 Task: Find a house in Danao, Philippines, with a washing machine, for 3 adults from July 1 to July 8, within a price range of 15,000 to 20,000.
Action: Mouse moved to (376, 159)
Screenshot: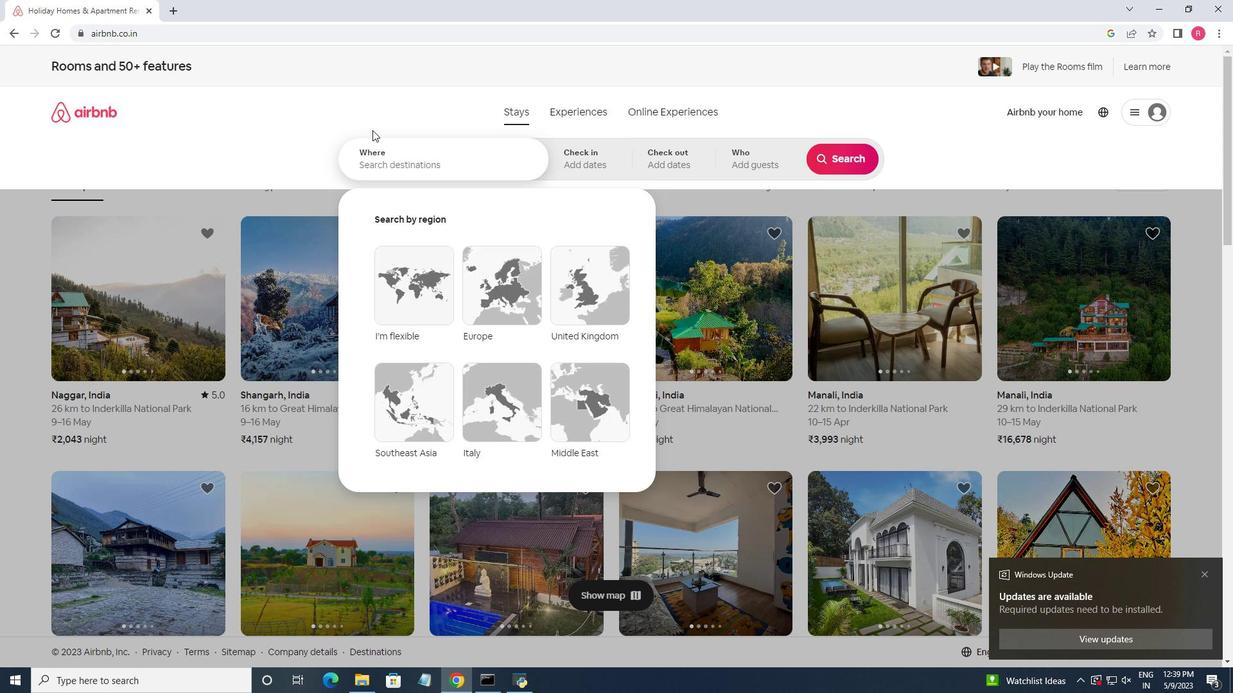 
Action: Mouse pressed left at (376, 159)
Screenshot: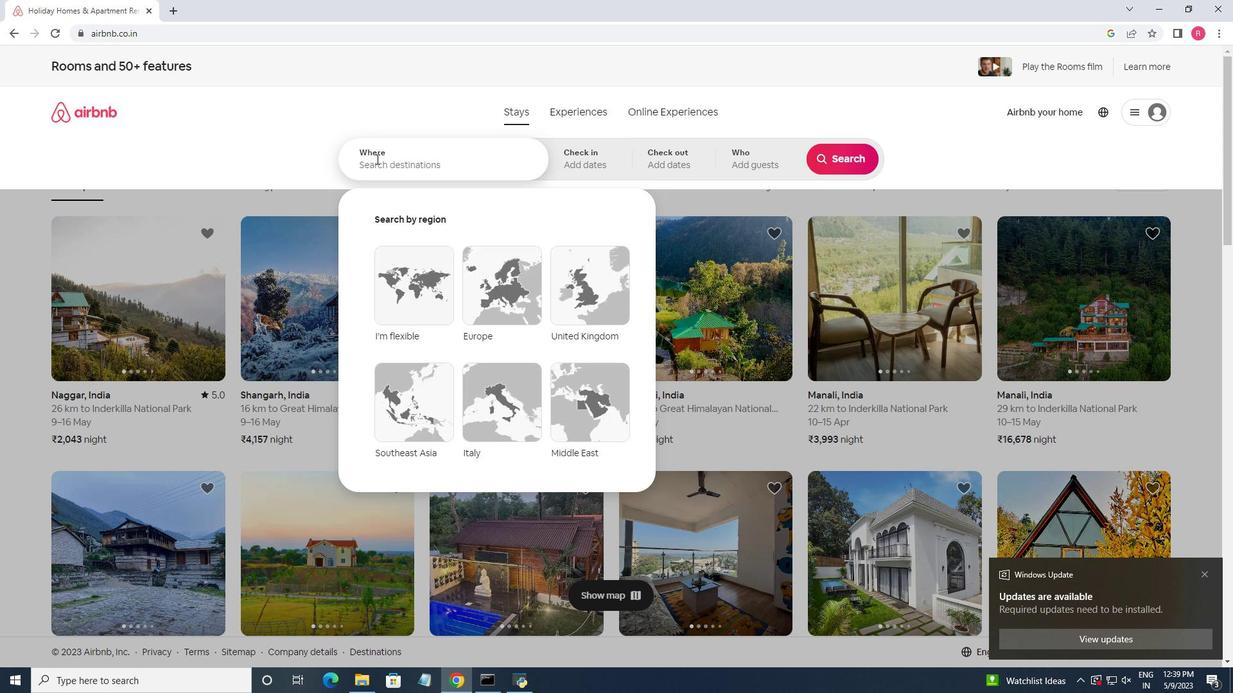 
Action: Mouse moved to (393, 177)
Screenshot: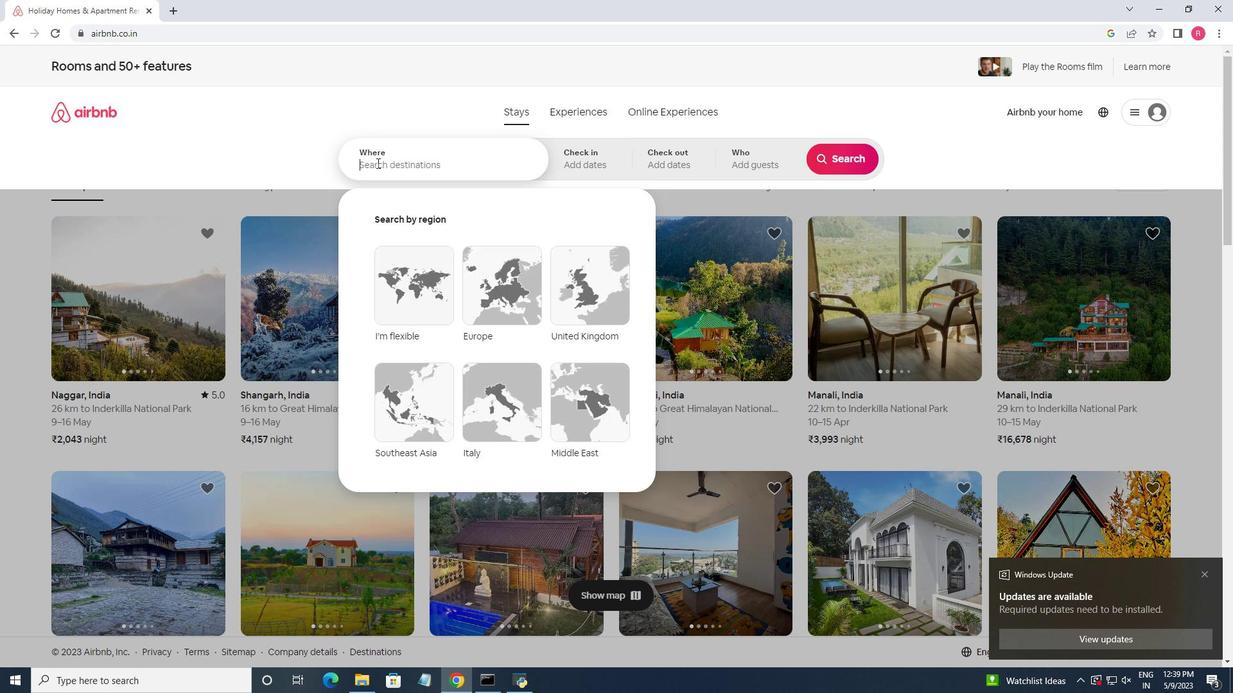 
Action: Key pressed <Key.shift>Danao,<Key.shift><Key.shift>Philippines<Key.enter>
Screenshot: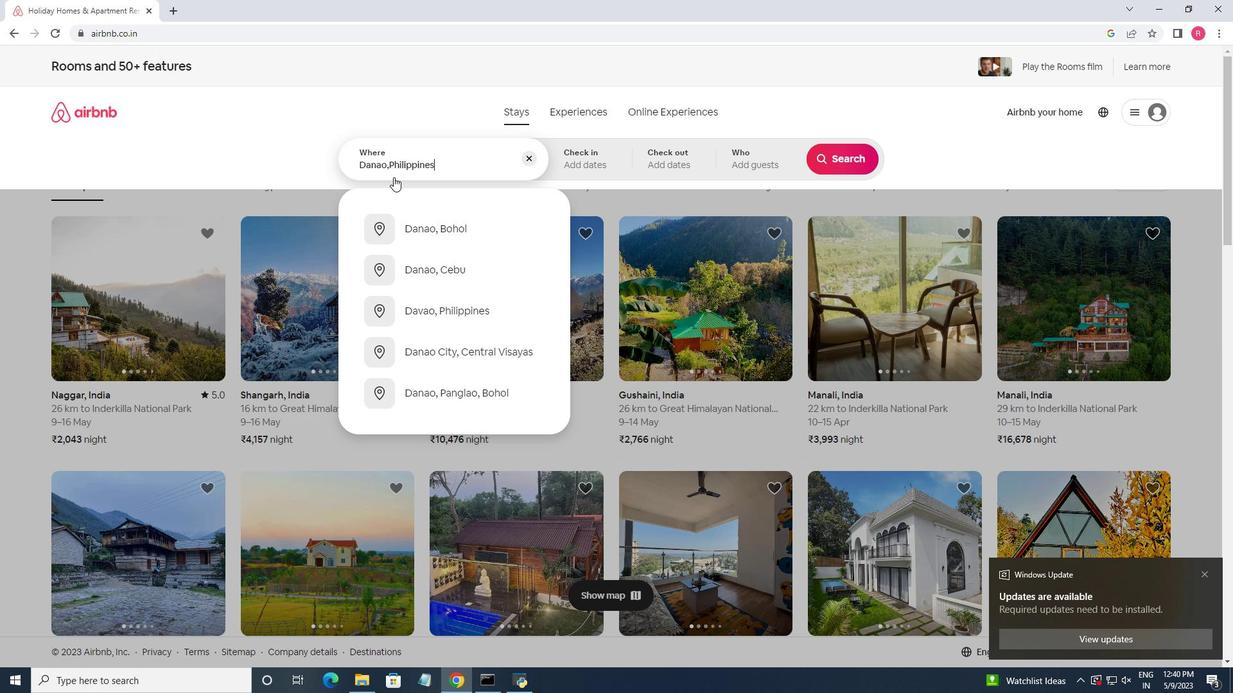 
Action: Mouse moved to (831, 269)
Screenshot: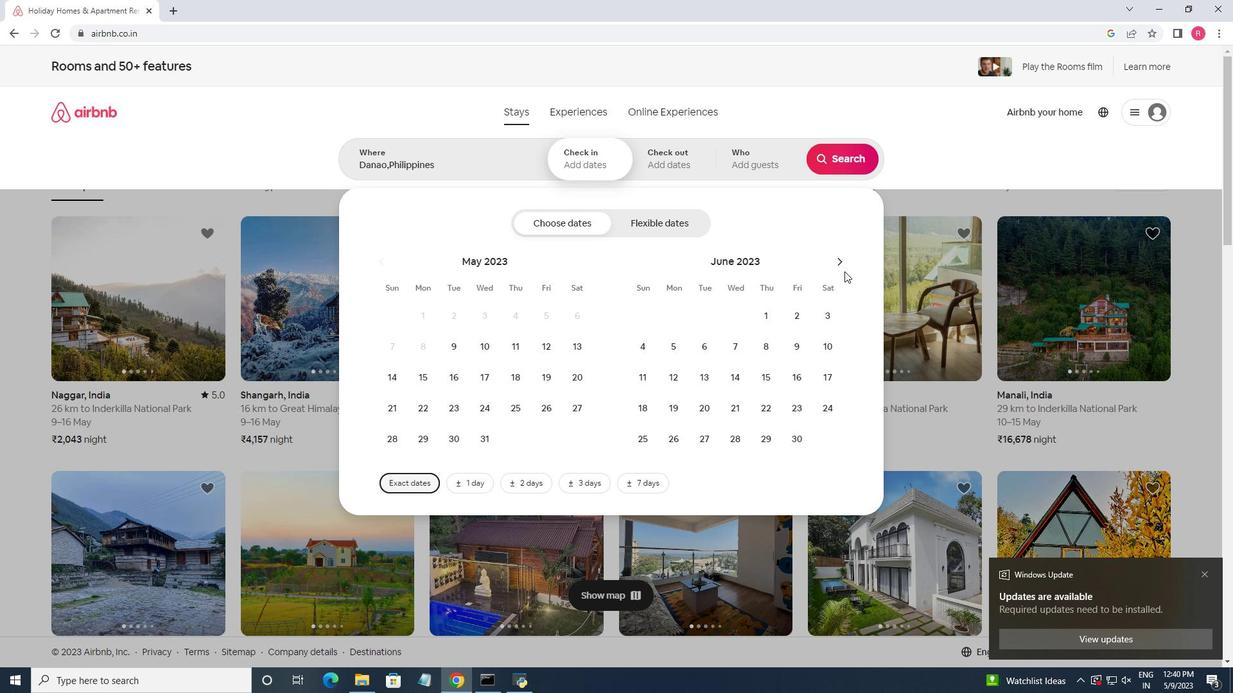 
Action: Mouse pressed left at (831, 269)
Screenshot: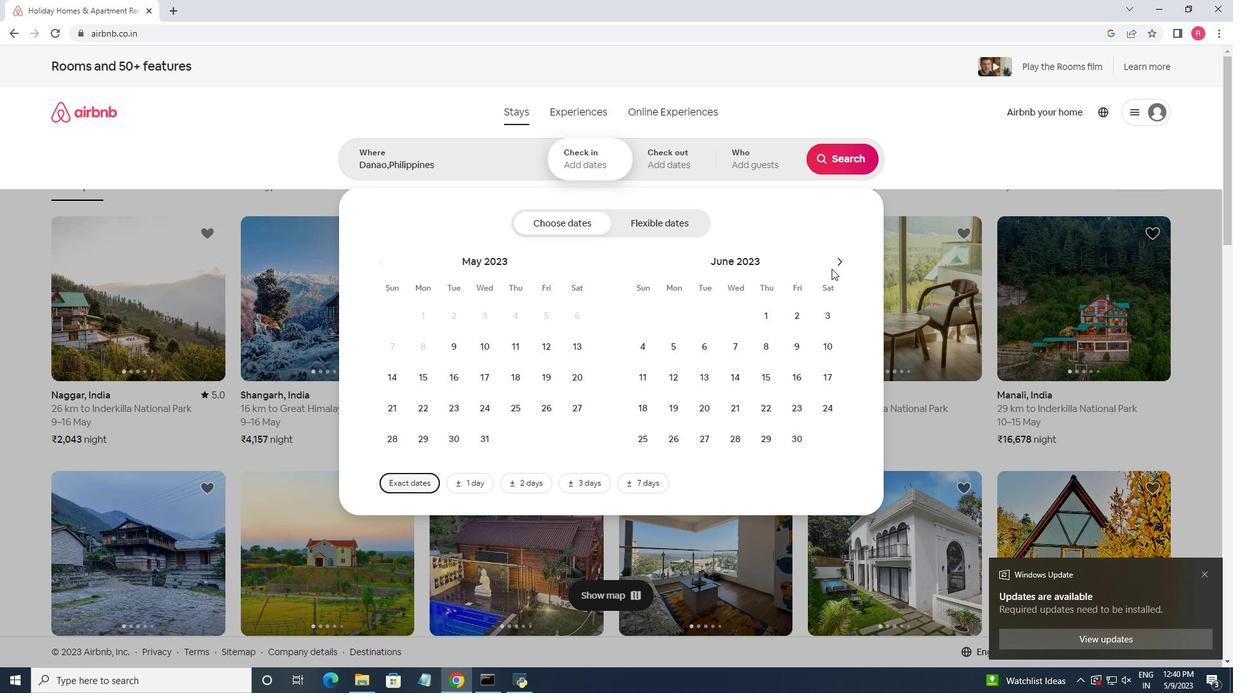 
Action: Mouse moved to (842, 266)
Screenshot: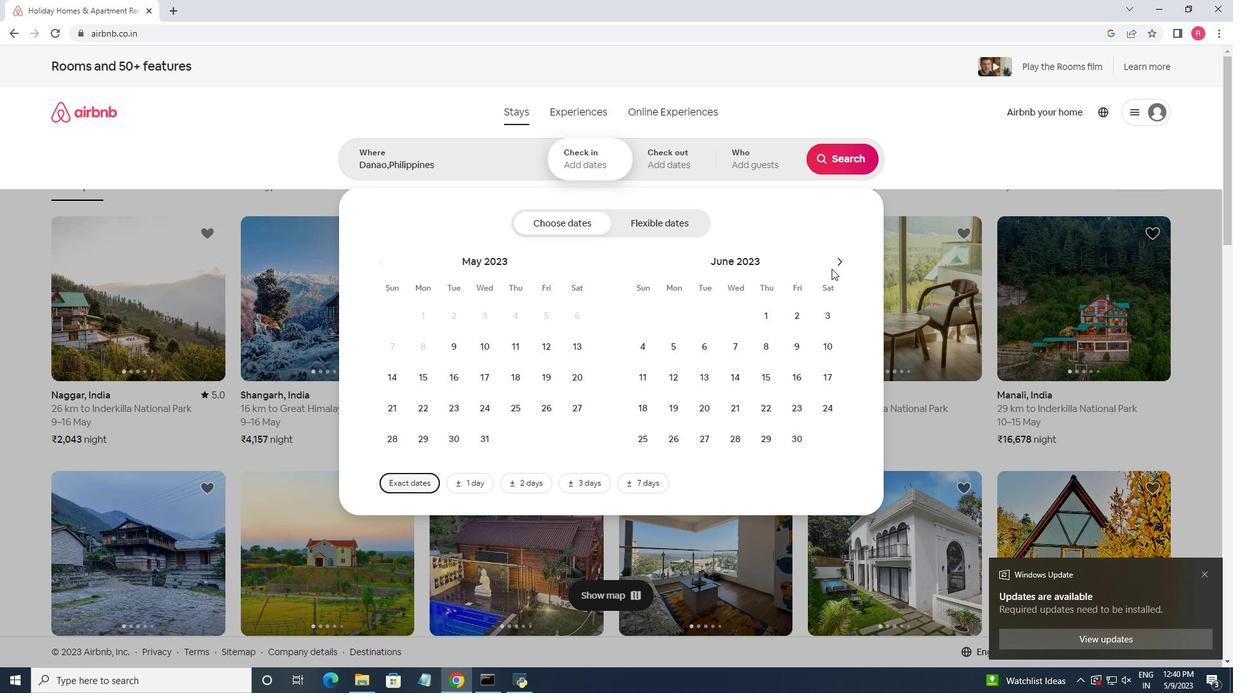 
Action: Mouse pressed left at (842, 266)
Screenshot: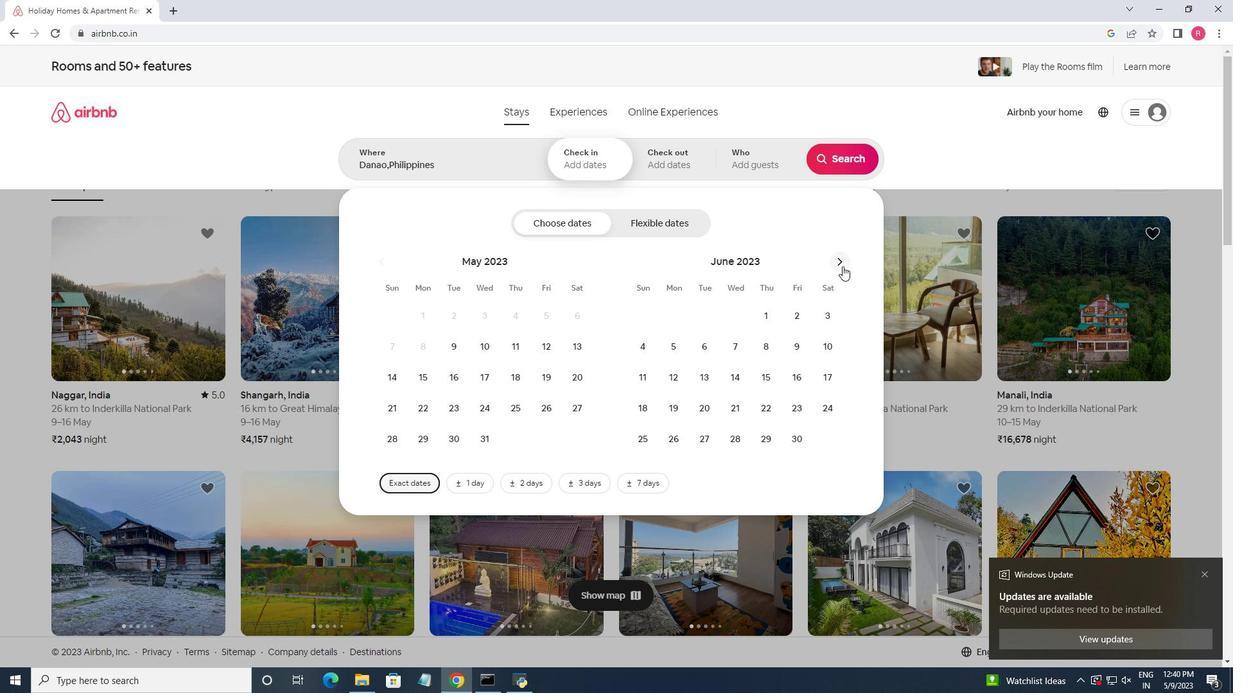 
Action: Mouse moved to (824, 317)
Screenshot: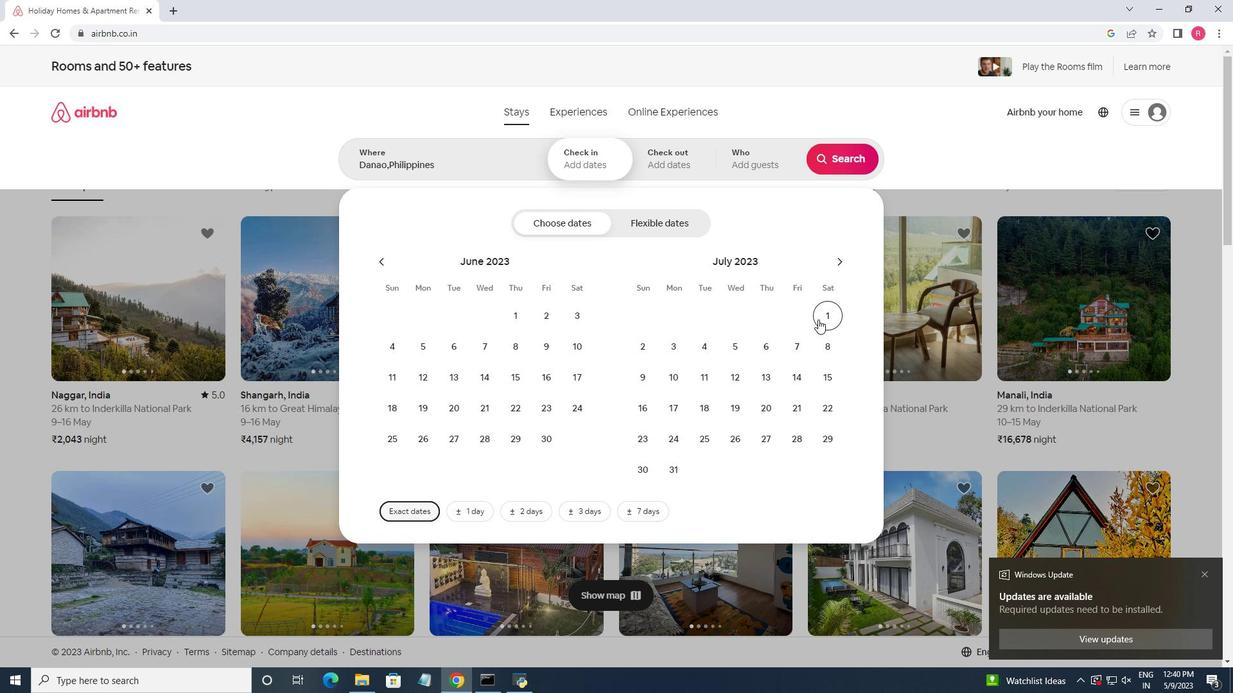 
Action: Mouse pressed left at (824, 317)
Screenshot: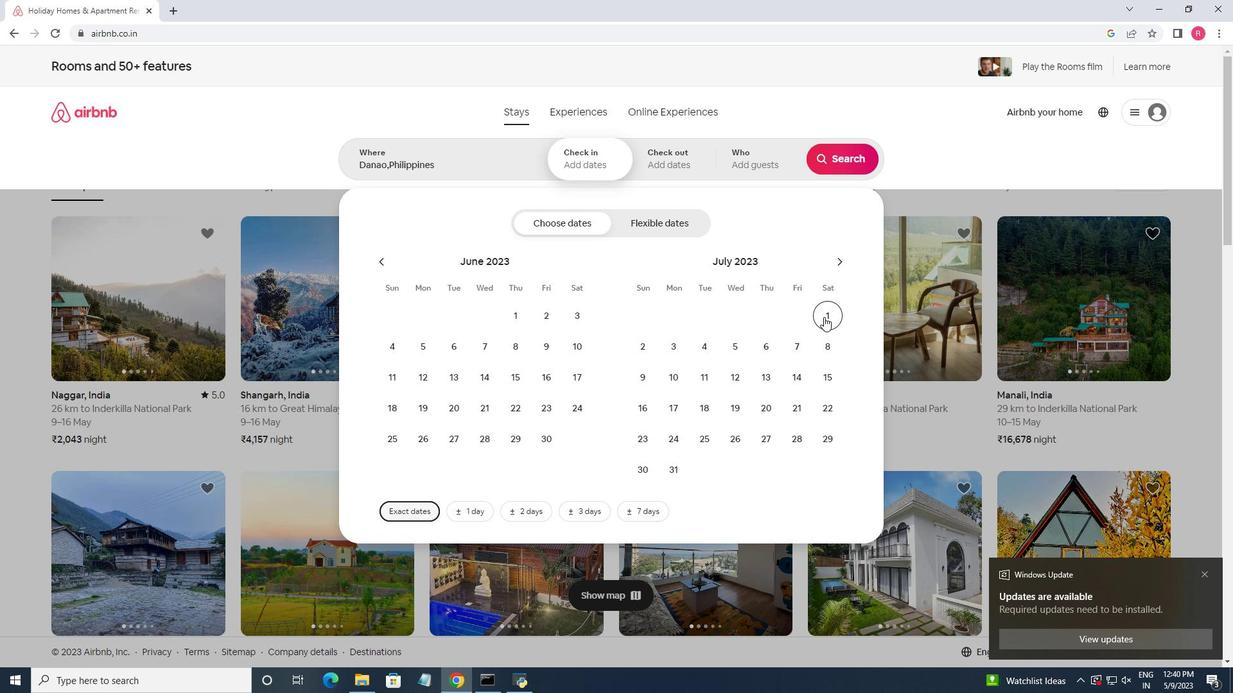 
Action: Mouse moved to (822, 346)
Screenshot: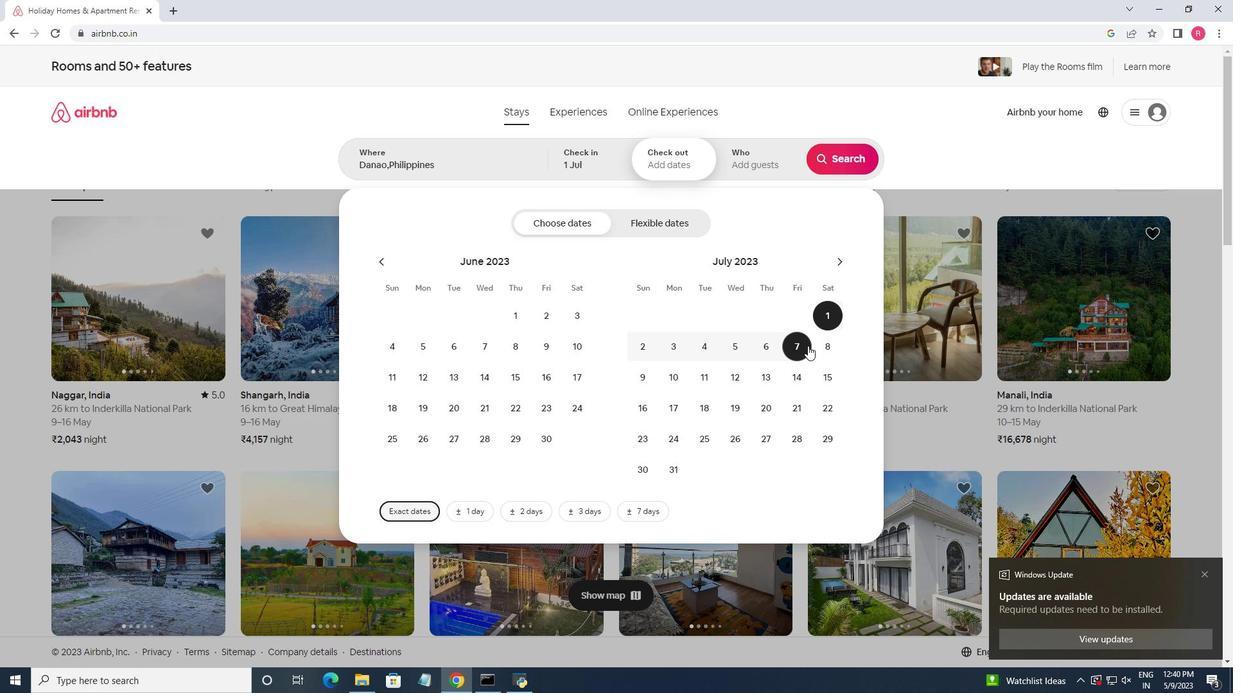 
Action: Mouse pressed left at (822, 346)
Screenshot: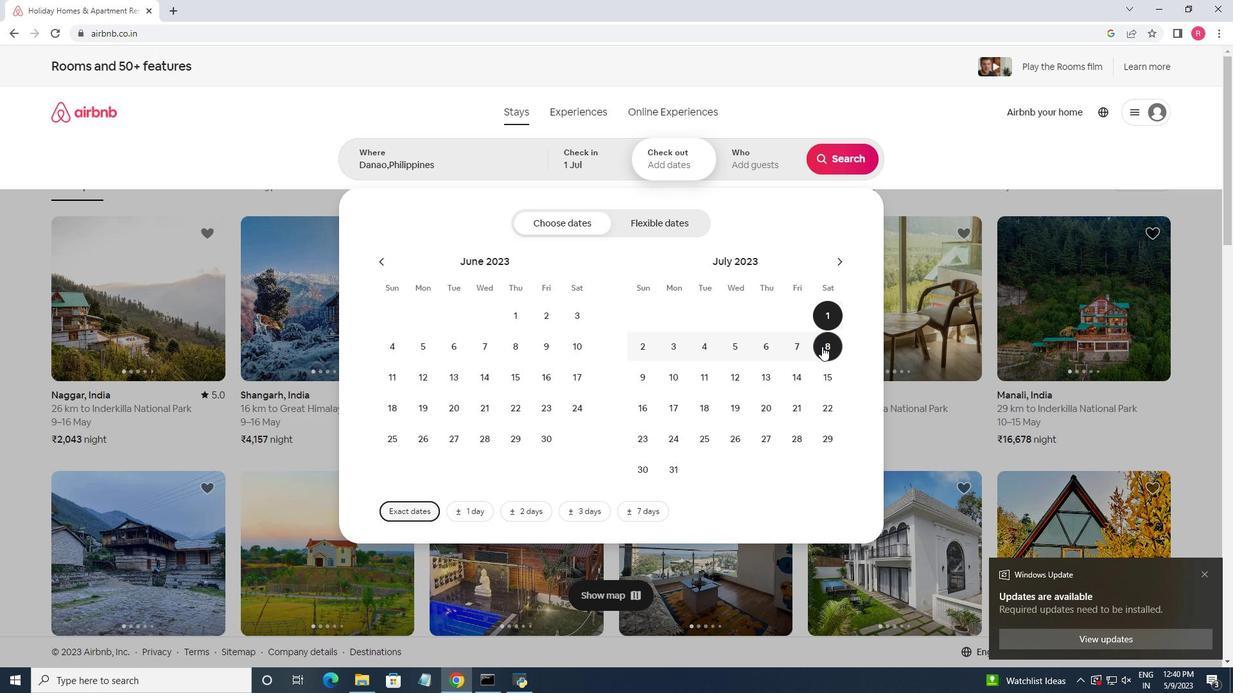 
Action: Mouse moved to (774, 163)
Screenshot: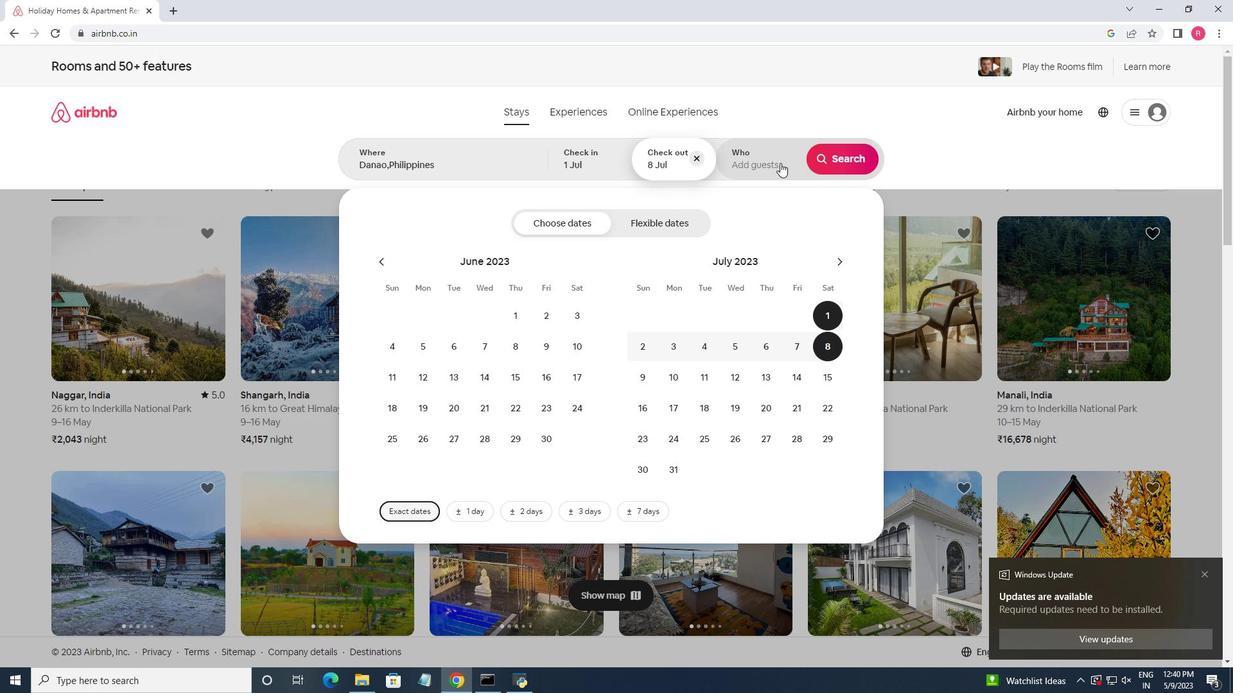 
Action: Mouse pressed left at (774, 163)
Screenshot: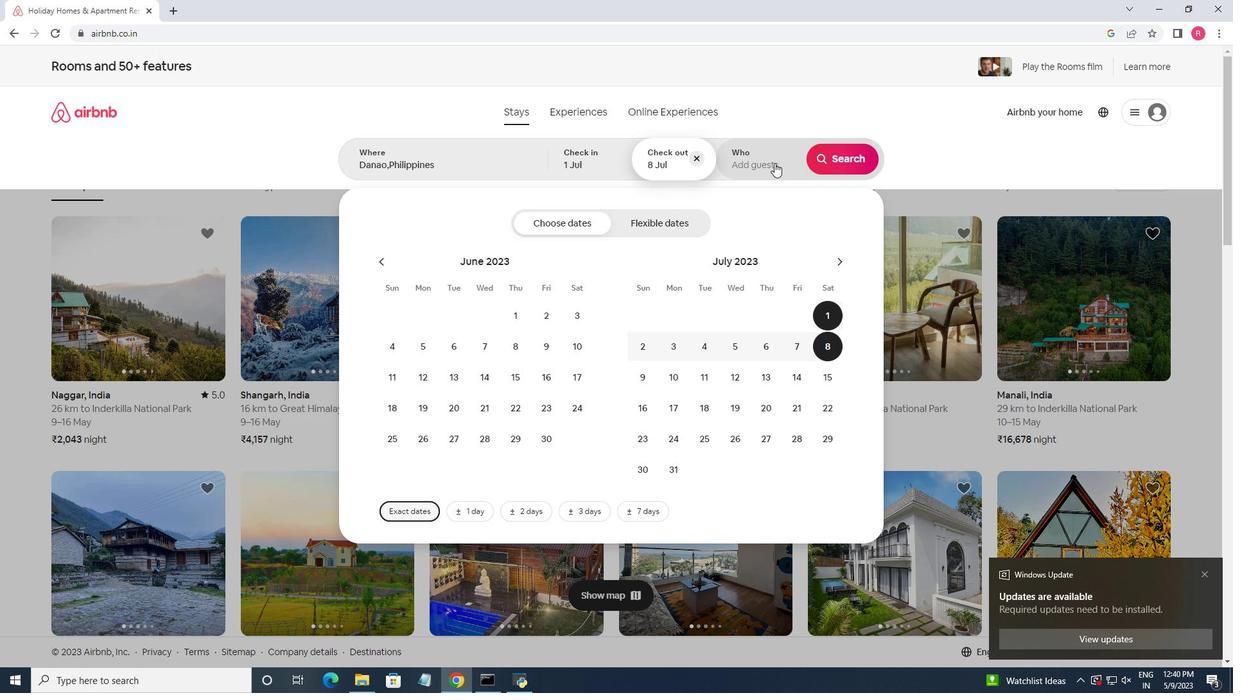 
Action: Mouse moved to (844, 235)
Screenshot: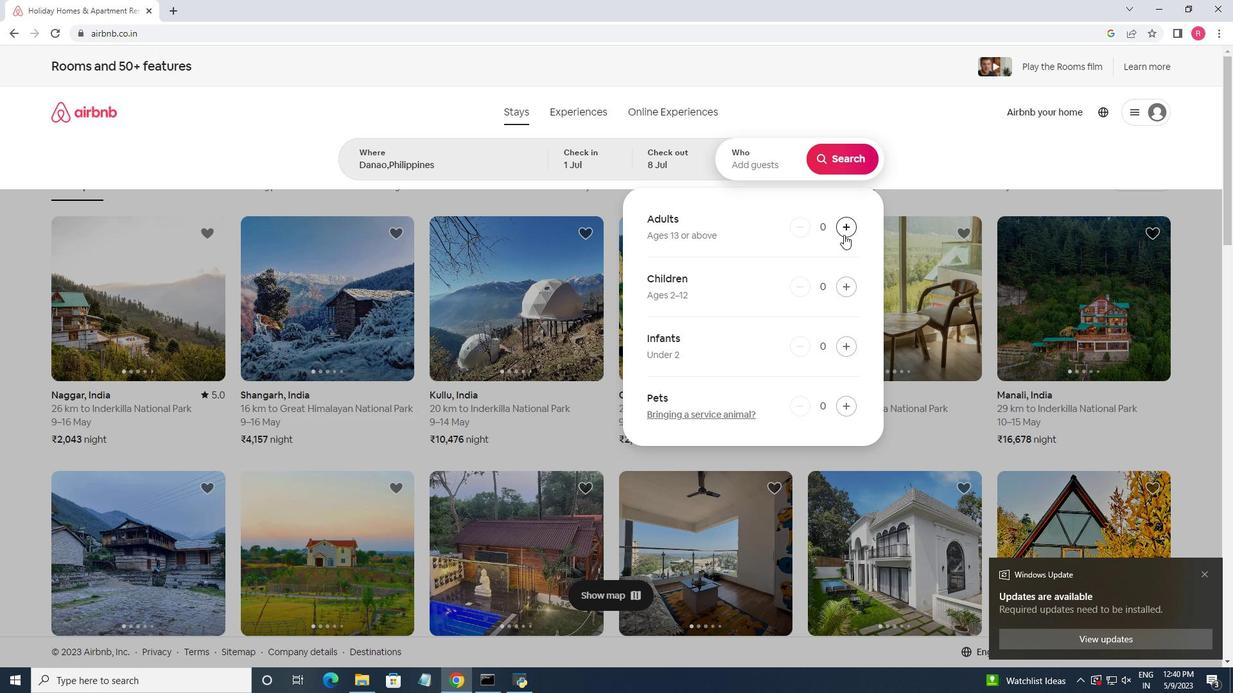 
Action: Mouse pressed left at (844, 235)
Screenshot: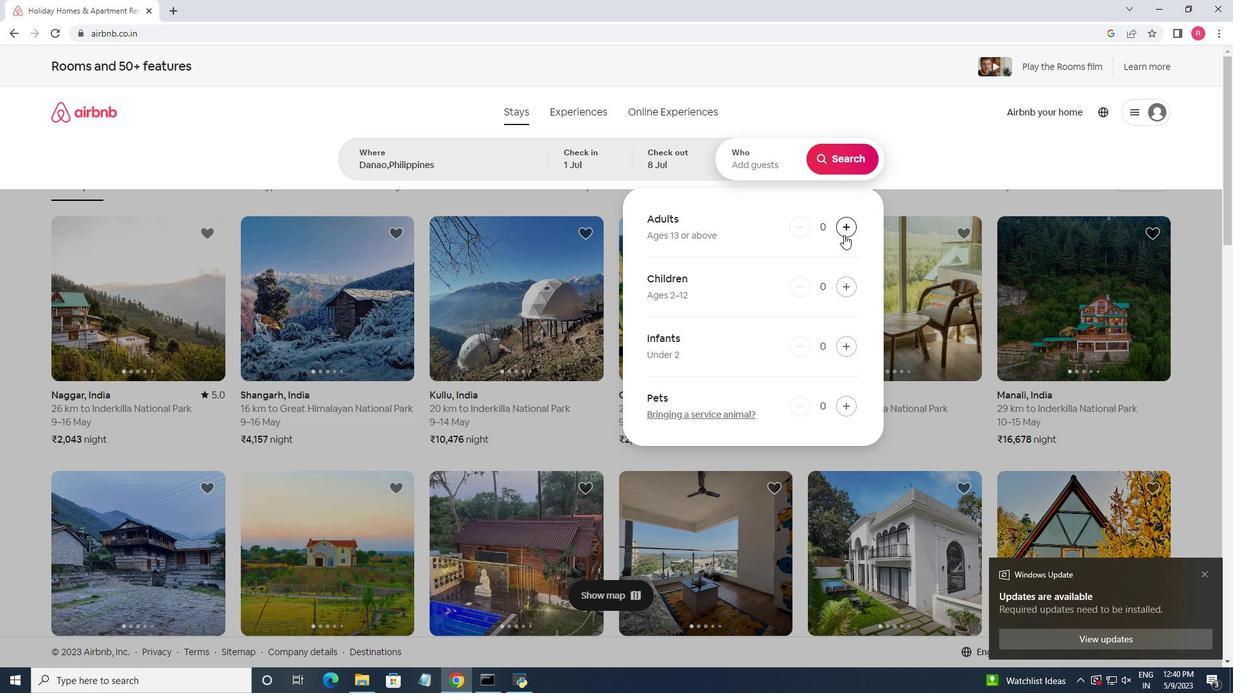 
Action: Mouse pressed left at (844, 235)
Screenshot: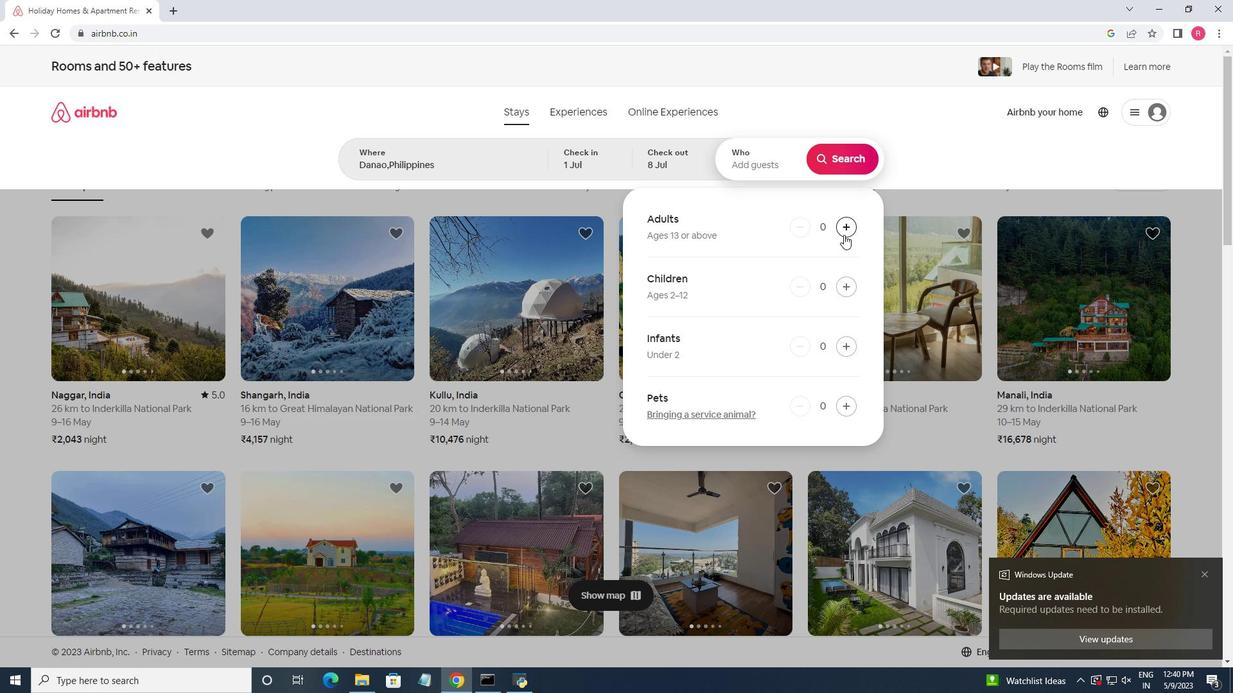 
Action: Mouse pressed left at (844, 235)
Screenshot: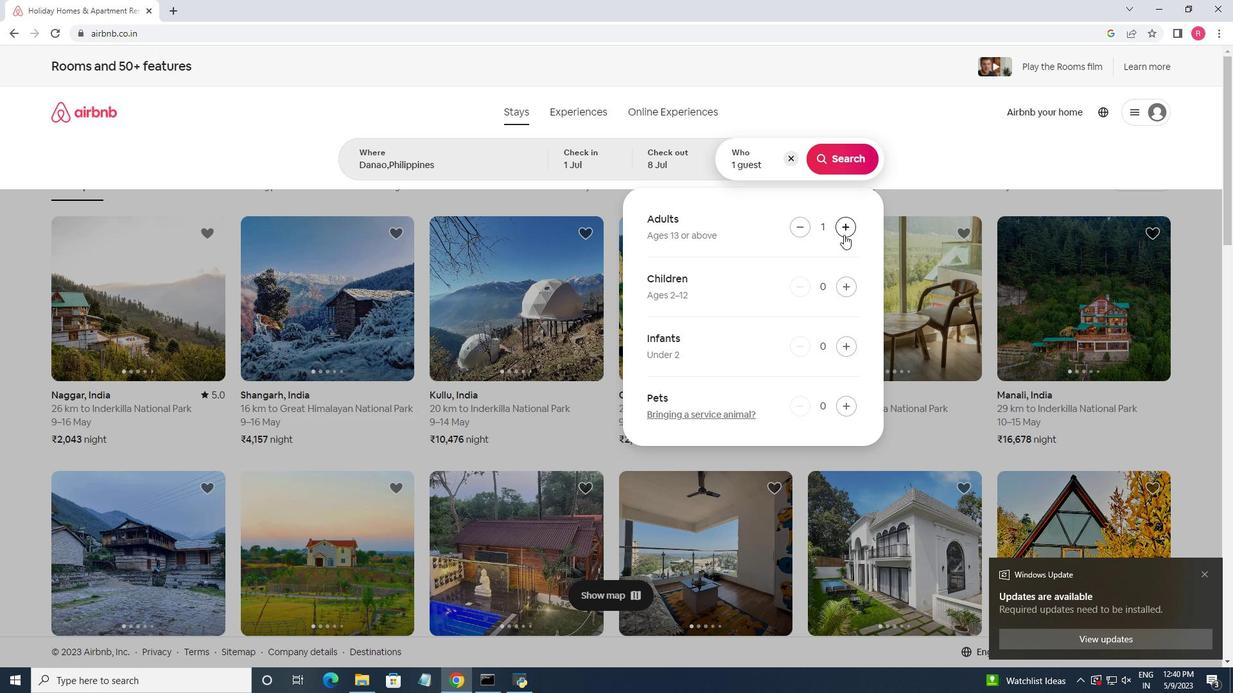 
Action: Mouse moved to (809, 231)
Screenshot: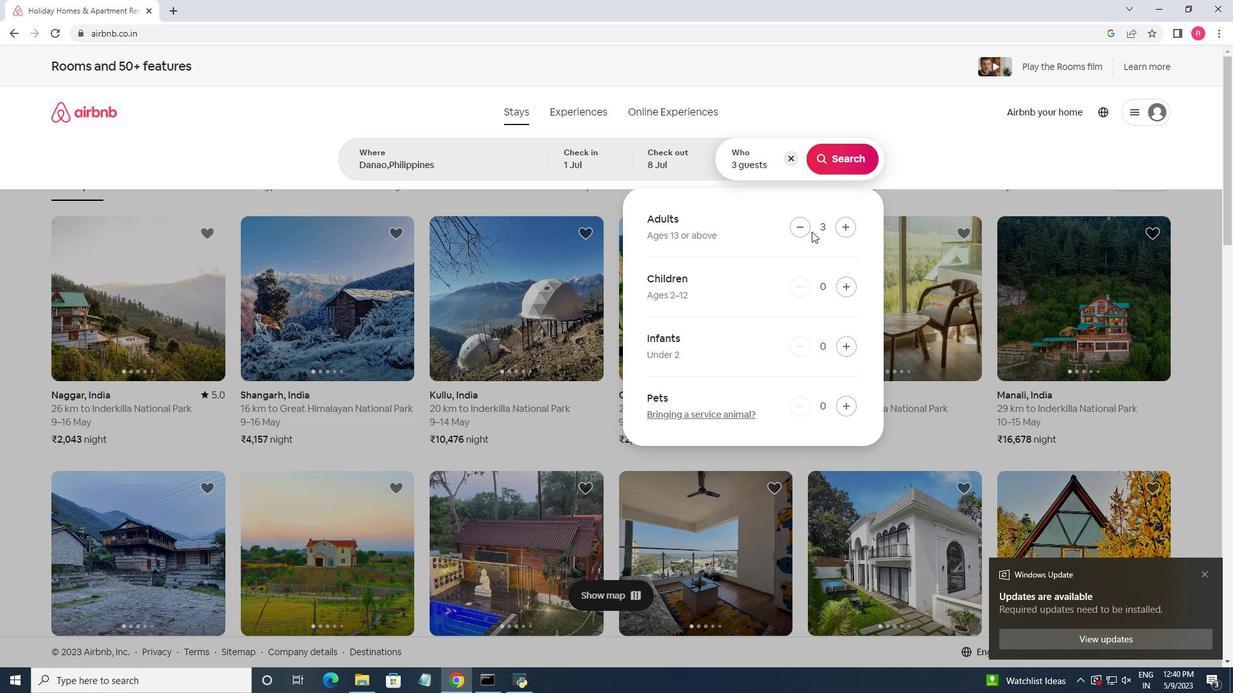 
Action: Mouse pressed left at (809, 231)
Screenshot: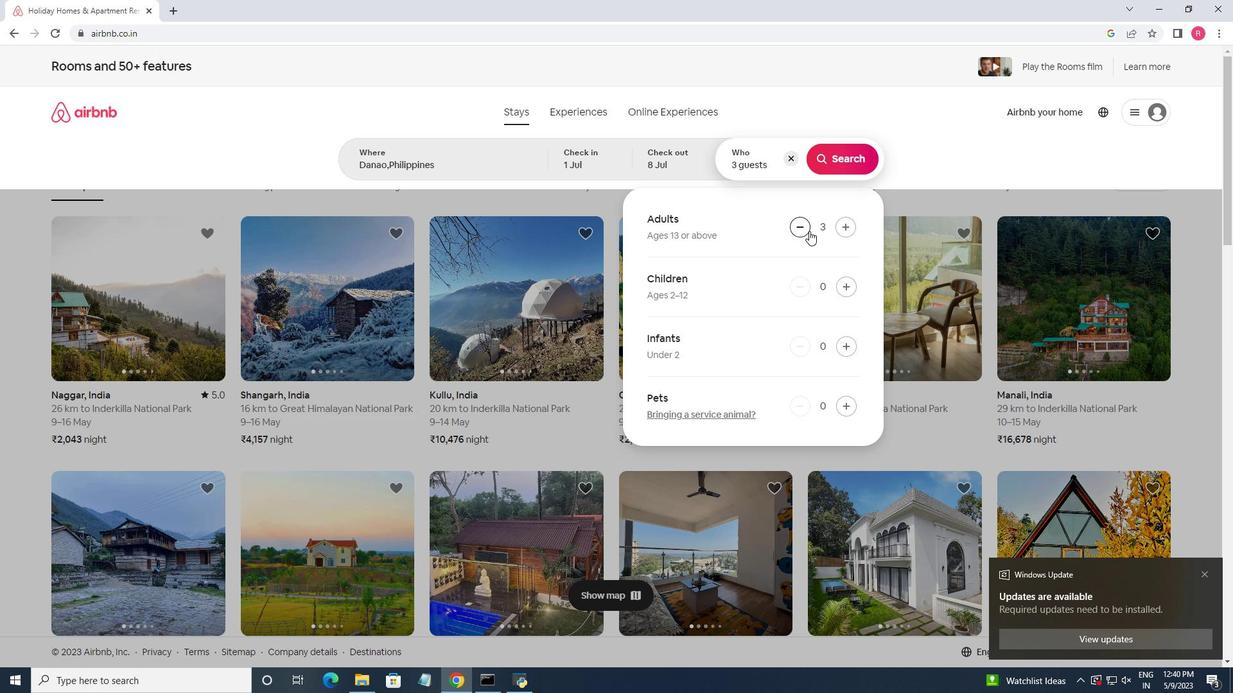 
Action: Mouse moved to (839, 282)
Screenshot: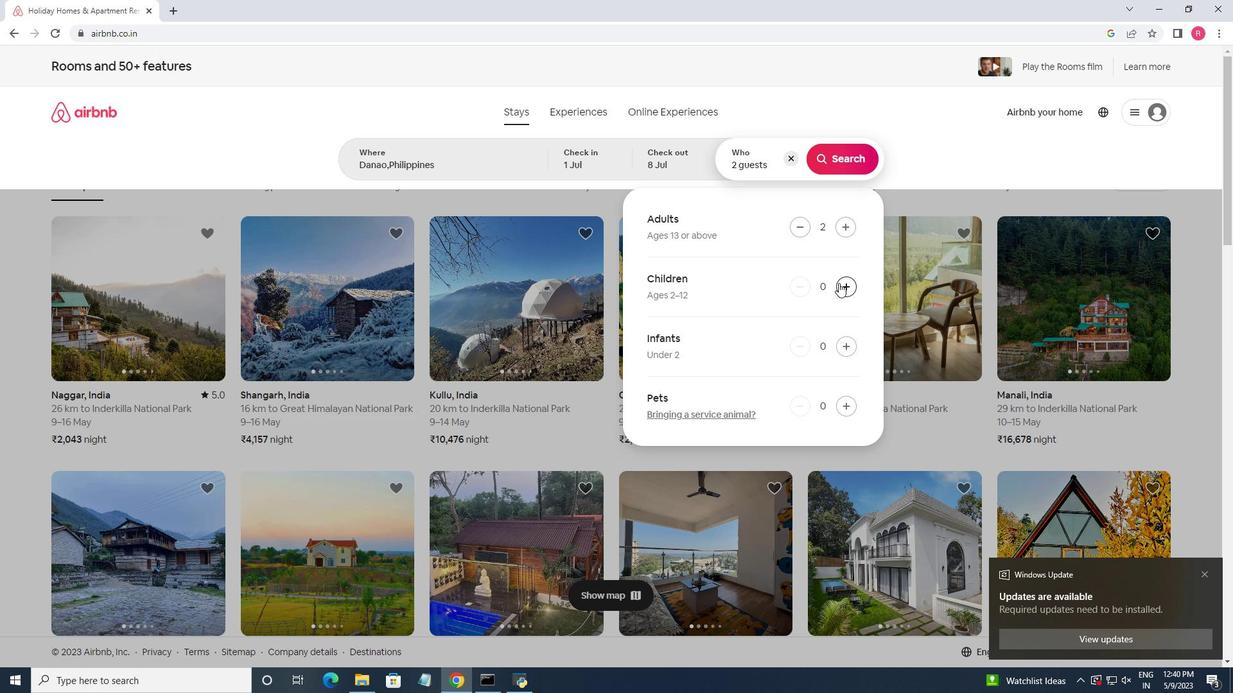 
Action: Mouse pressed left at (839, 282)
Screenshot: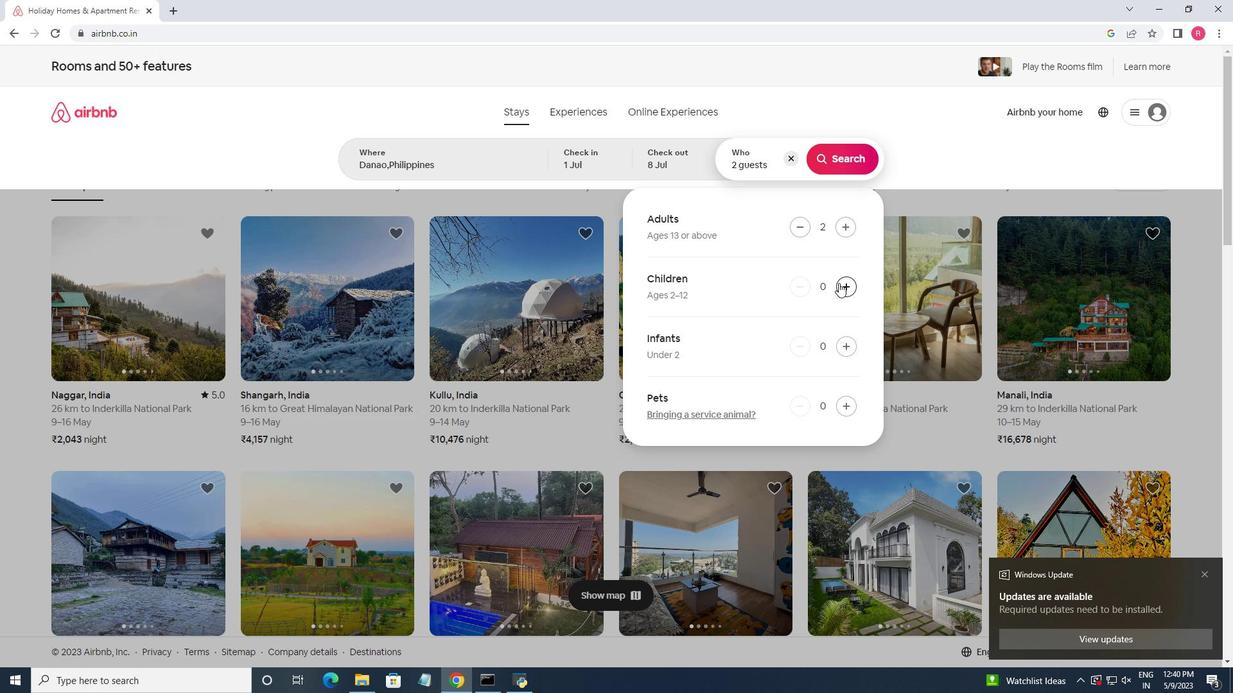 
Action: Mouse moved to (845, 167)
Screenshot: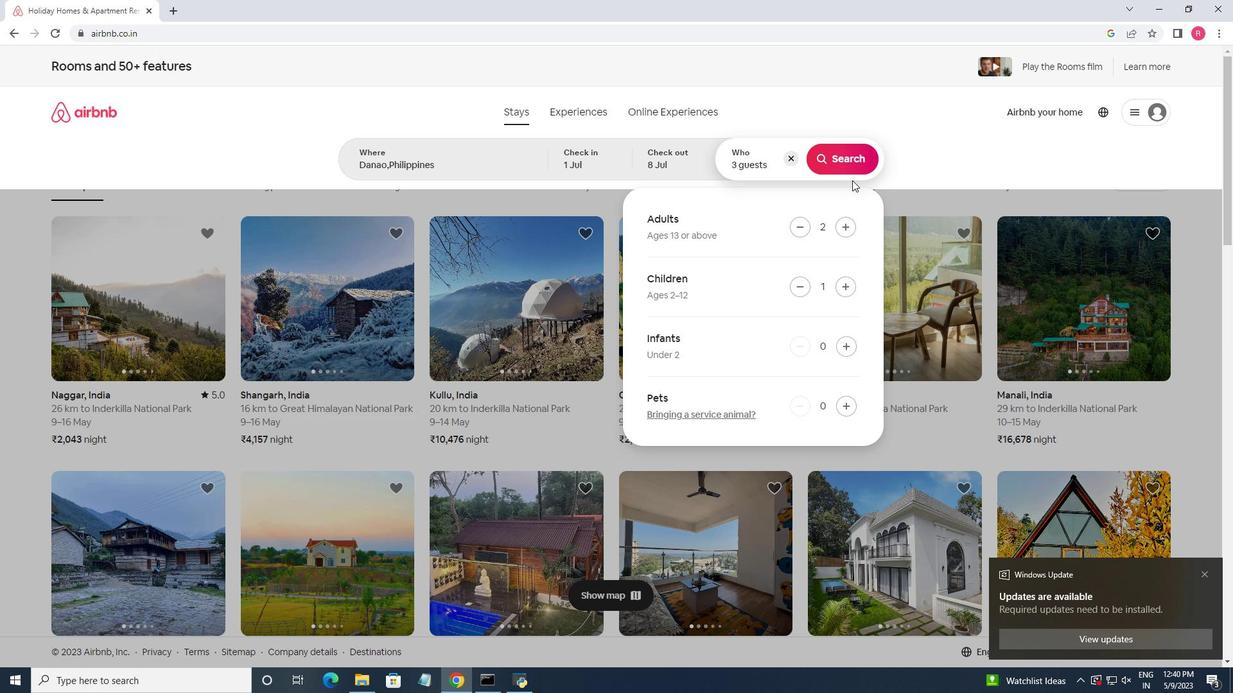 
Action: Mouse pressed left at (845, 167)
Screenshot: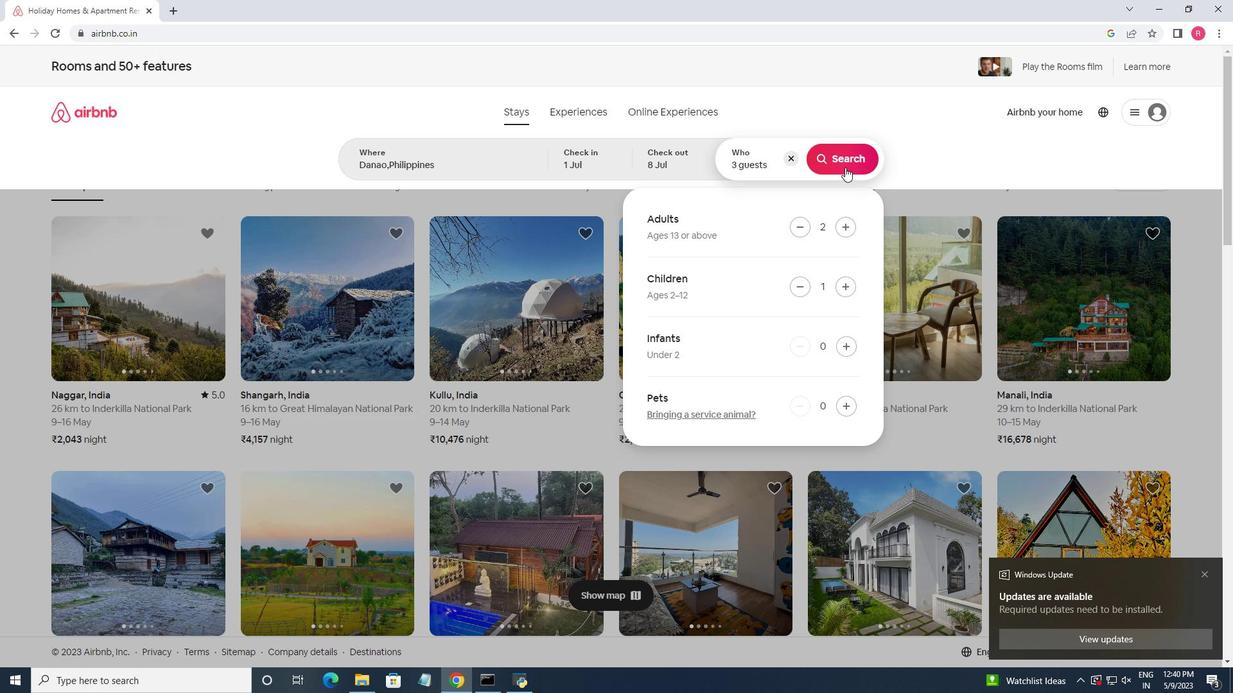 
Action: Mouse moved to (1169, 128)
Screenshot: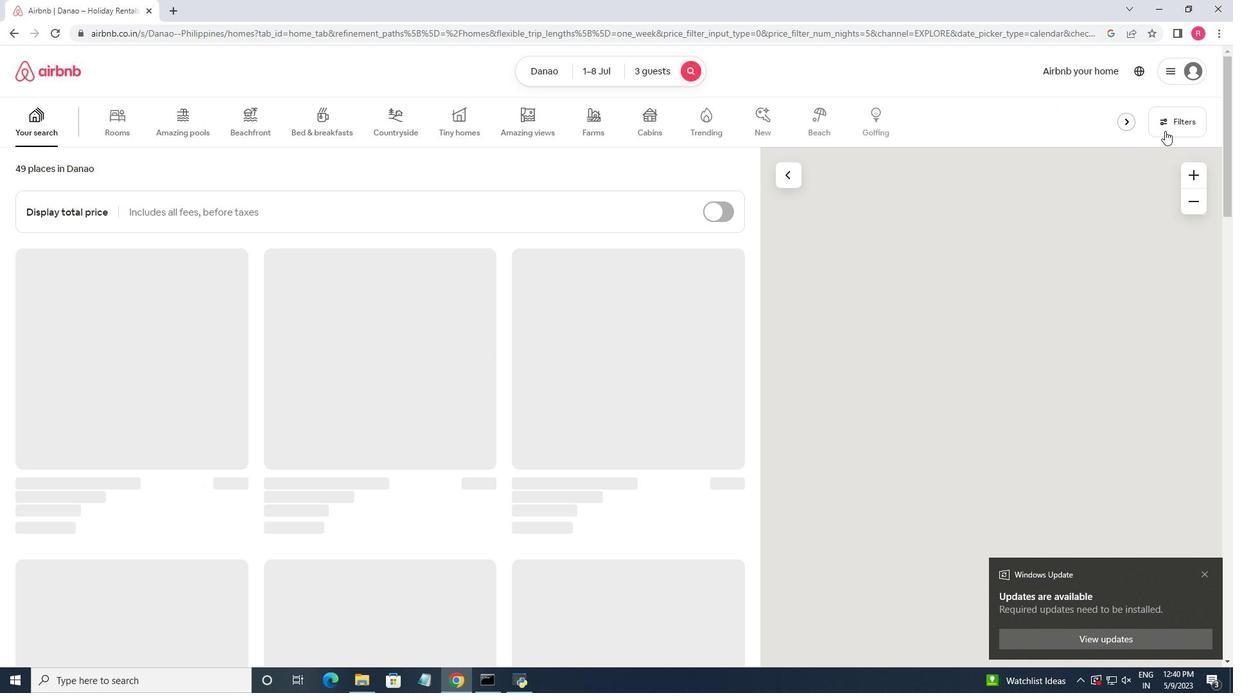 
Action: Mouse pressed left at (1169, 128)
Screenshot: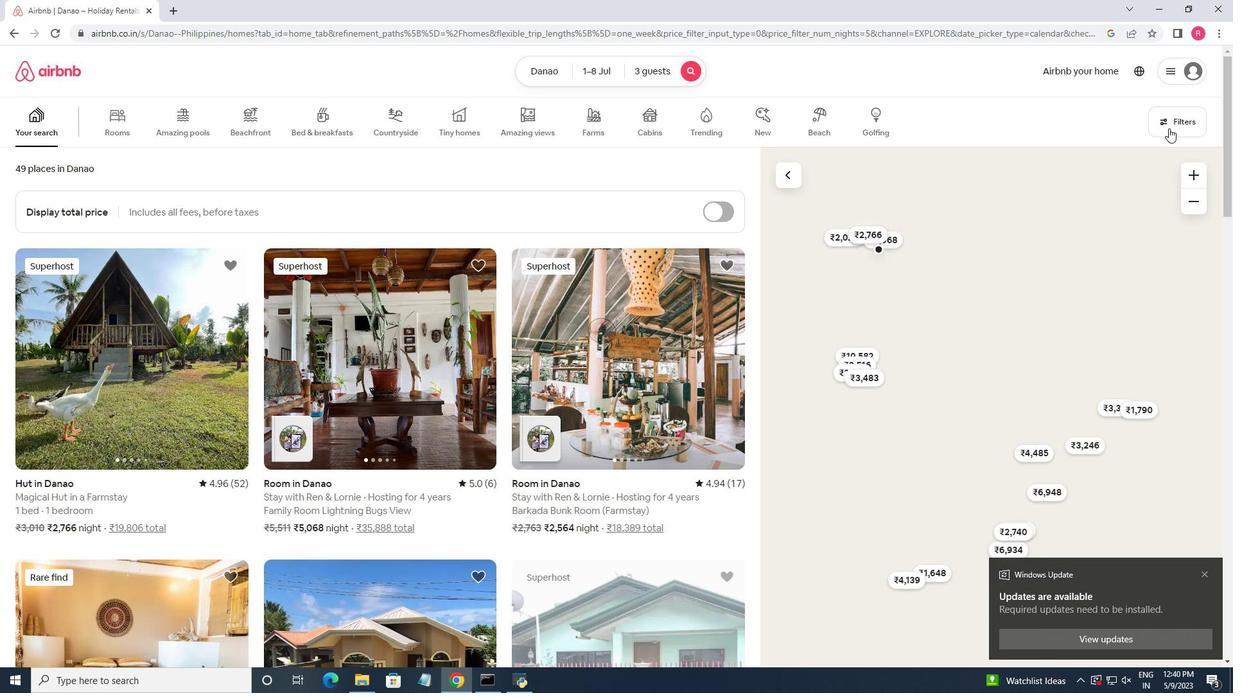 
Action: Mouse moved to (665, 358)
Screenshot: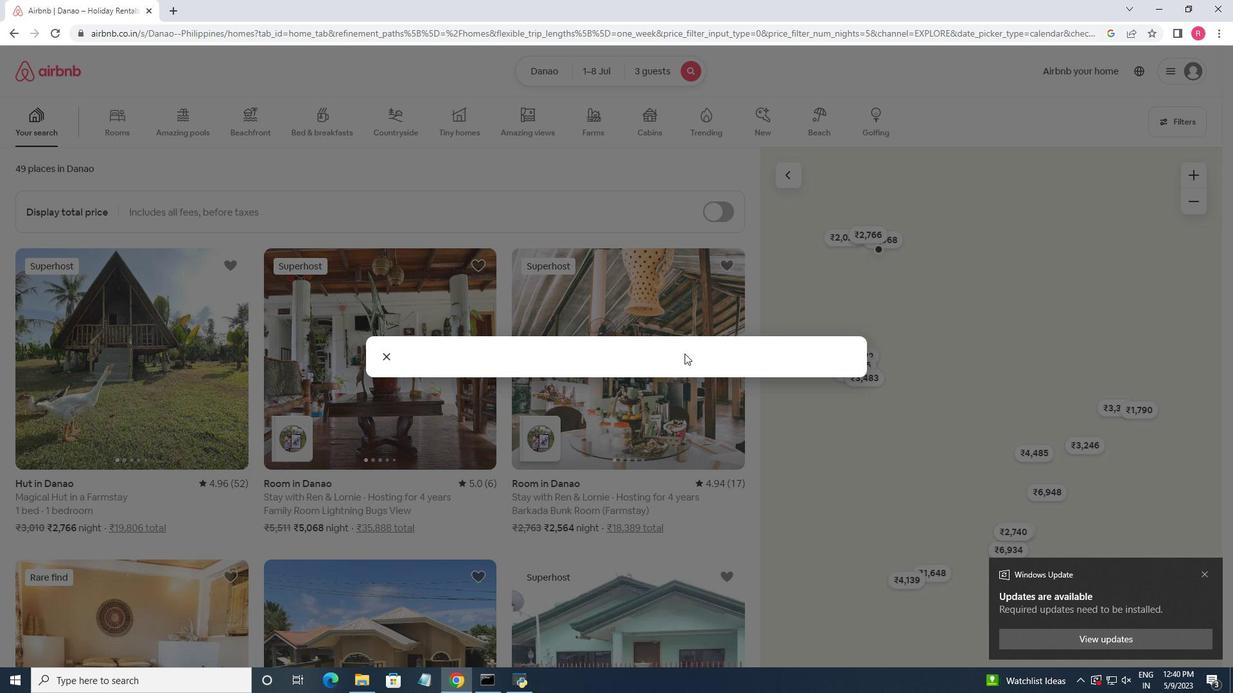 
Action: Mouse scrolled (665, 357) with delta (0, 0)
Screenshot: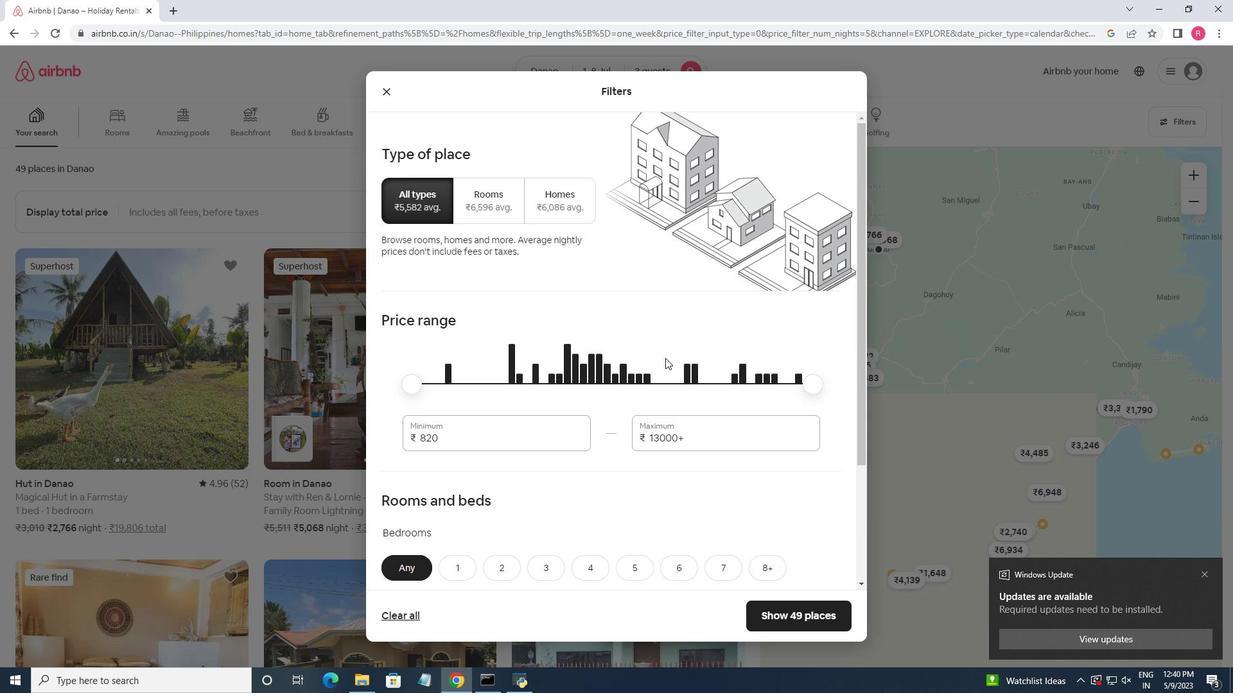 
Action: Mouse scrolled (665, 357) with delta (0, 0)
Screenshot: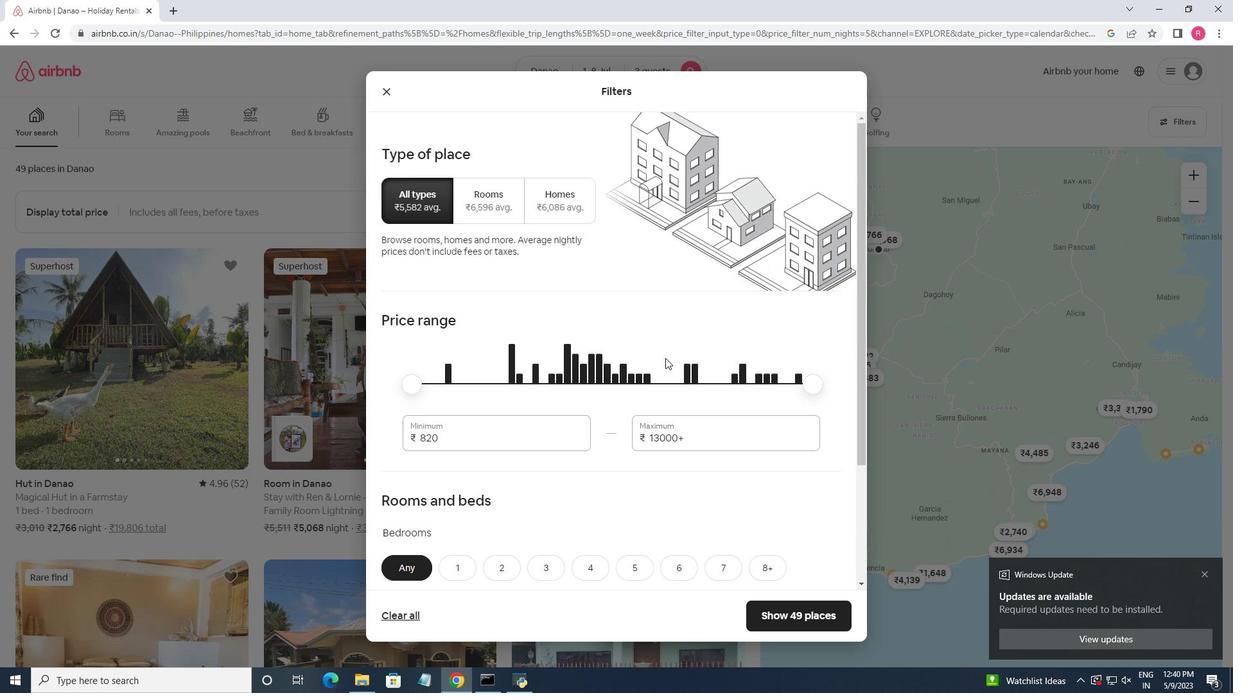
Action: Mouse moved to (470, 309)
Screenshot: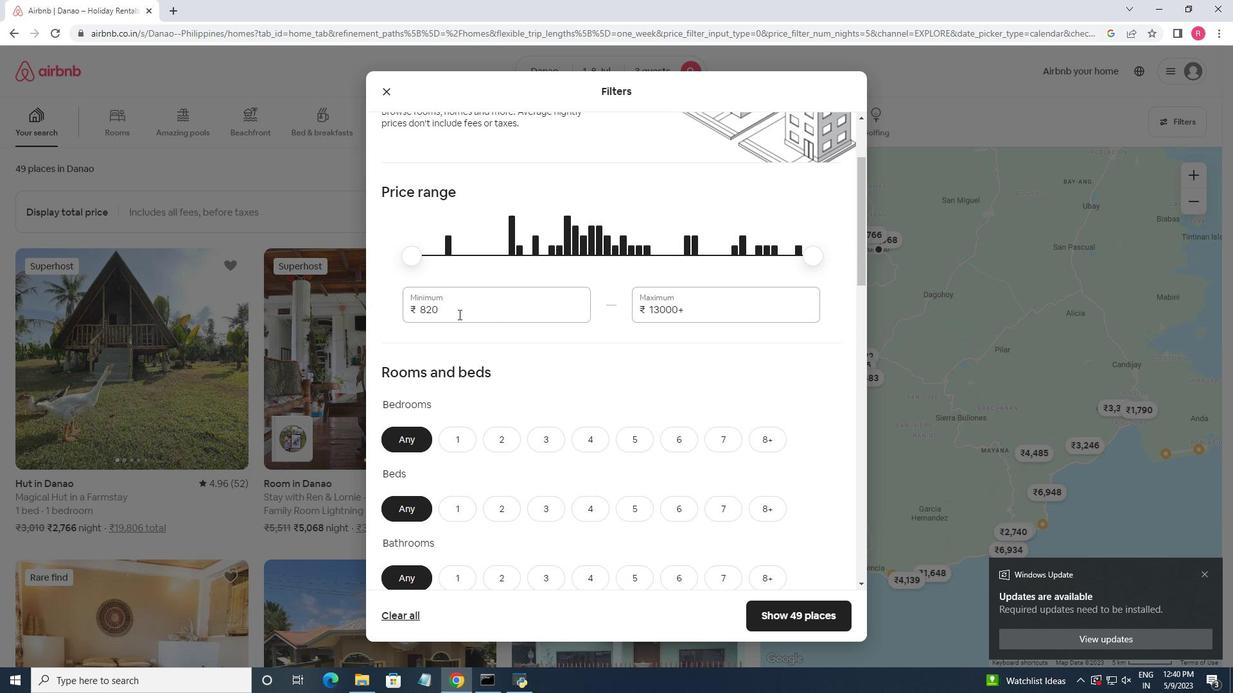 
Action: Mouse pressed left at (470, 309)
Screenshot: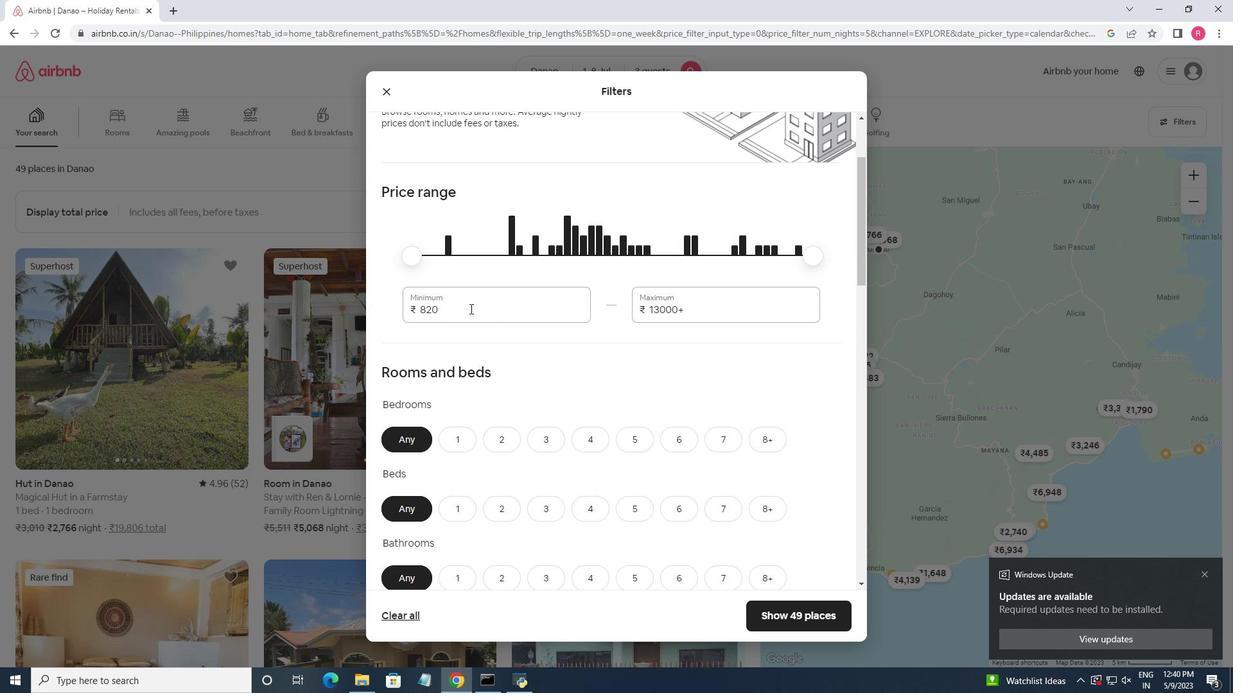 
Action: Mouse pressed left at (470, 309)
Screenshot: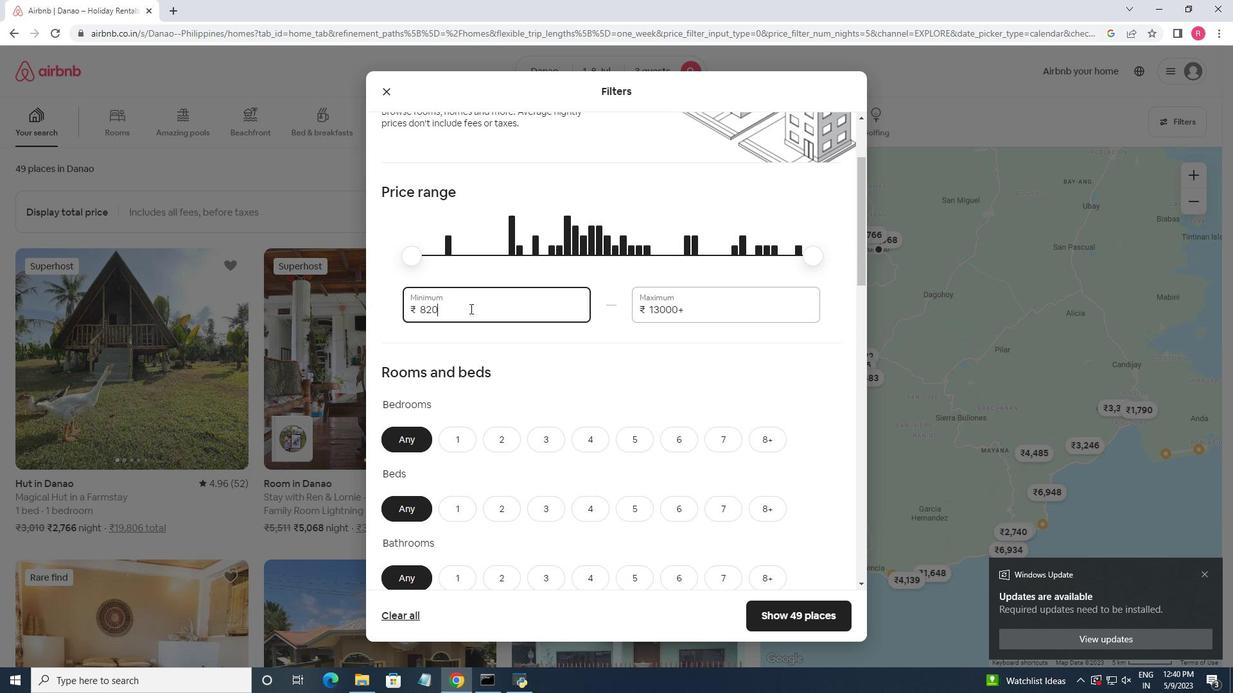 
Action: Key pressed 15000<Key.tab>20000
Screenshot: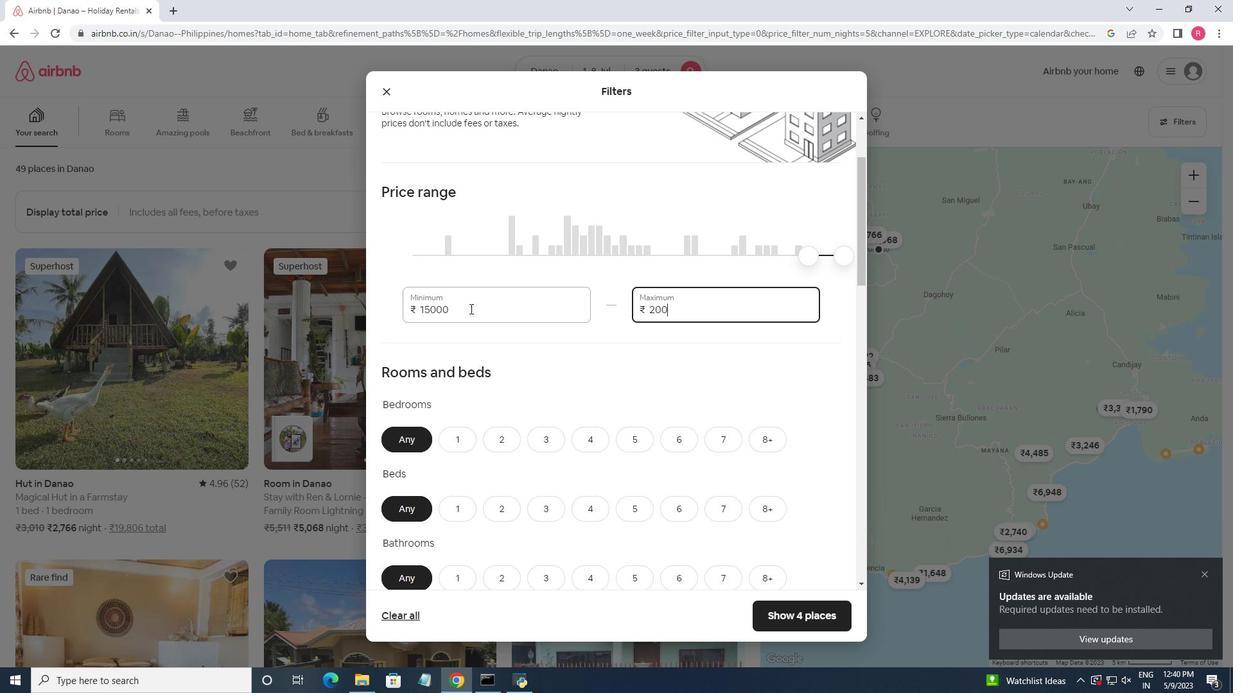 
Action: Mouse moved to (492, 416)
Screenshot: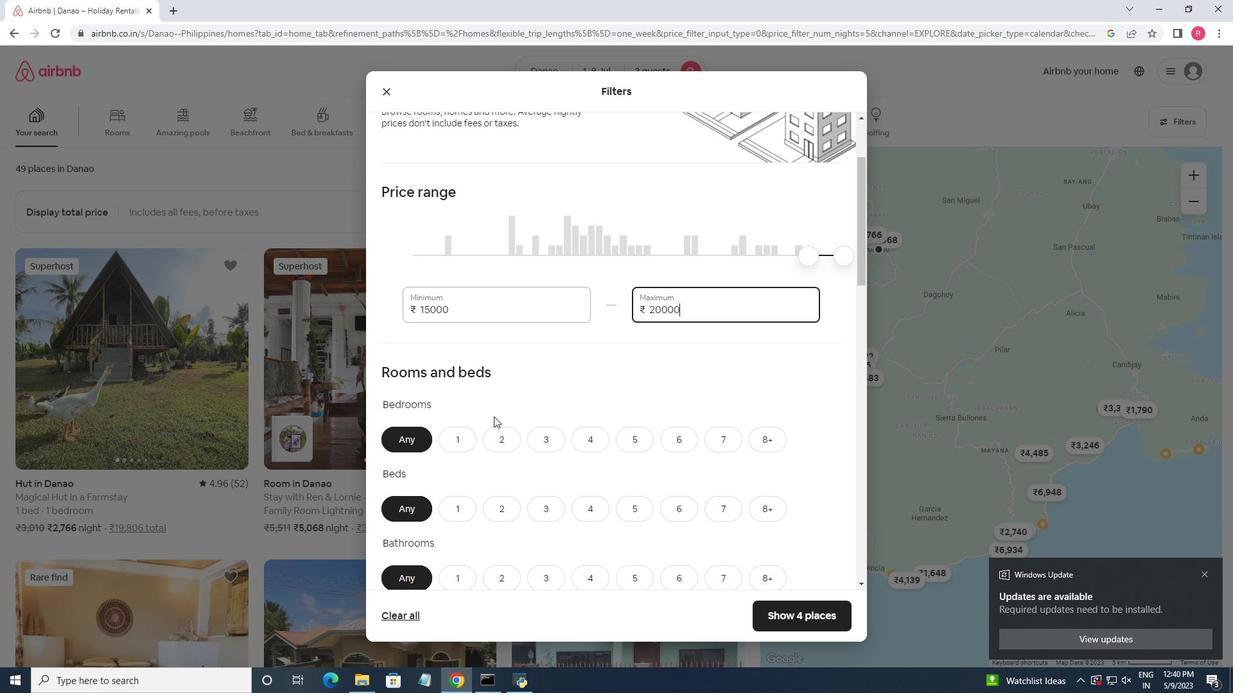 
Action: Mouse scrolled (492, 416) with delta (0, 0)
Screenshot: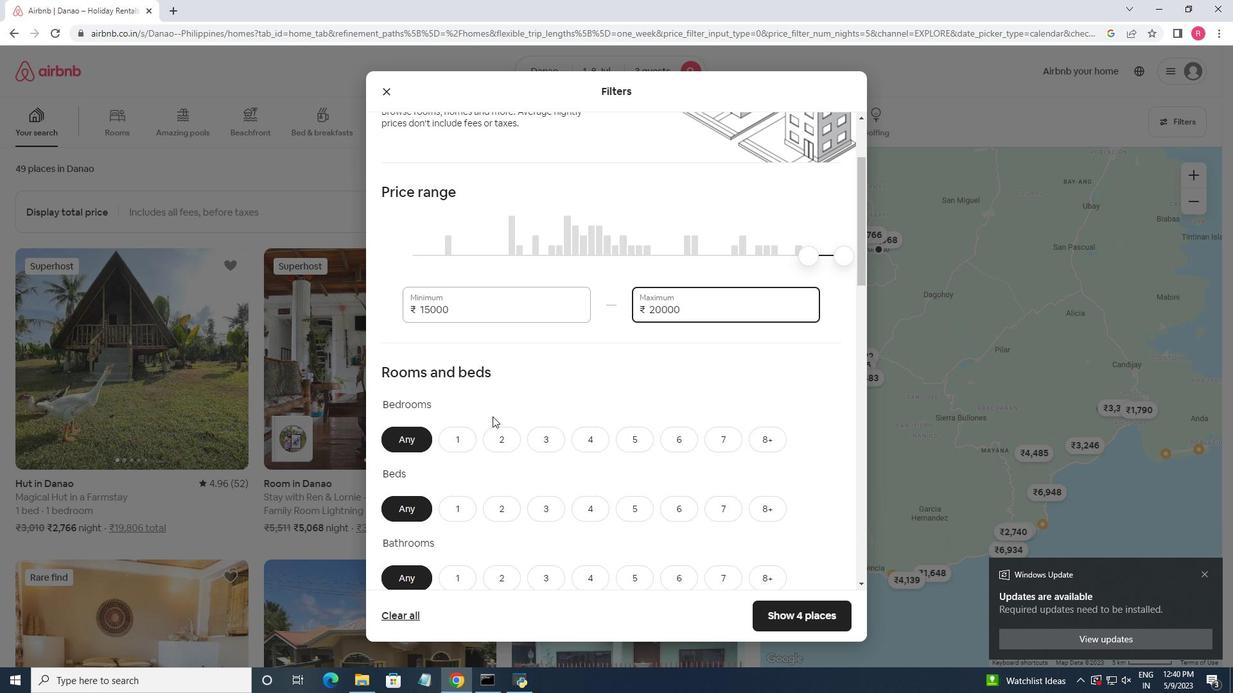 
Action: Mouse moved to (463, 374)
Screenshot: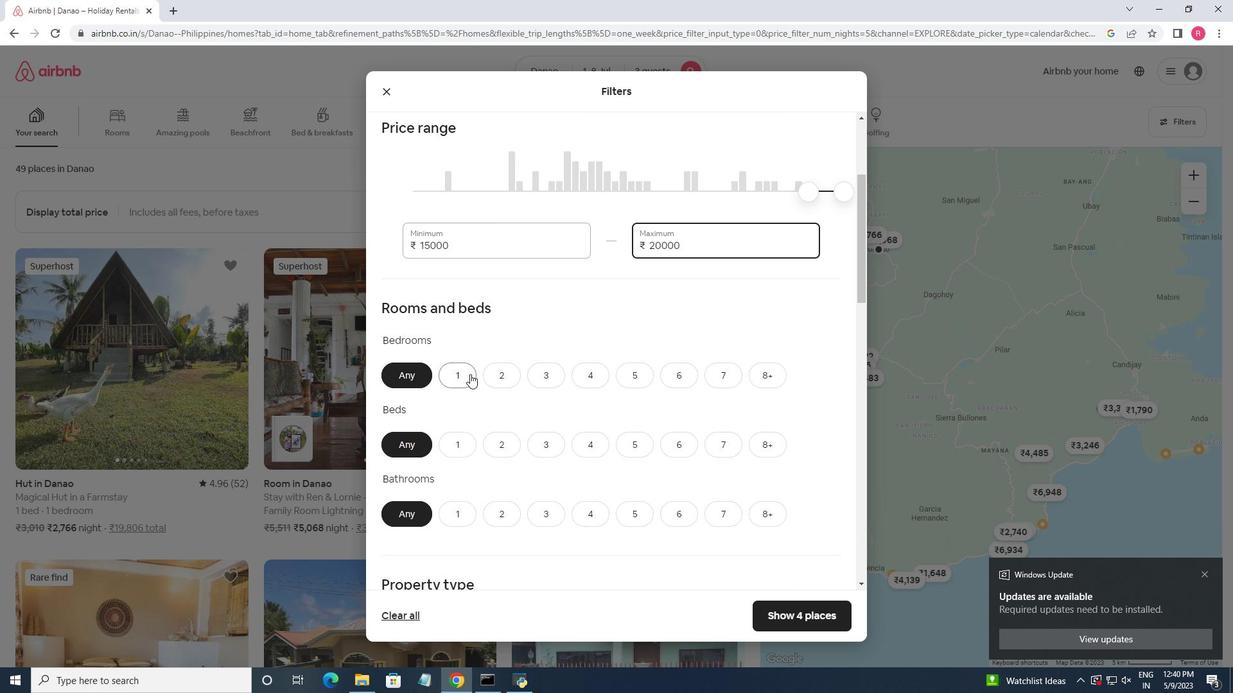
Action: Mouse pressed left at (463, 374)
Screenshot: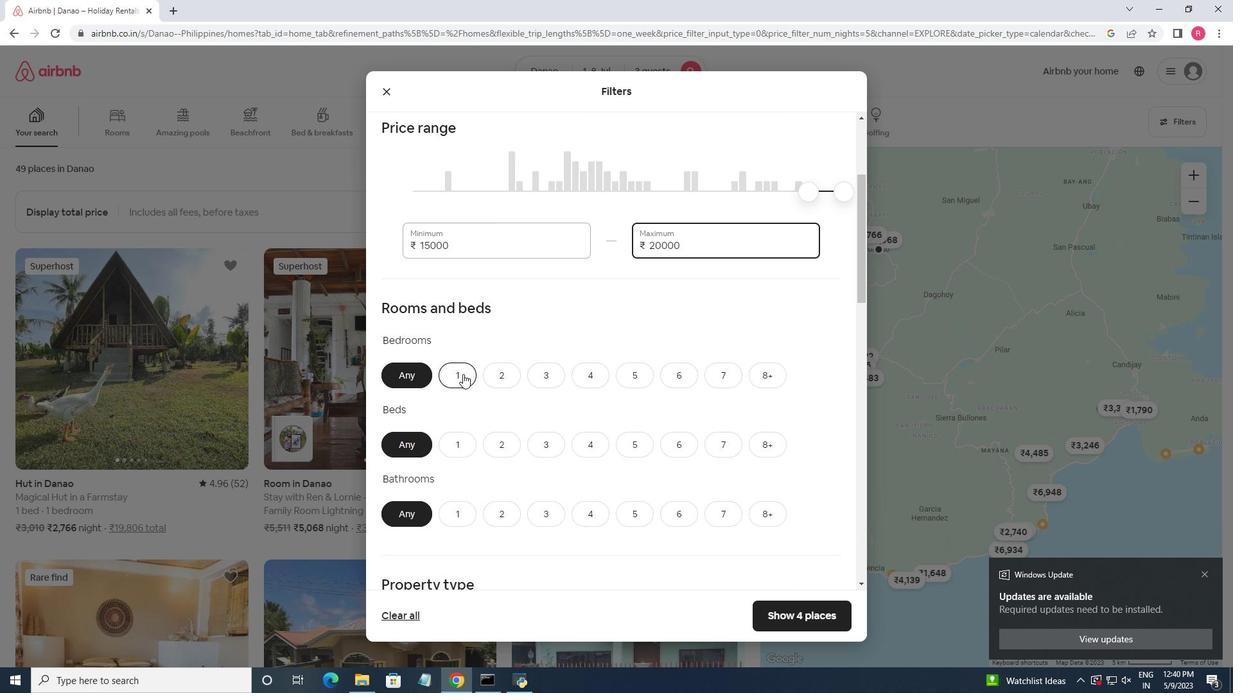 
Action: Mouse moved to (461, 445)
Screenshot: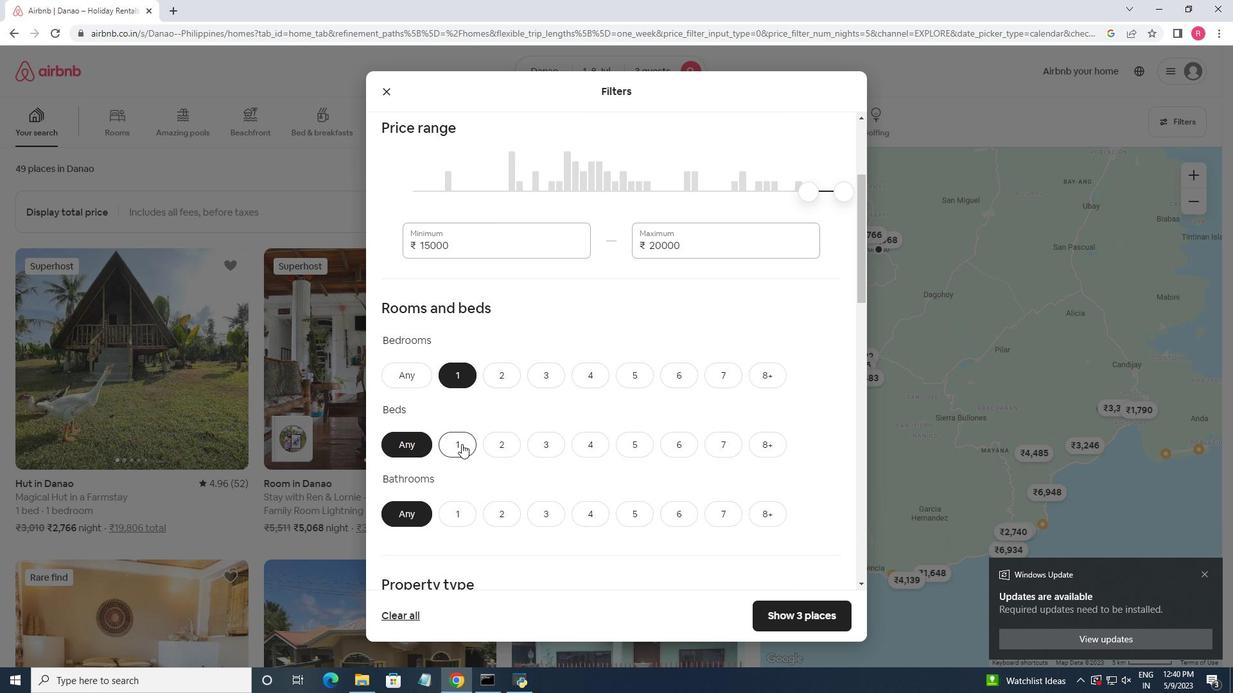 
Action: Mouse pressed left at (461, 445)
Screenshot: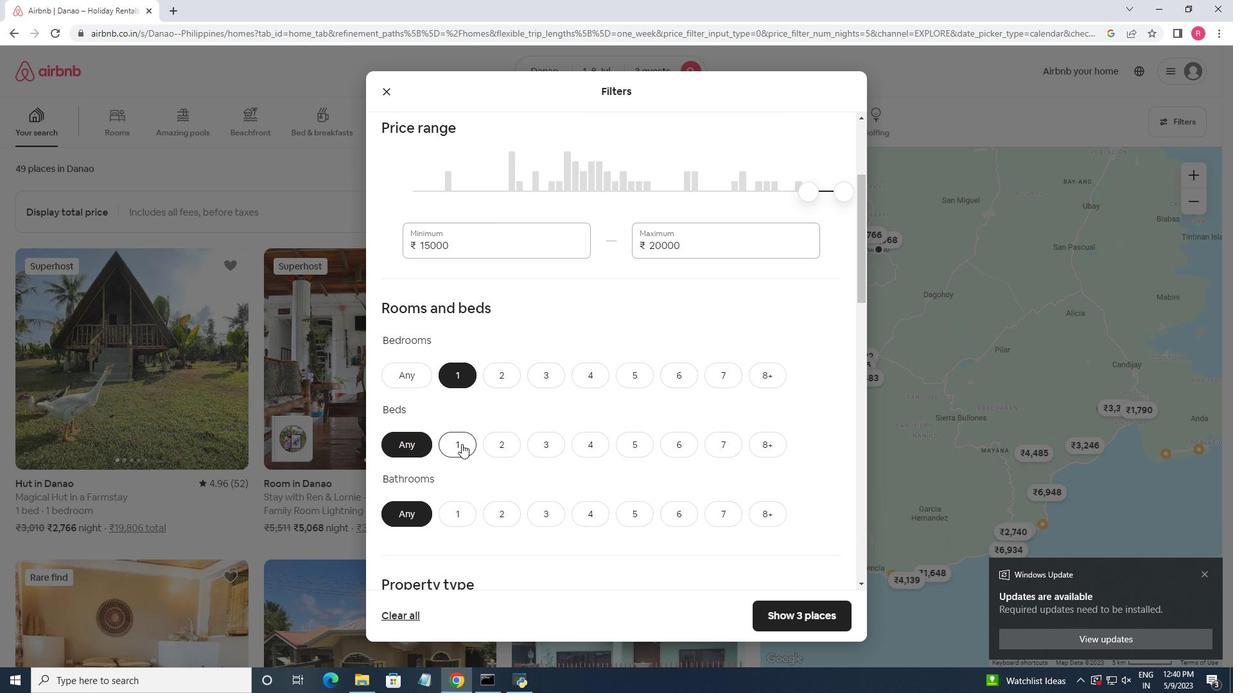 
Action: Mouse moved to (462, 522)
Screenshot: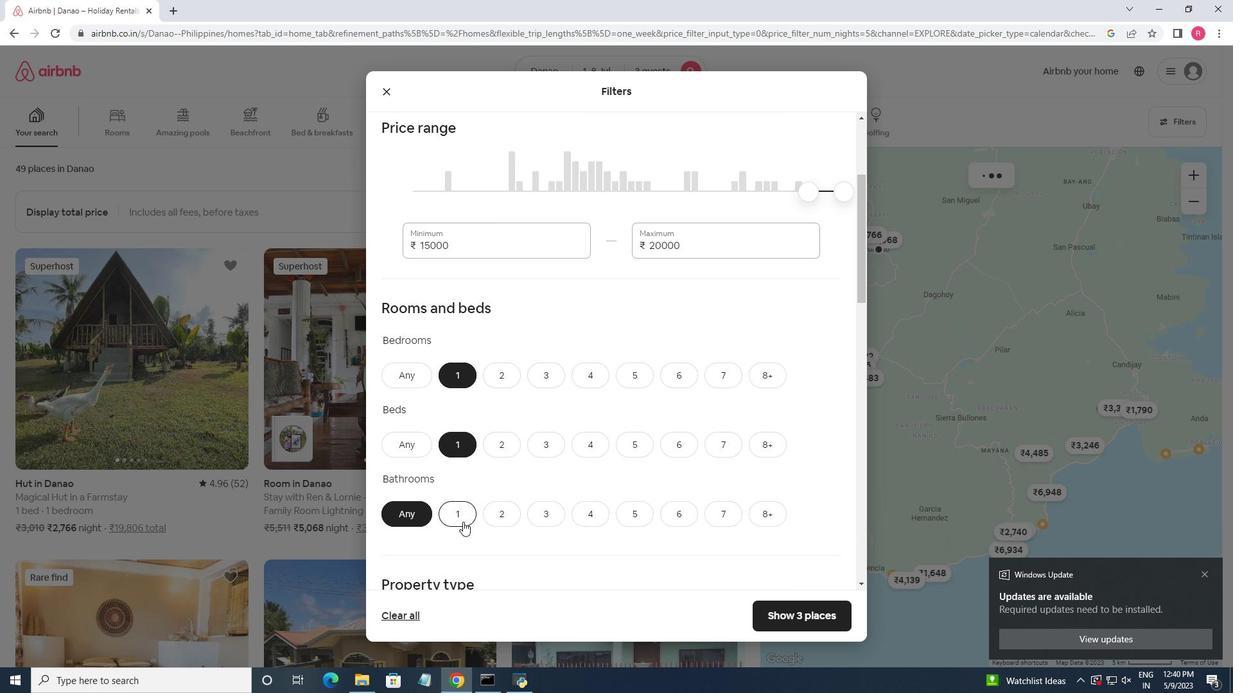 
Action: Mouse pressed left at (462, 522)
Screenshot: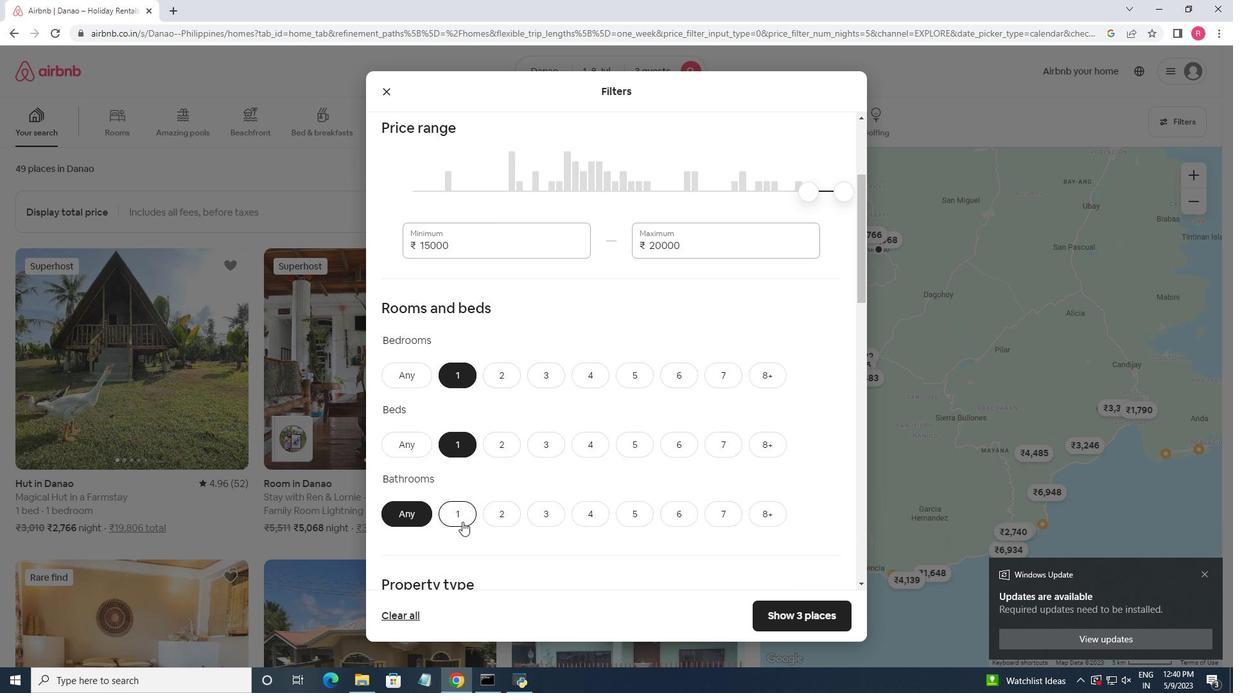 
Action: Mouse moved to (589, 450)
Screenshot: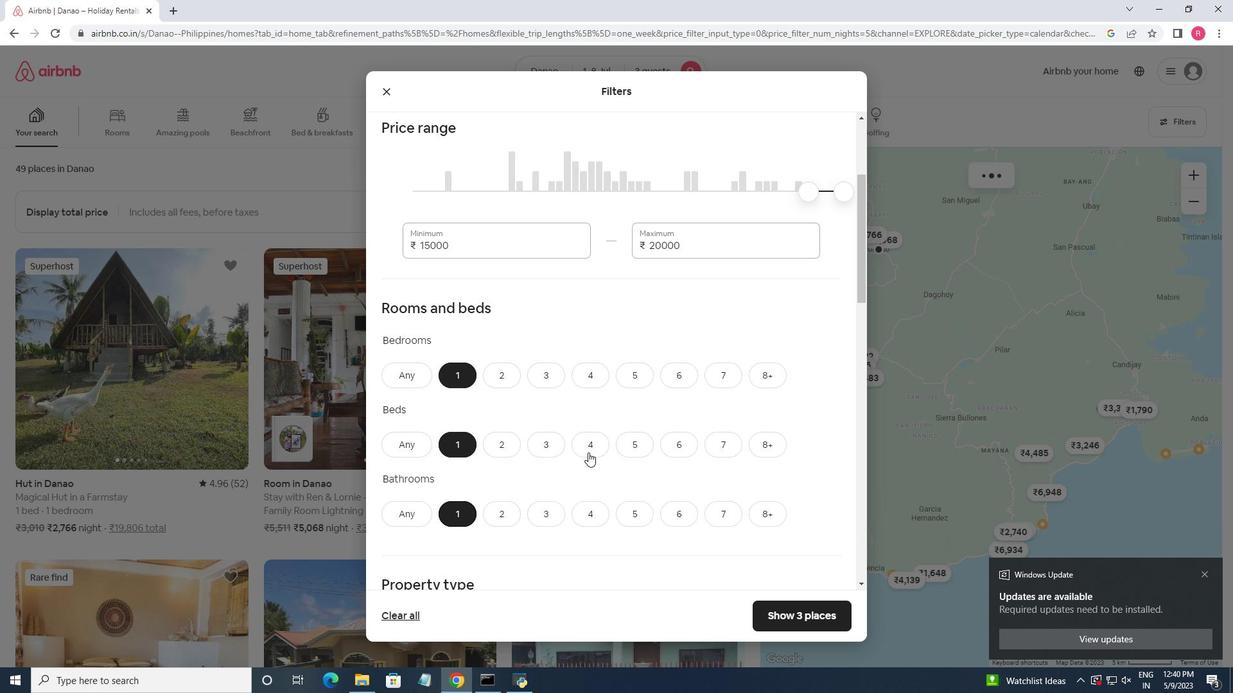 
Action: Mouse scrolled (589, 450) with delta (0, 0)
Screenshot: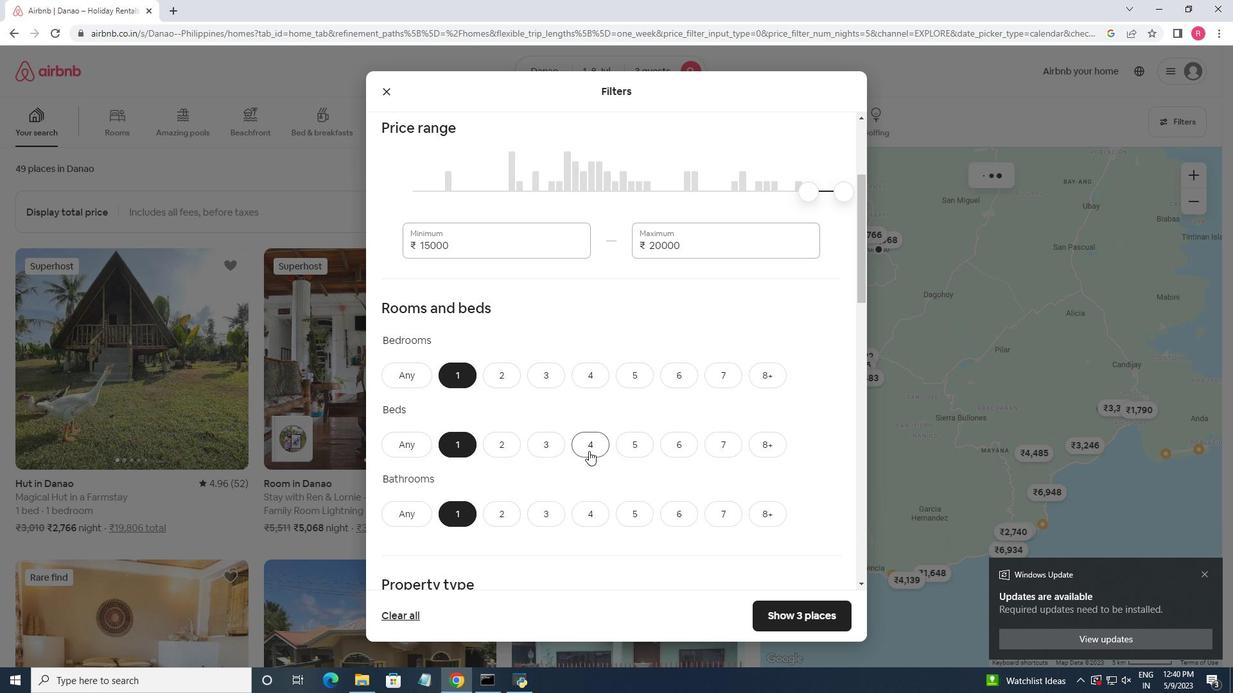 
Action: Mouse moved to (470, 439)
Screenshot: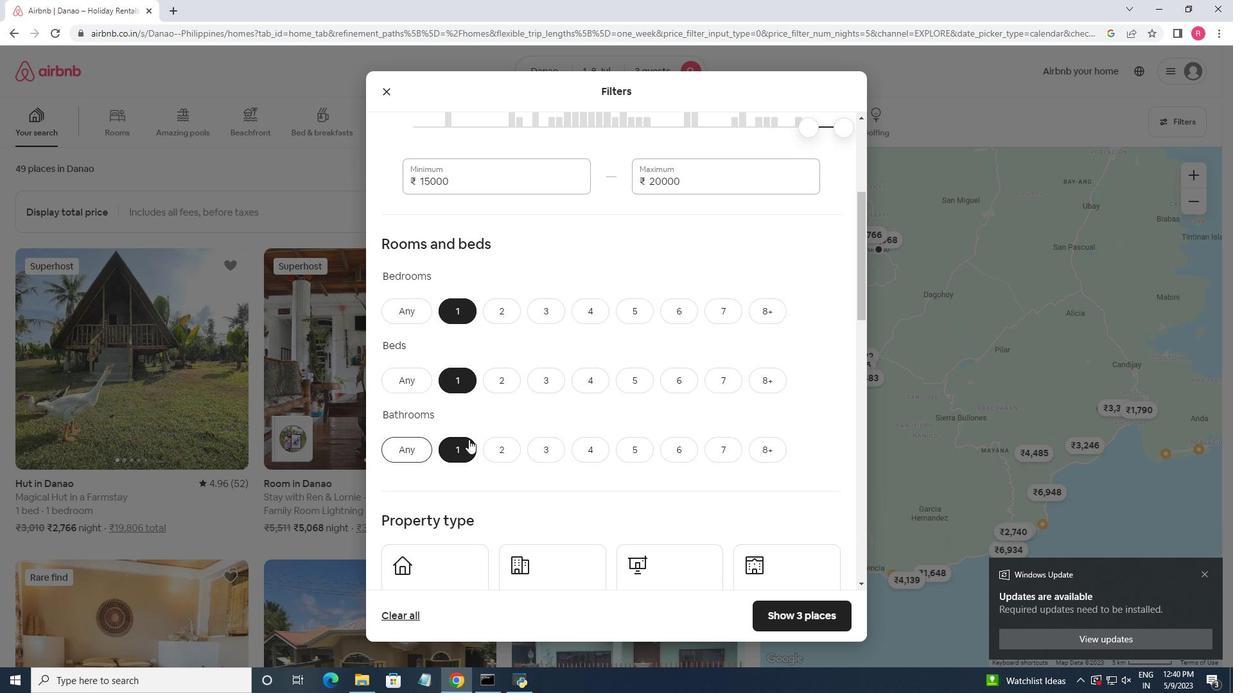 
Action: Mouse scrolled (470, 438) with delta (0, 0)
Screenshot: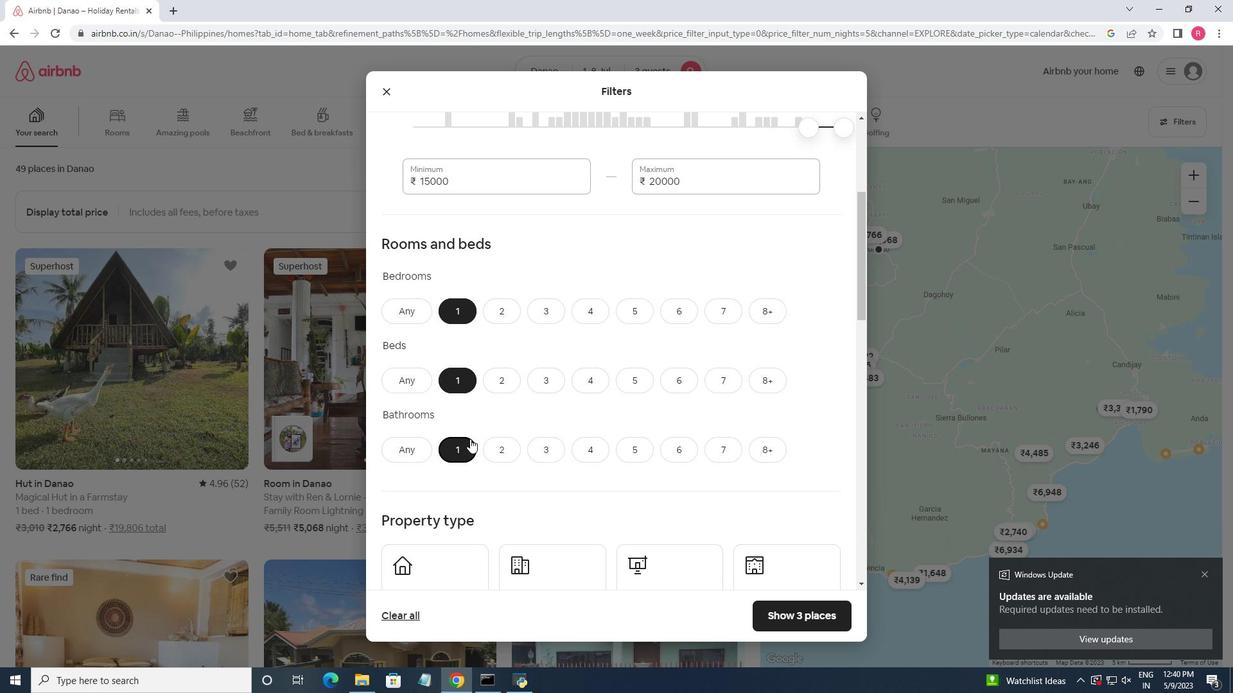 
Action: Mouse moved to (440, 503)
Screenshot: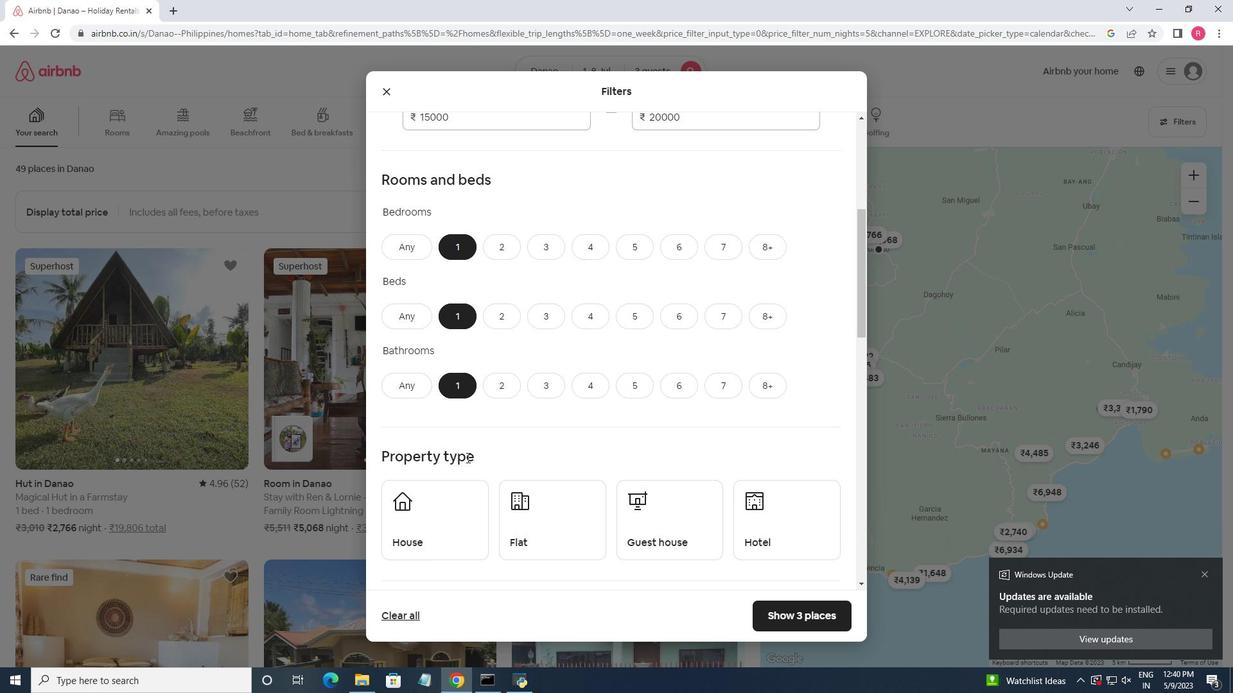 
Action: Mouse pressed left at (440, 503)
Screenshot: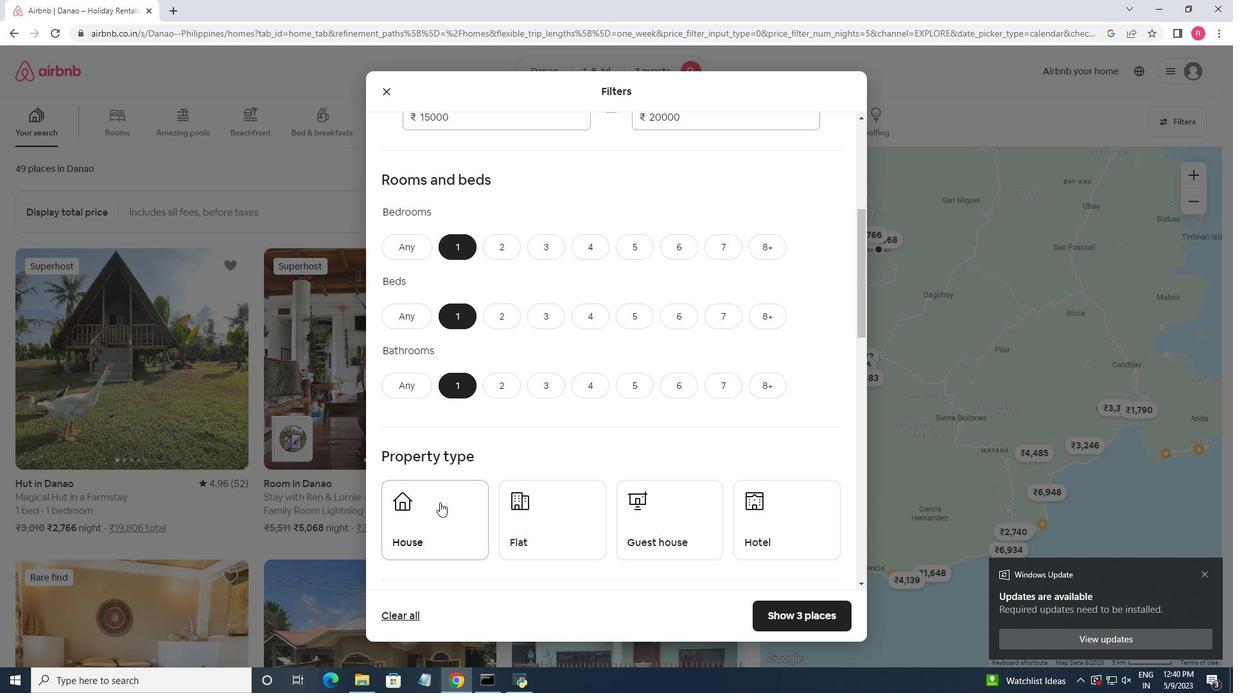 
Action: Mouse moved to (542, 506)
Screenshot: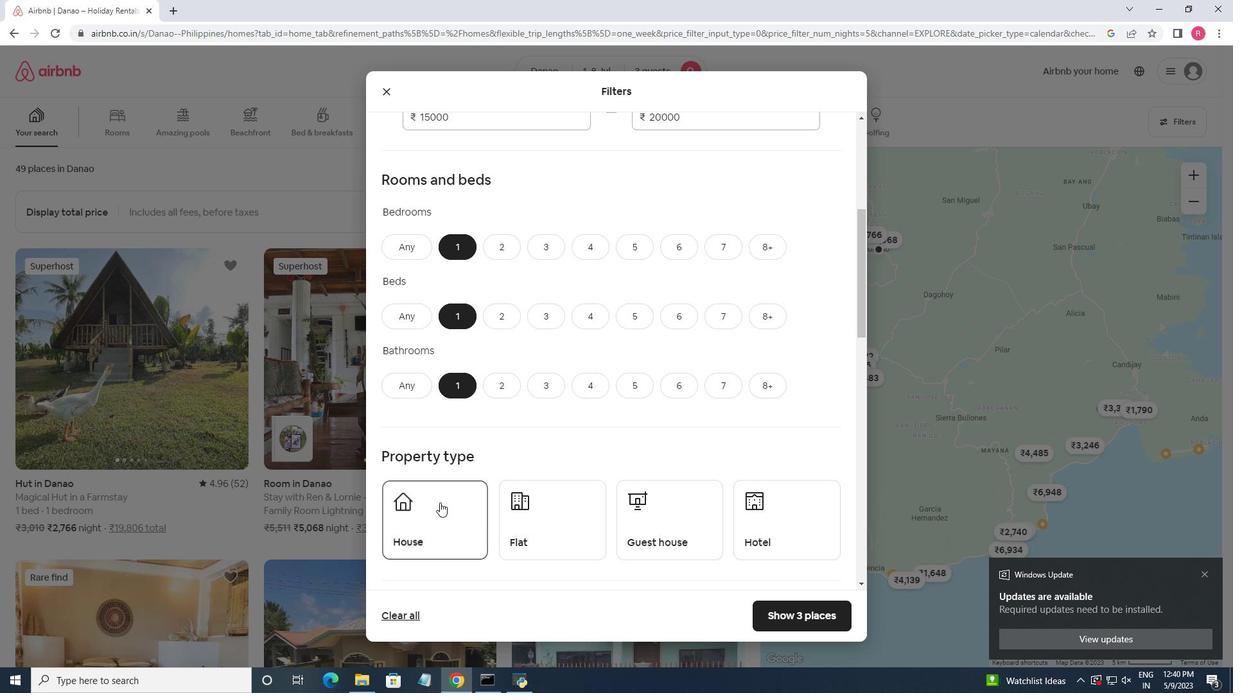 
Action: Mouse pressed left at (542, 506)
Screenshot: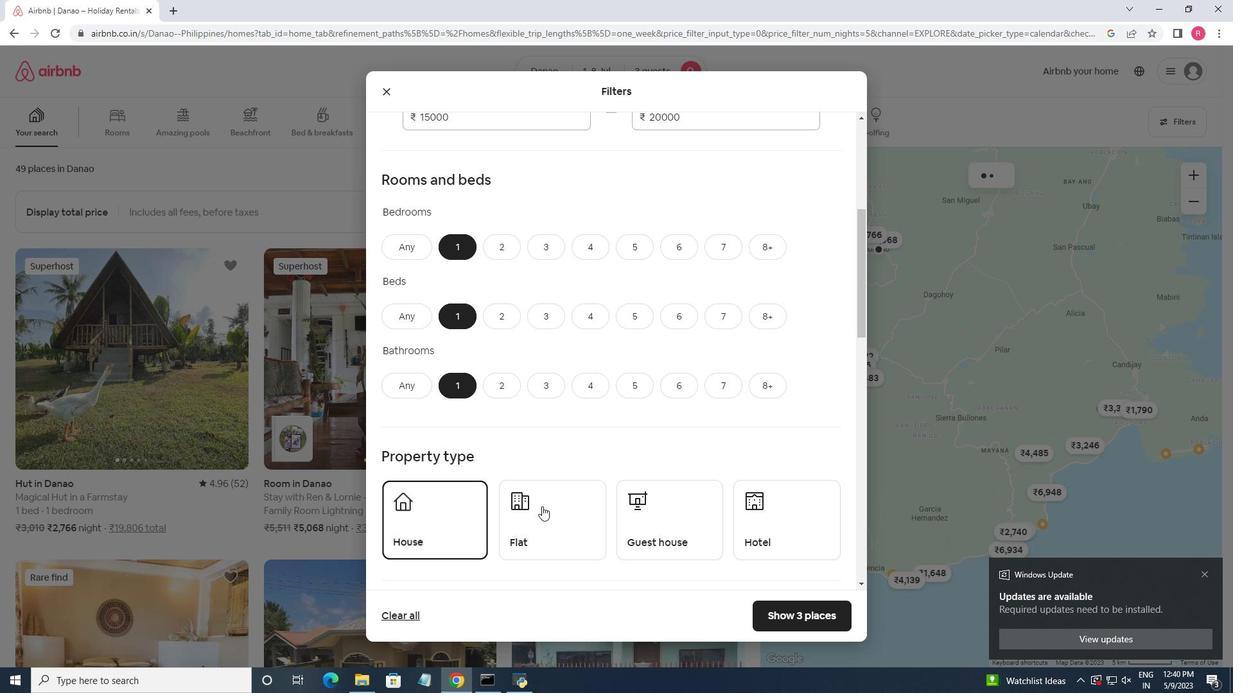 
Action: Mouse moved to (625, 513)
Screenshot: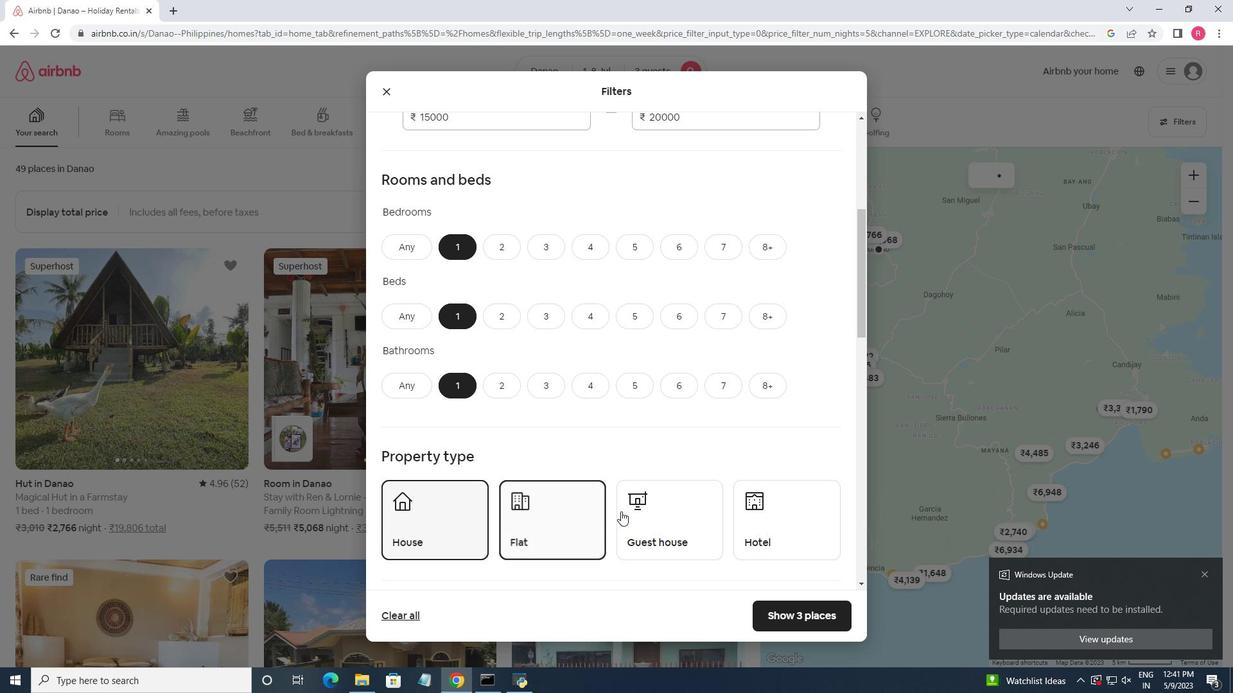 
Action: Mouse pressed left at (625, 513)
Screenshot: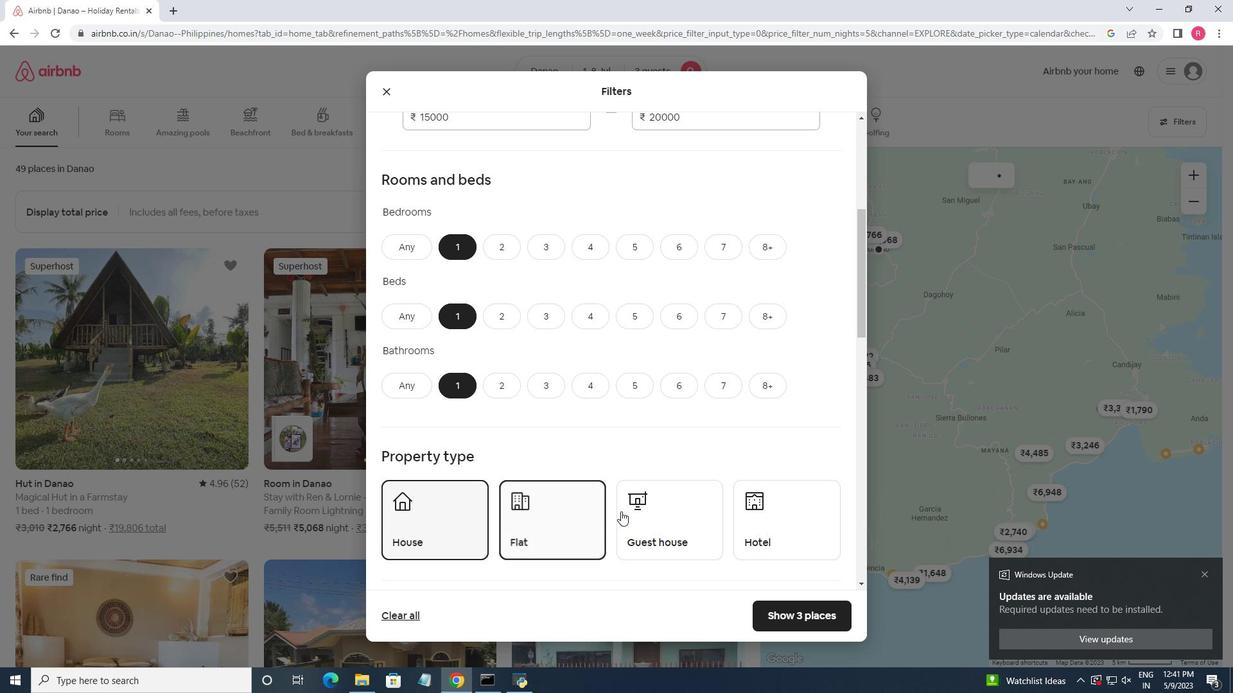 
Action: Mouse moved to (785, 513)
Screenshot: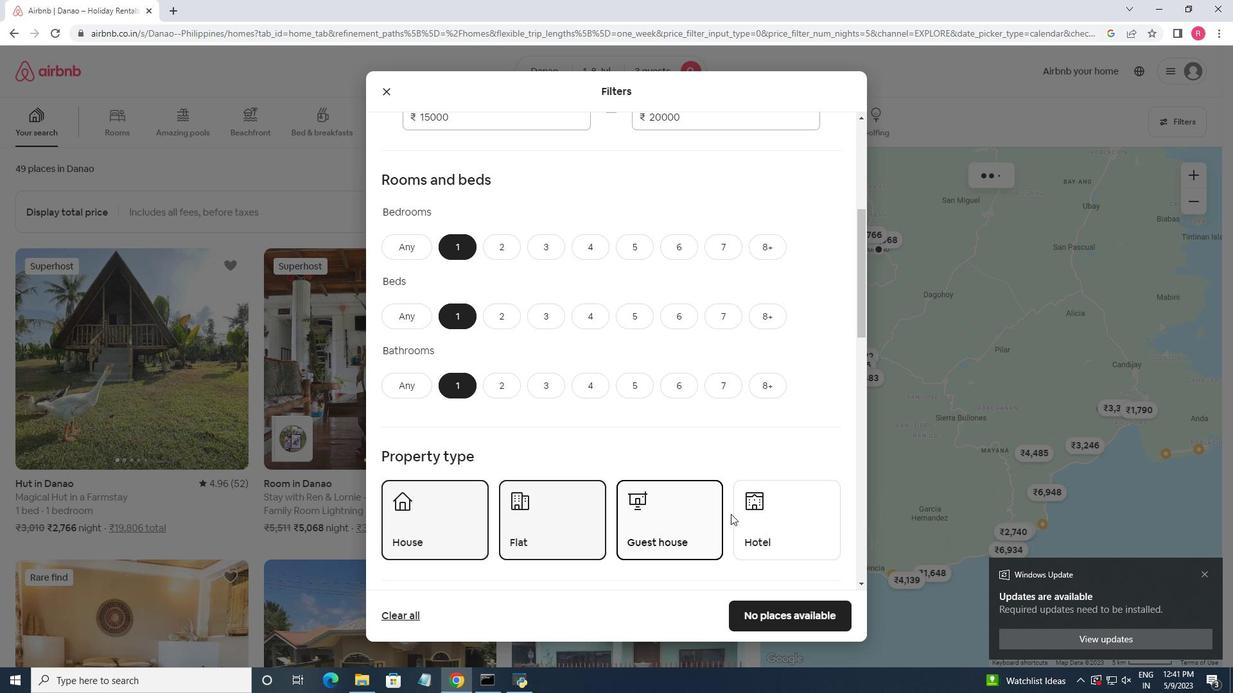 
Action: Mouse pressed left at (785, 513)
Screenshot: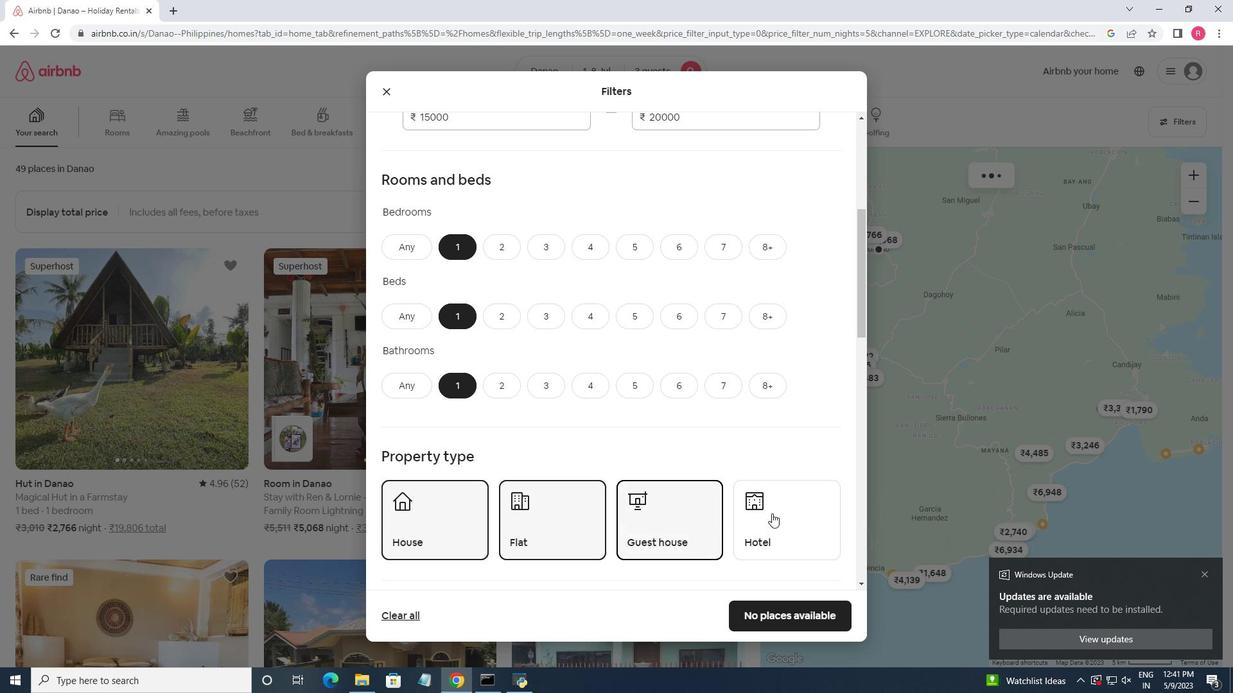 
Action: Mouse moved to (665, 396)
Screenshot: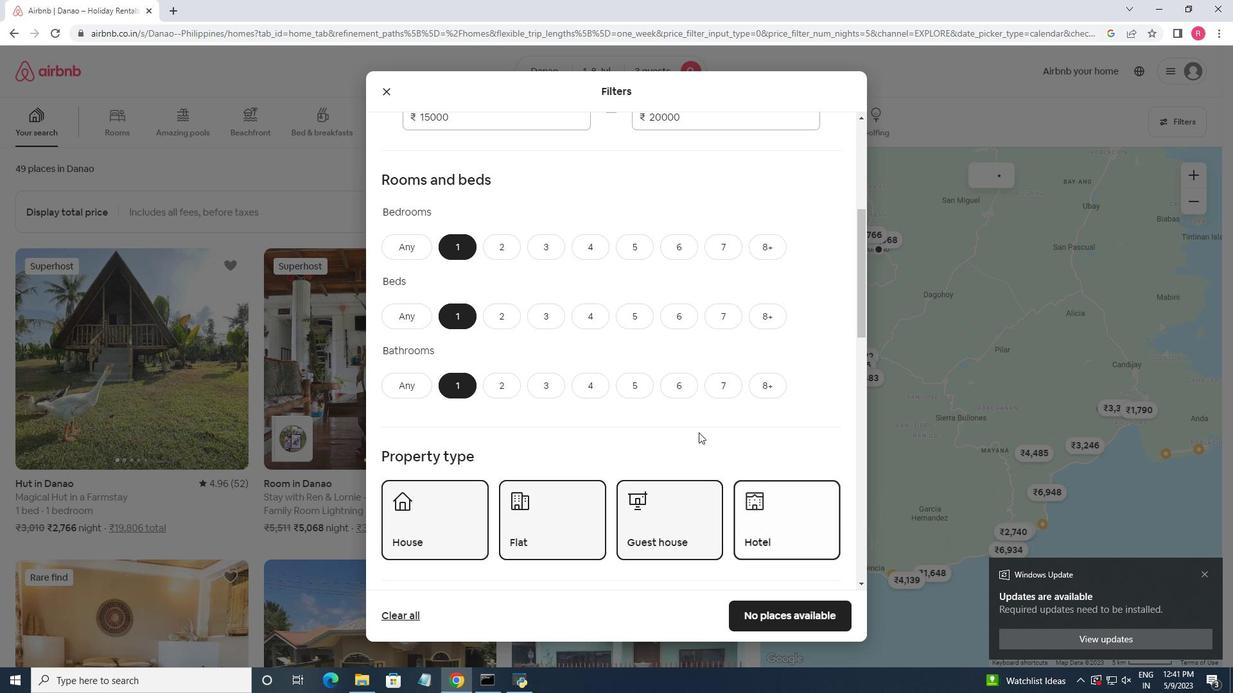 
Action: Mouse scrolled (665, 395) with delta (0, 0)
Screenshot: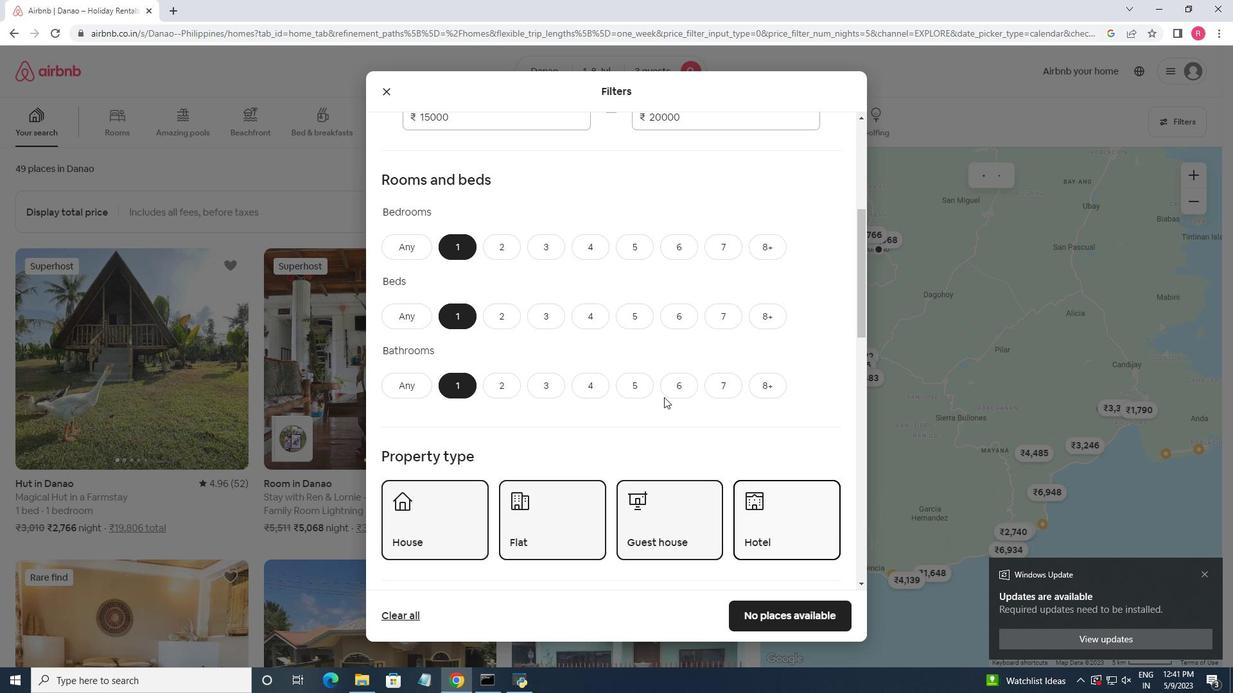 
Action: Mouse scrolled (665, 395) with delta (0, 0)
Screenshot: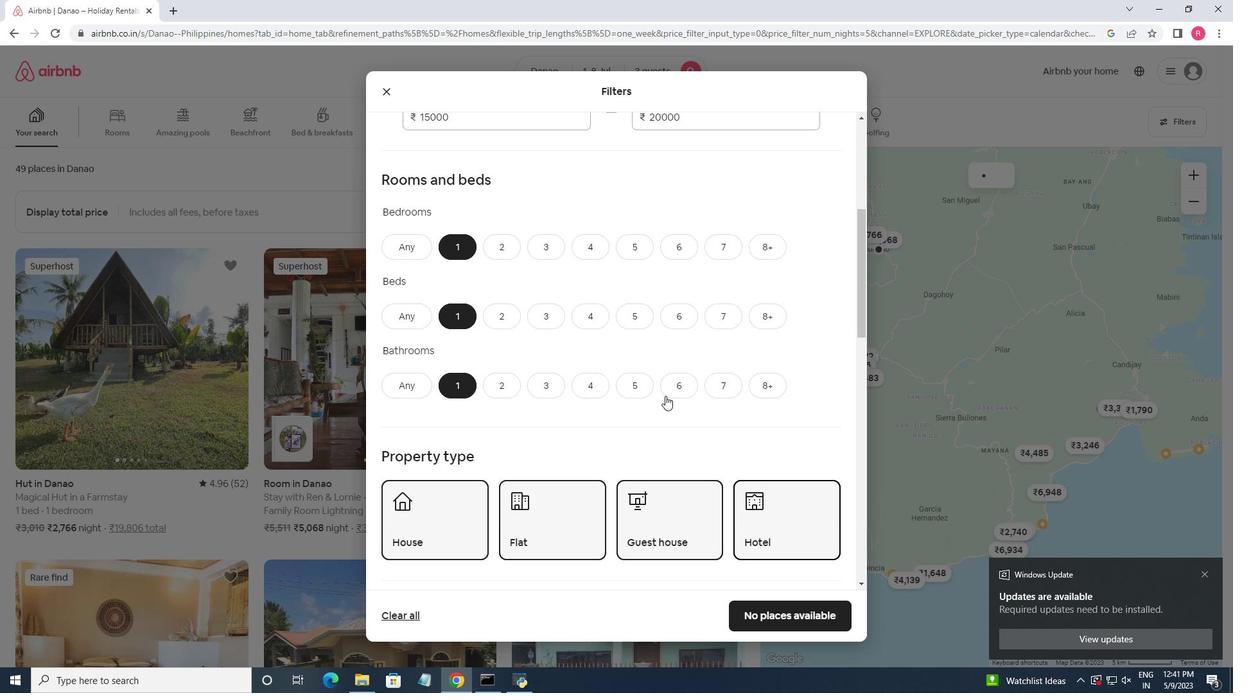 
Action: Mouse moved to (665, 396)
Screenshot: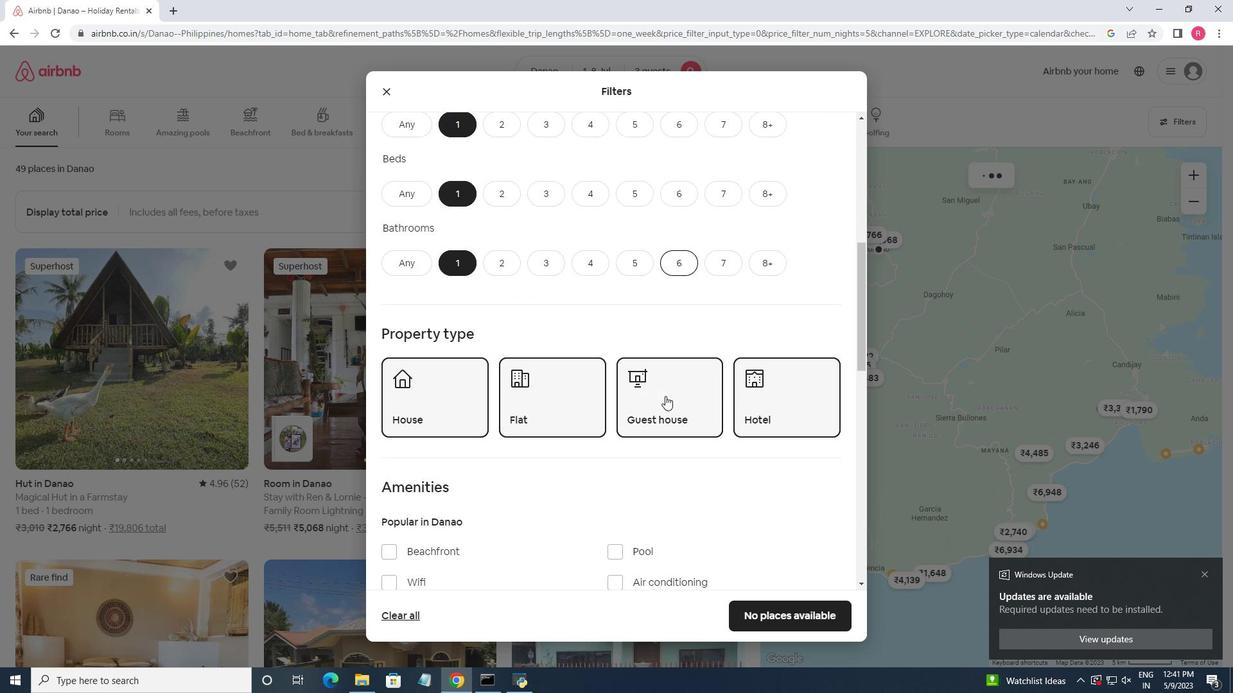 
Action: Mouse scrolled (665, 395) with delta (0, 0)
Screenshot: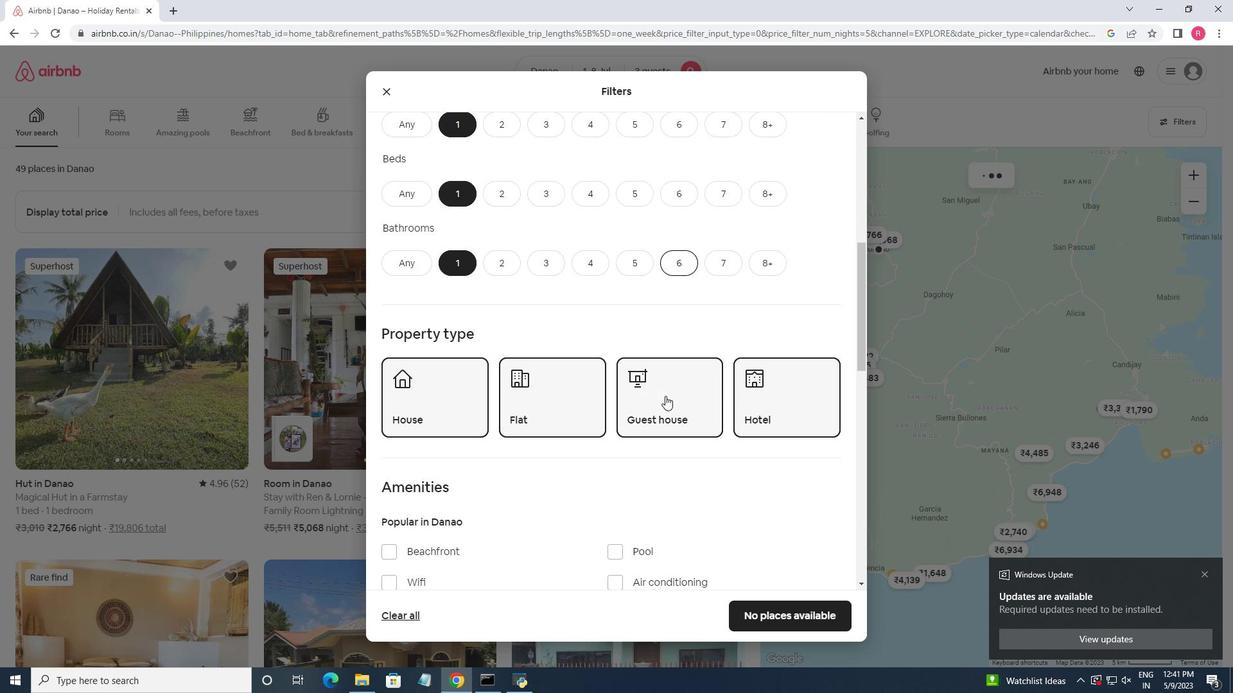
Action: Mouse moved to (666, 398)
Screenshot: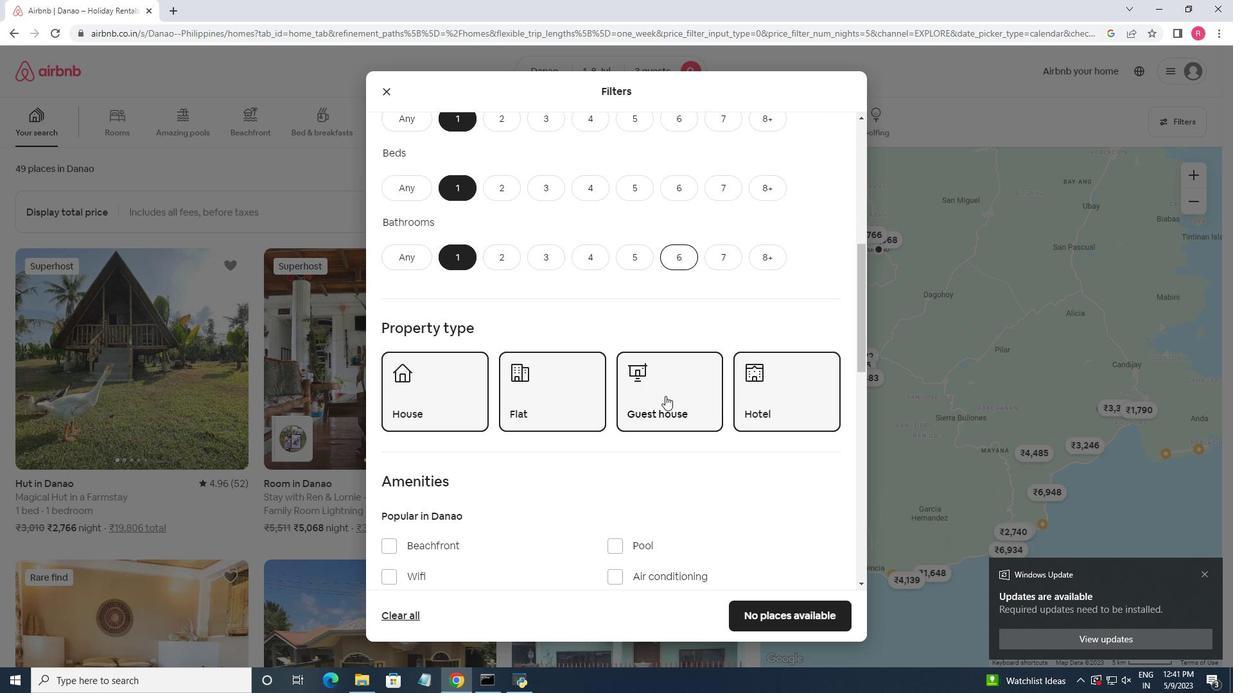 
Action: Mouse scrolled (666, 397) with delta (0, 0)
Screenshot: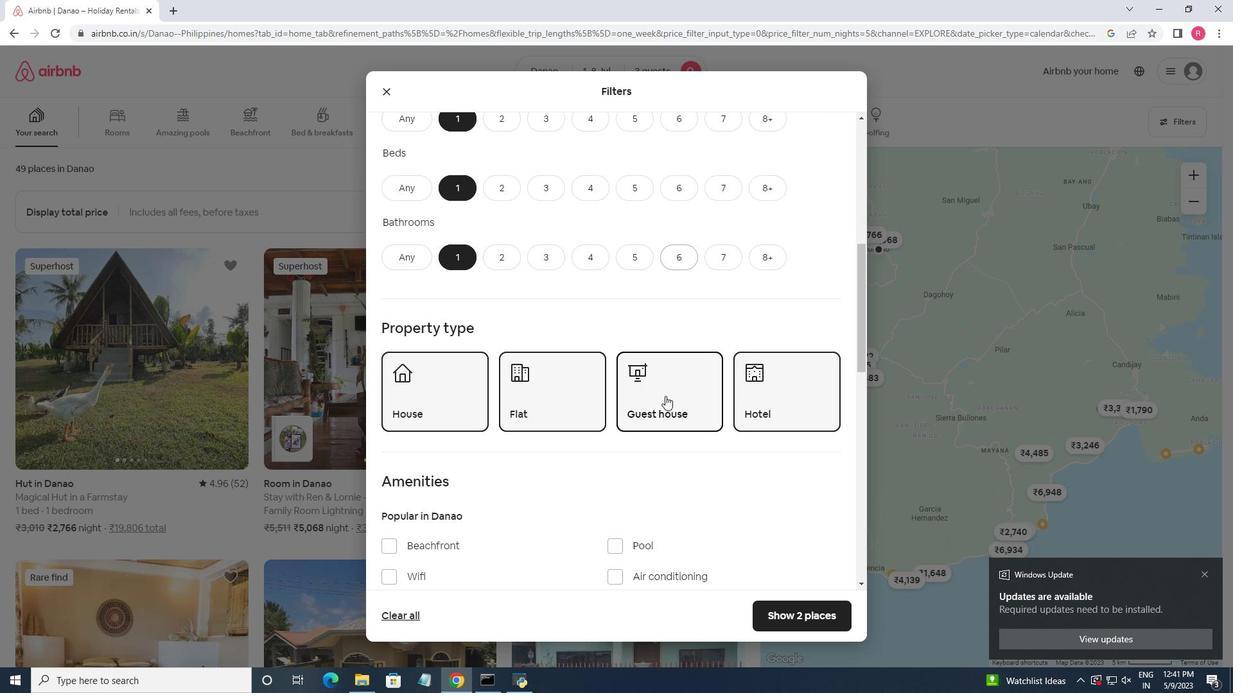 
Action: Mouse moved to (655, 413)
Screenshot: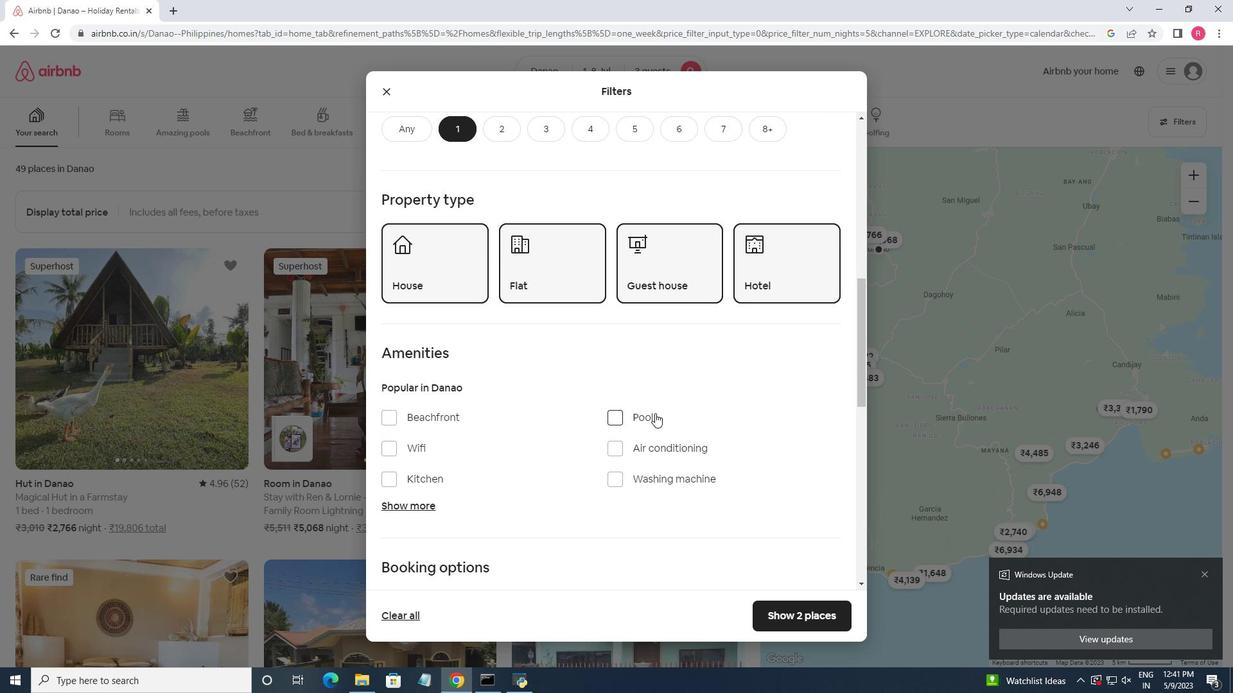 
Action: Mouse scrolled (655, 413) with delta (0, 0)
Screenshot: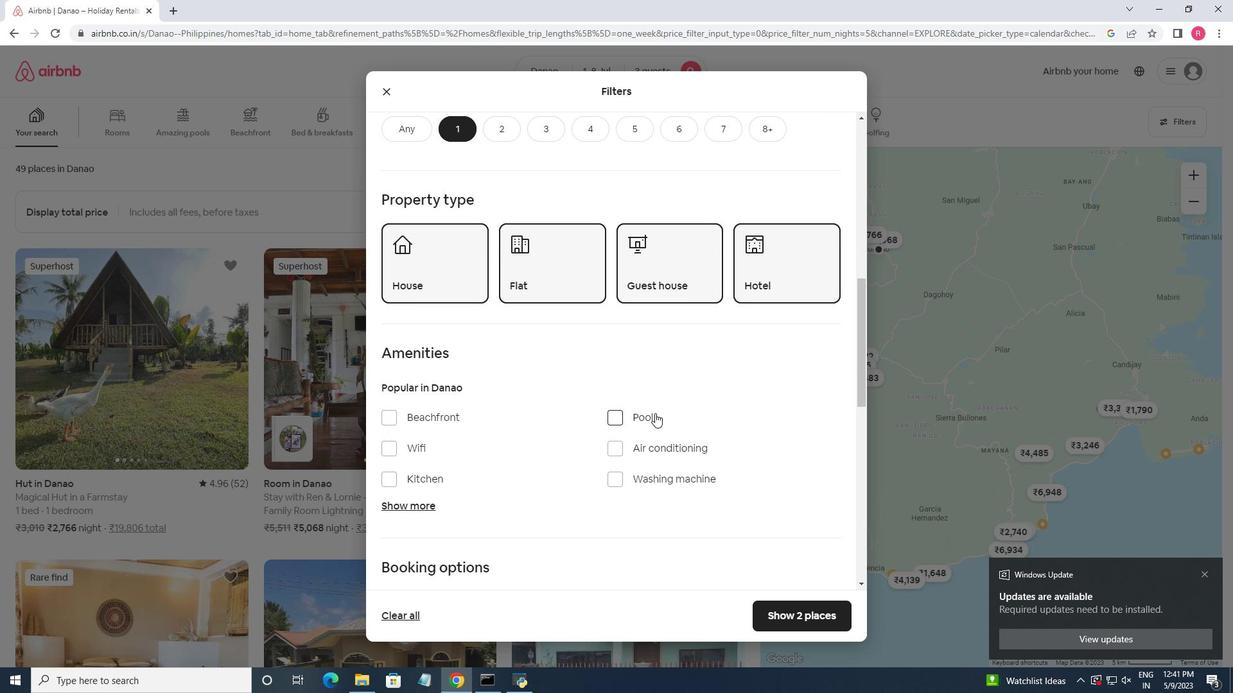 
Action: Mouse moved to (619, 412)
Screenshot: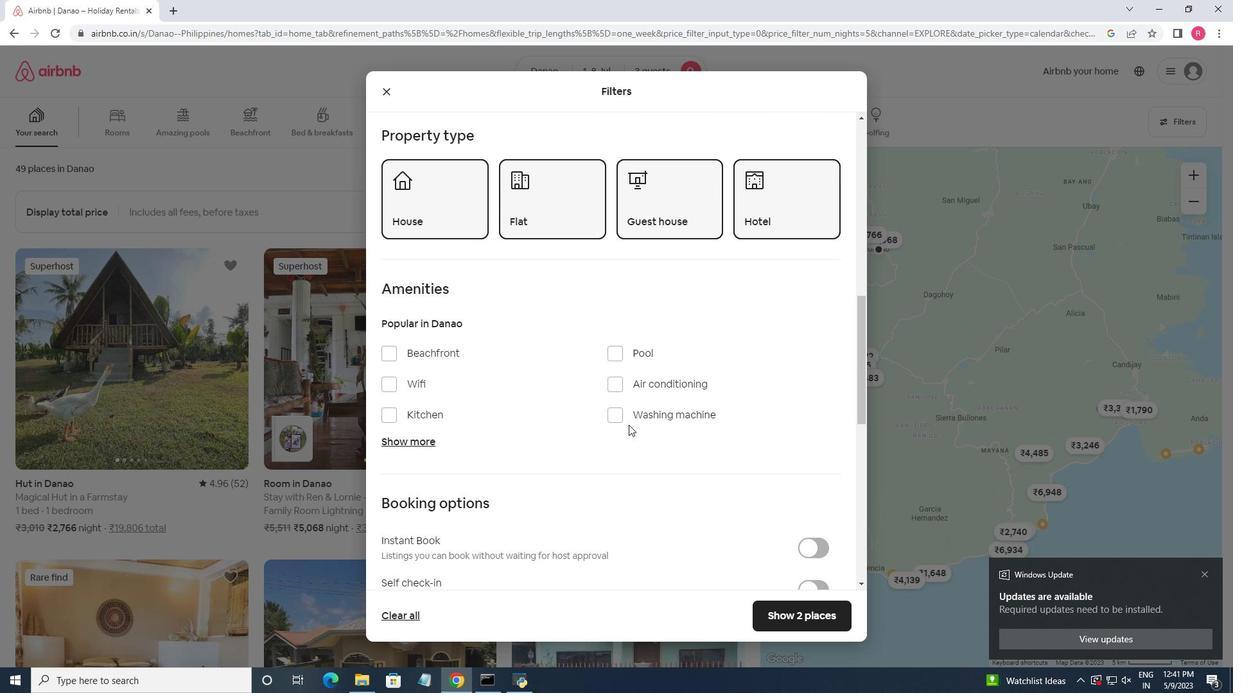 
Action: Mouse pressed left at (619, 412)
Screenshot: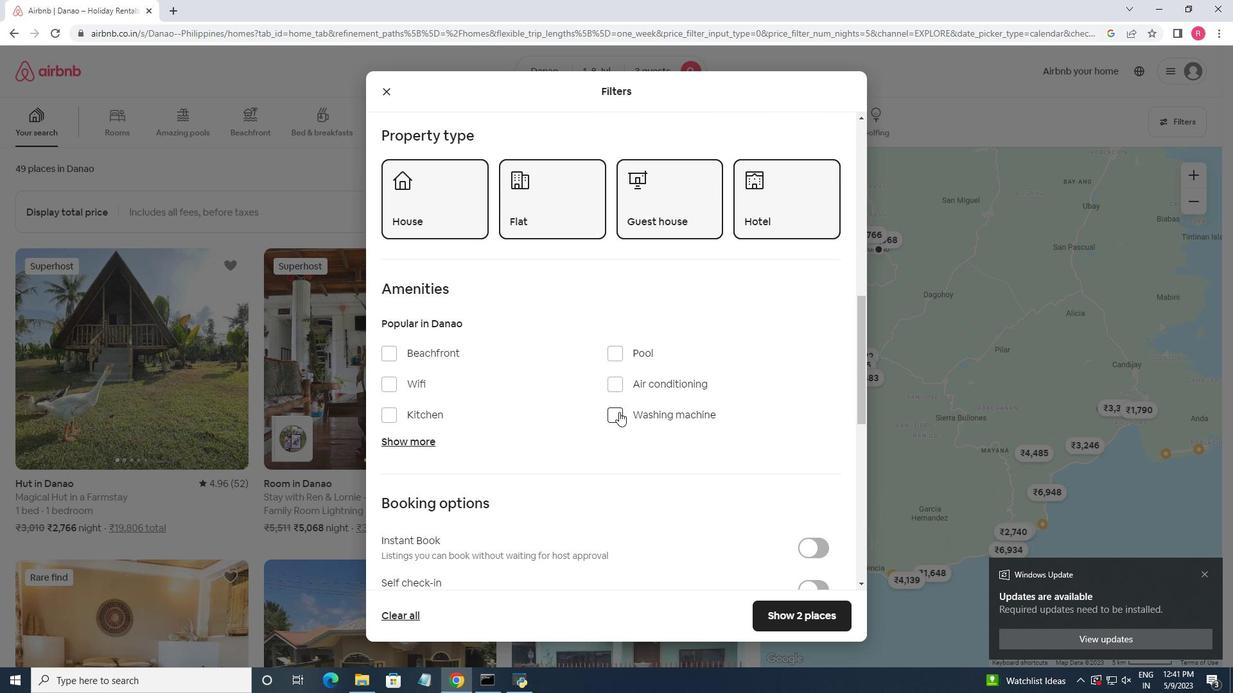 
Action: Mouse moved to (513, 430)
Screenshot: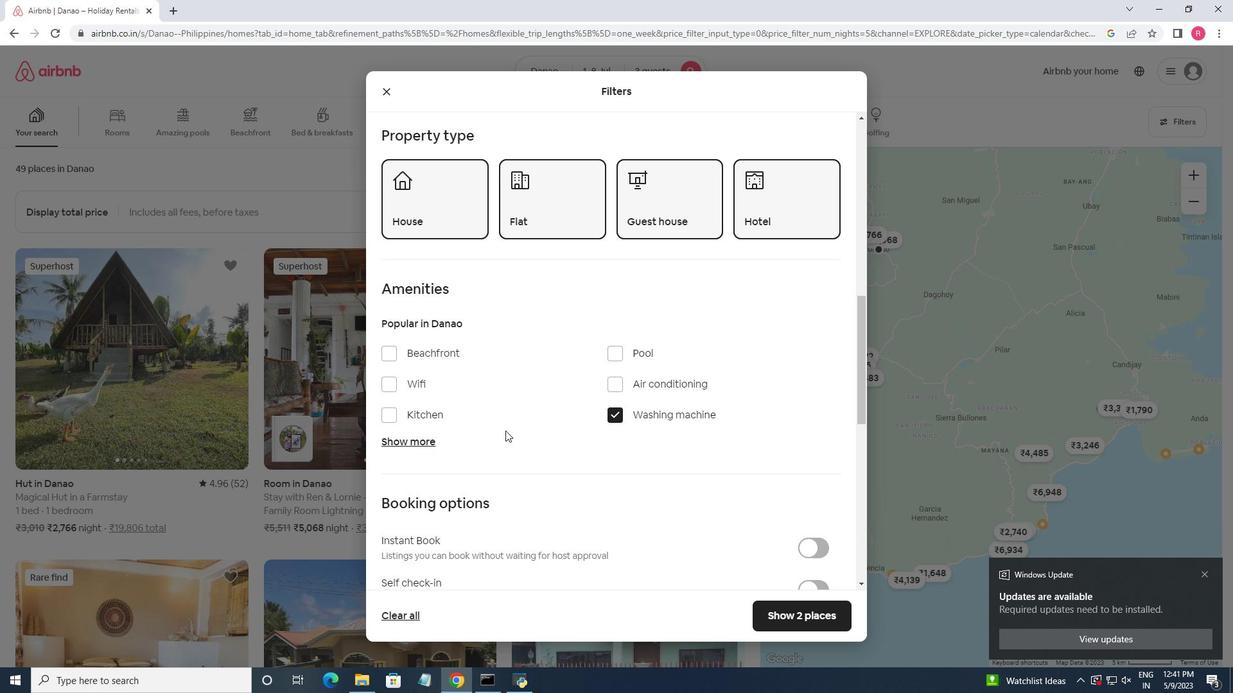 
Action: Mouse scrolled (513, 429) with delta (0, 0)
Screenshot: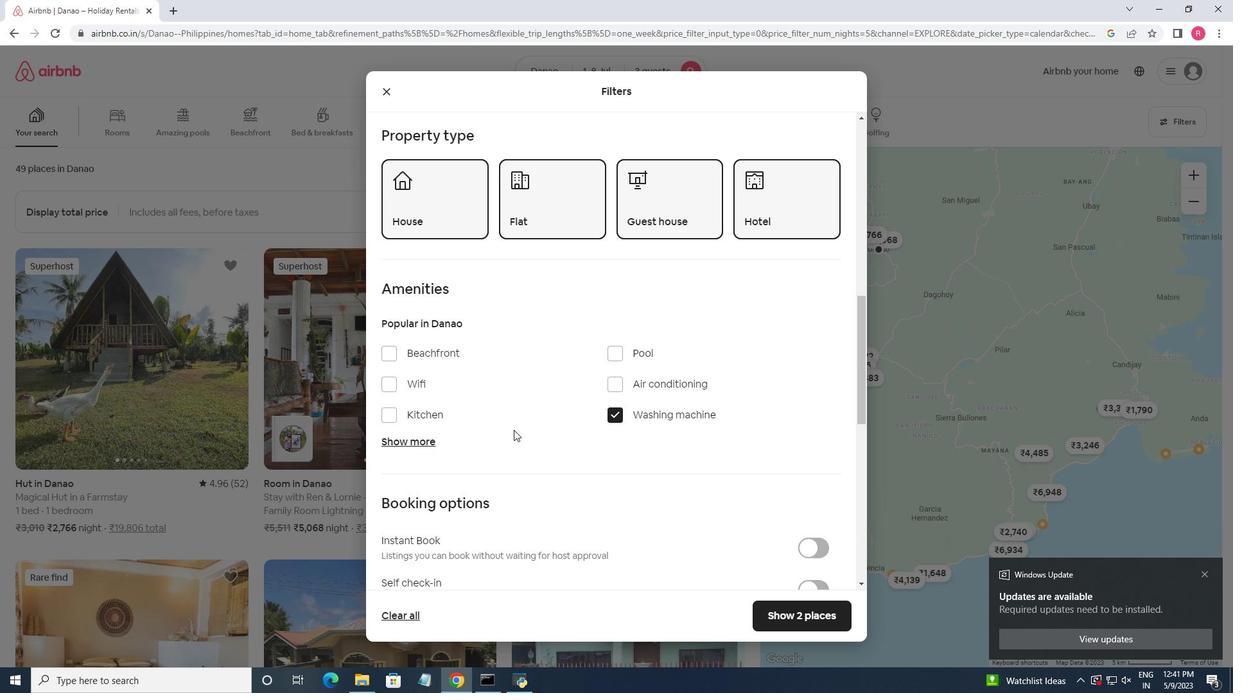 
Action: Mouse scrolled (513, 429) with delta (0, 0)
Screenshot: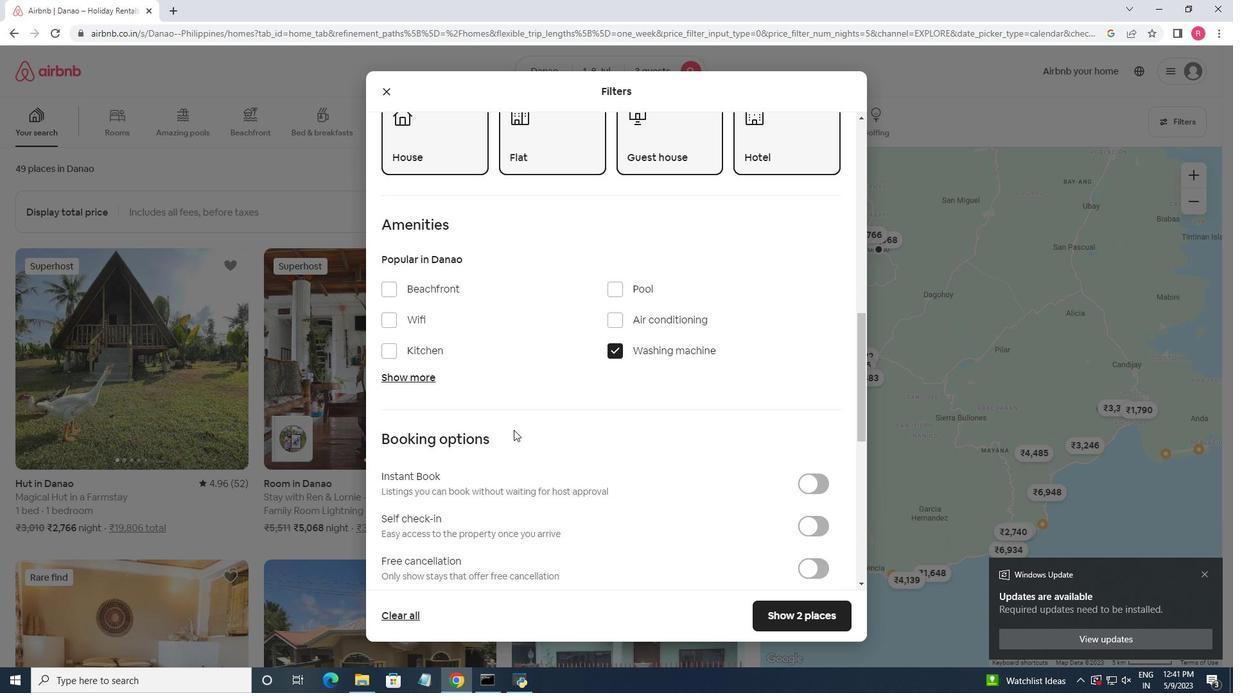 
Action: Mouse scrolled (513, 429) with delta (0, 0)
Screenshot: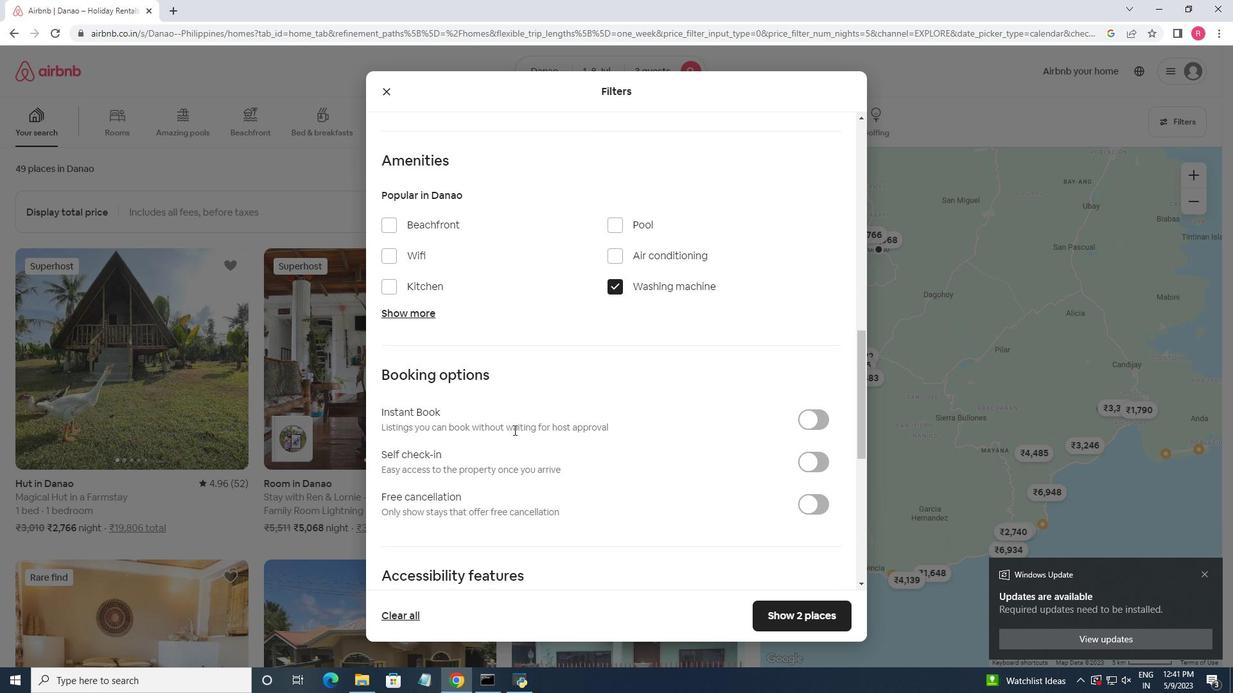 
Action: Mouse scrolled (513, 429) with delta (0, 0)
Screenshot: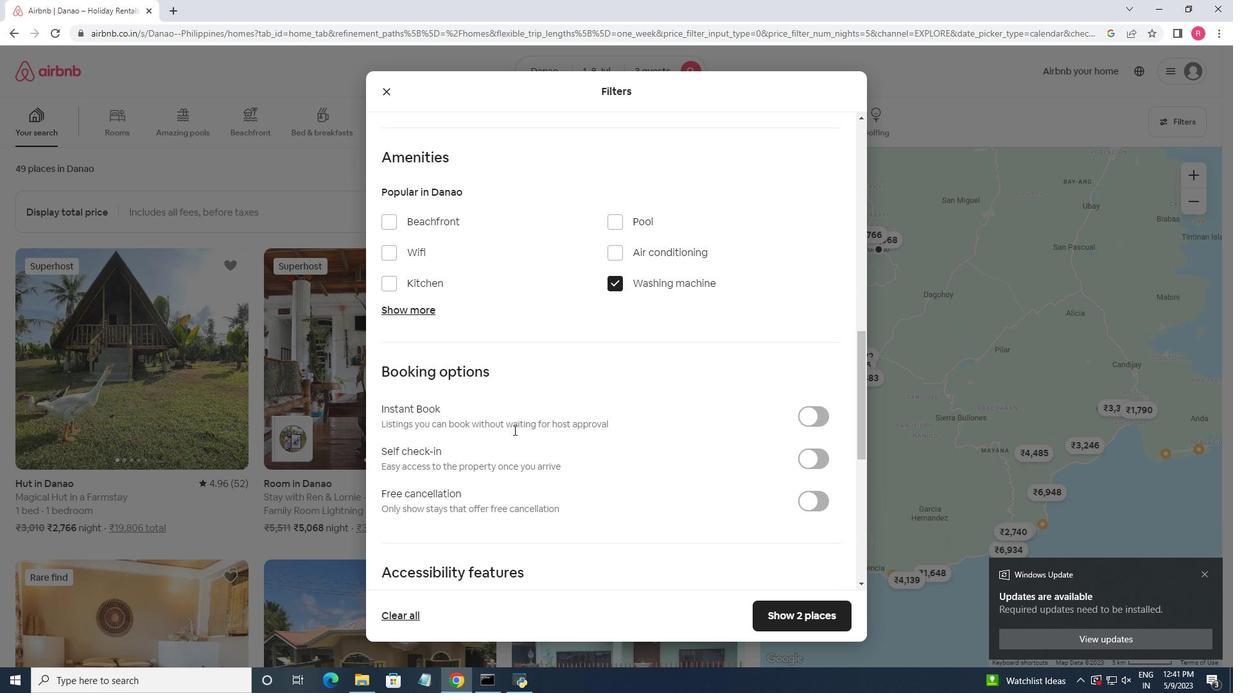 
Action: Mouse scrolled (513, 429) with delta (0, 0)
Screenshot: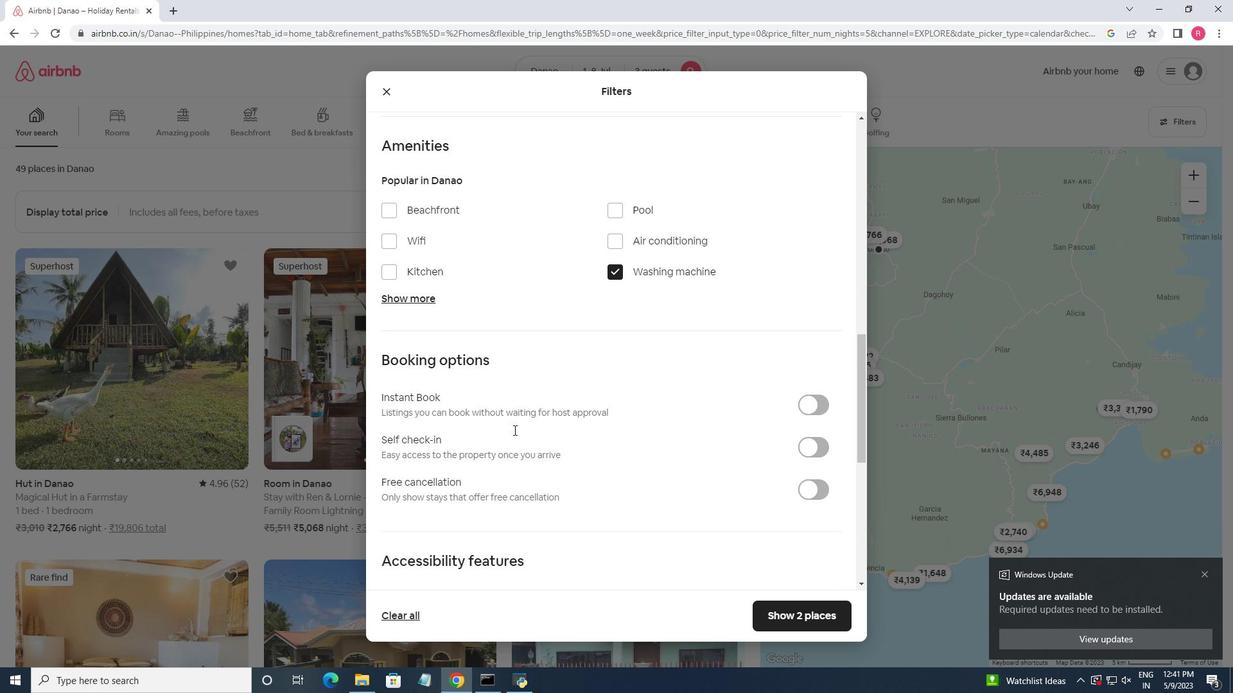 
Action: Mouse moved to (821, 272)
Screenshot: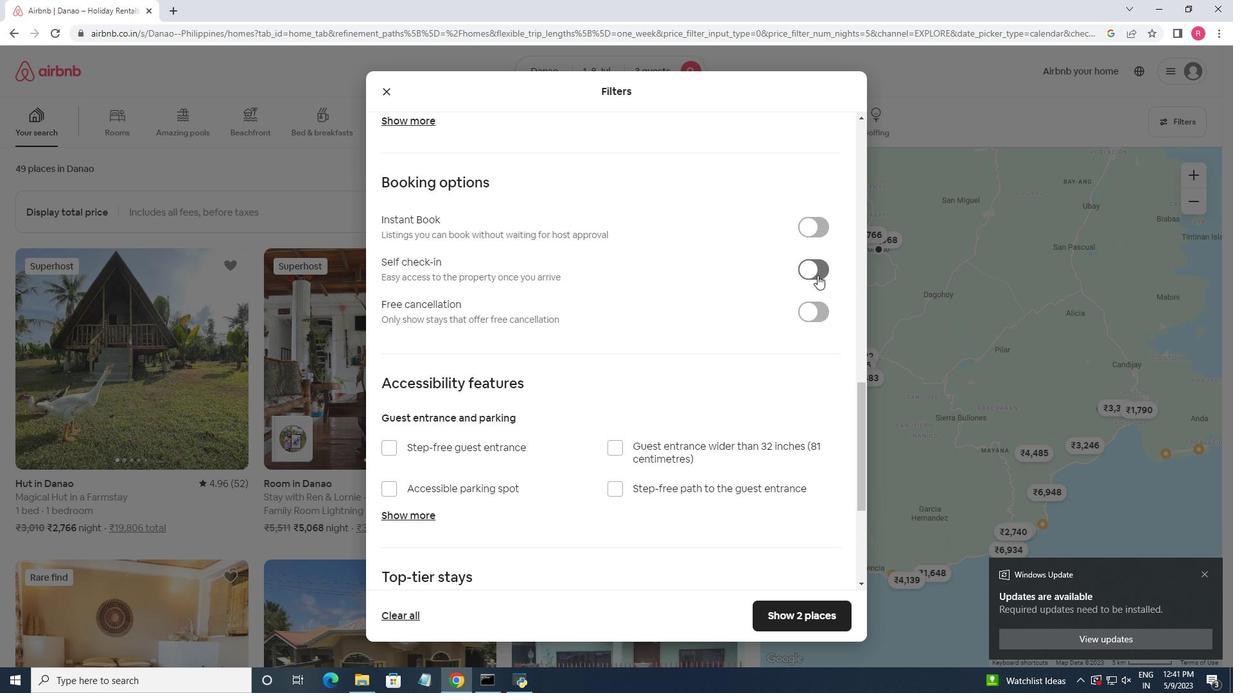 
Action: Mouse pressed left at (821, 272)
Screenshot: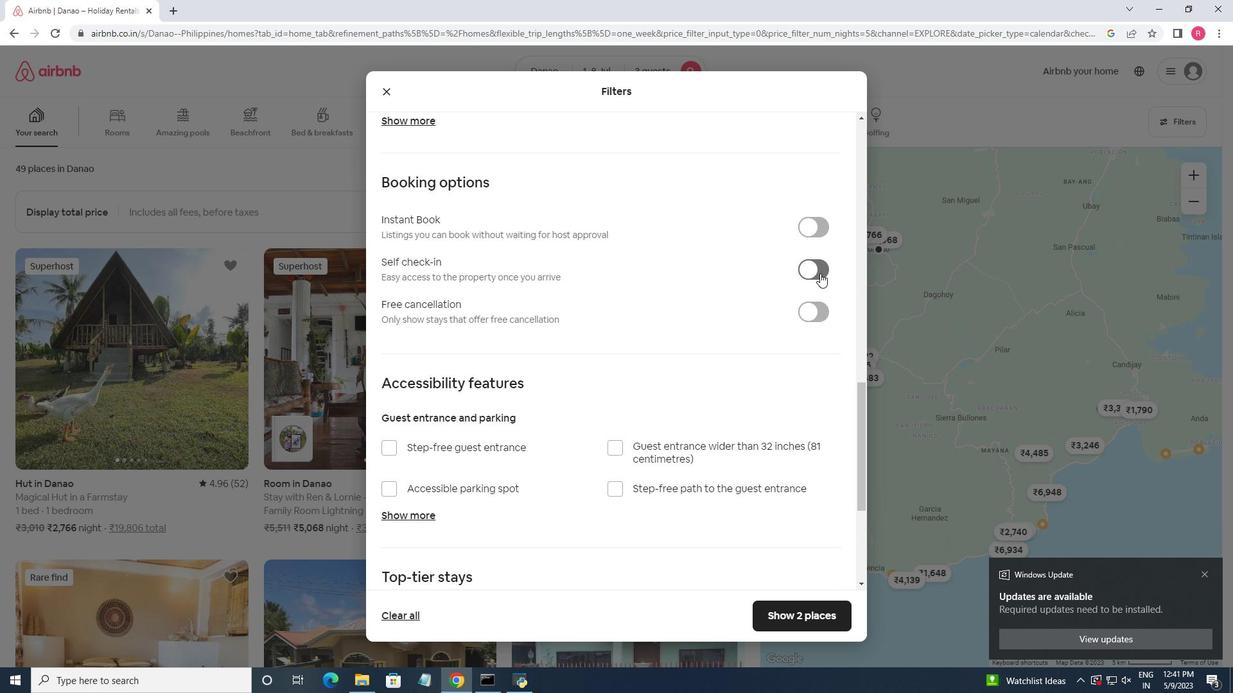 
Action: Mouse moved to (668, 303)
Screenshot: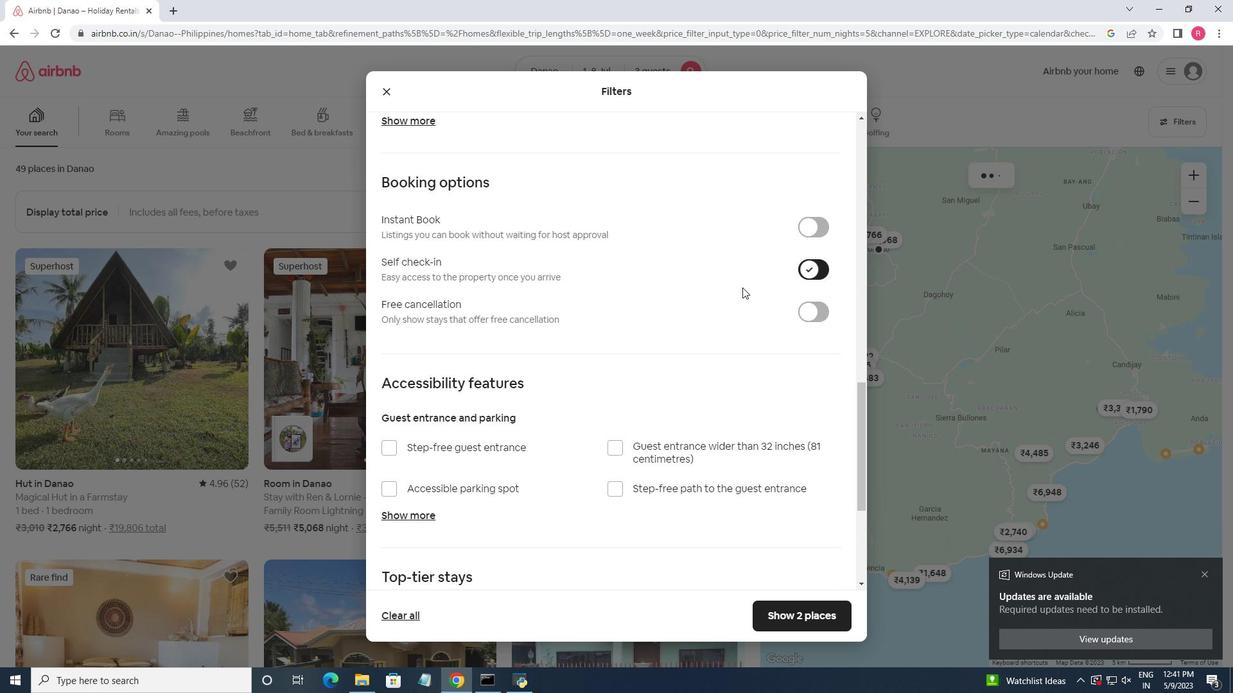 
Action: Mouse scrolled (668, 302) with delta (0, 0)
Screenshot: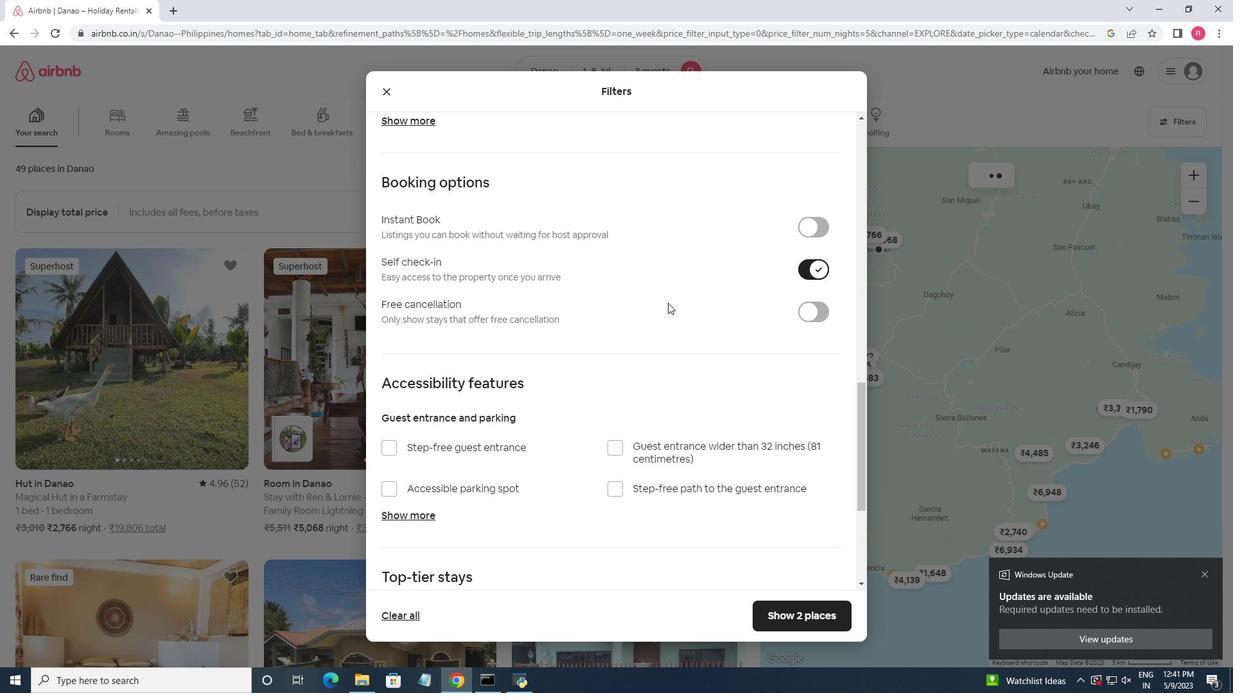 
Action: Mouse scrolled (668, 302) with delta (0, 0)
Screenshot: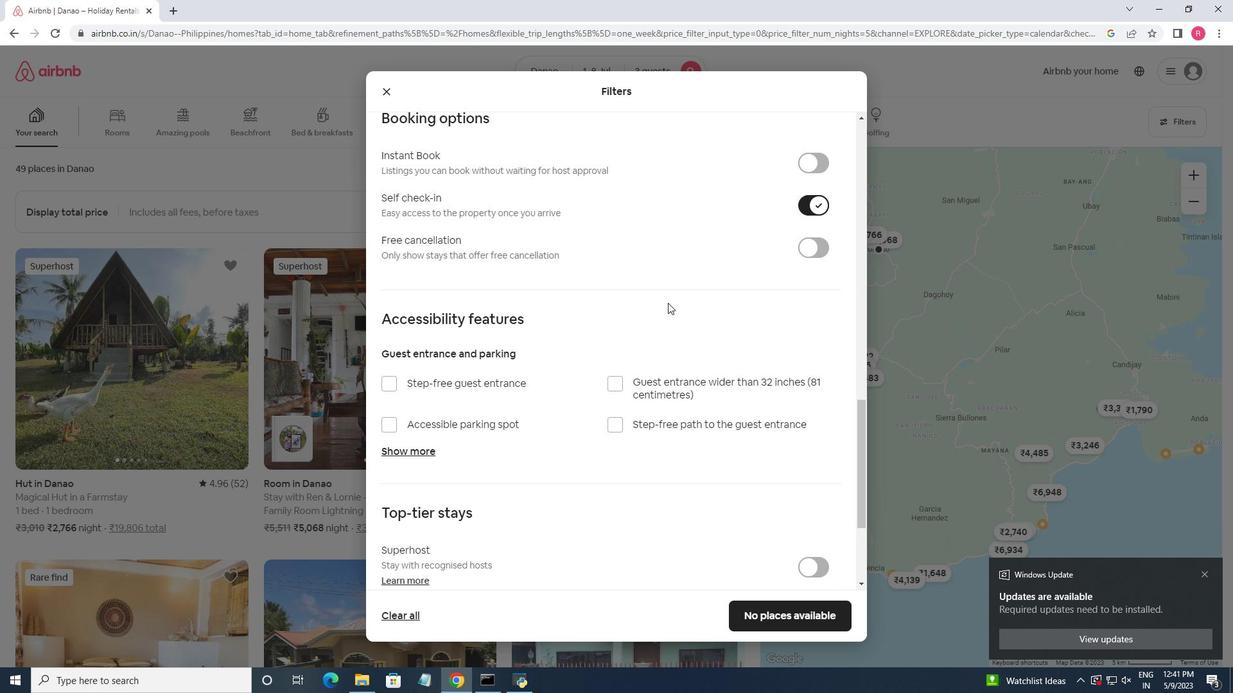 
Action: Mouse moved to (667, 304)
Screenshot: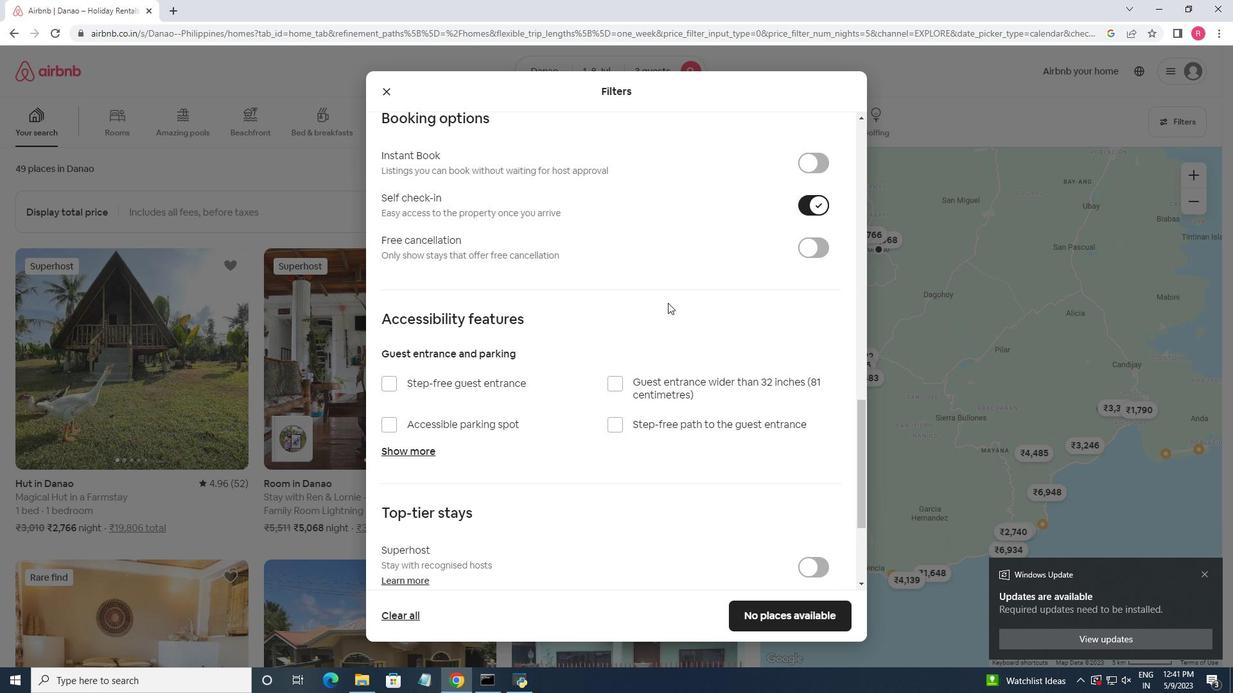 
Action: Mouse scrolled (667, 303) with delta (0, 0)
Screenshot: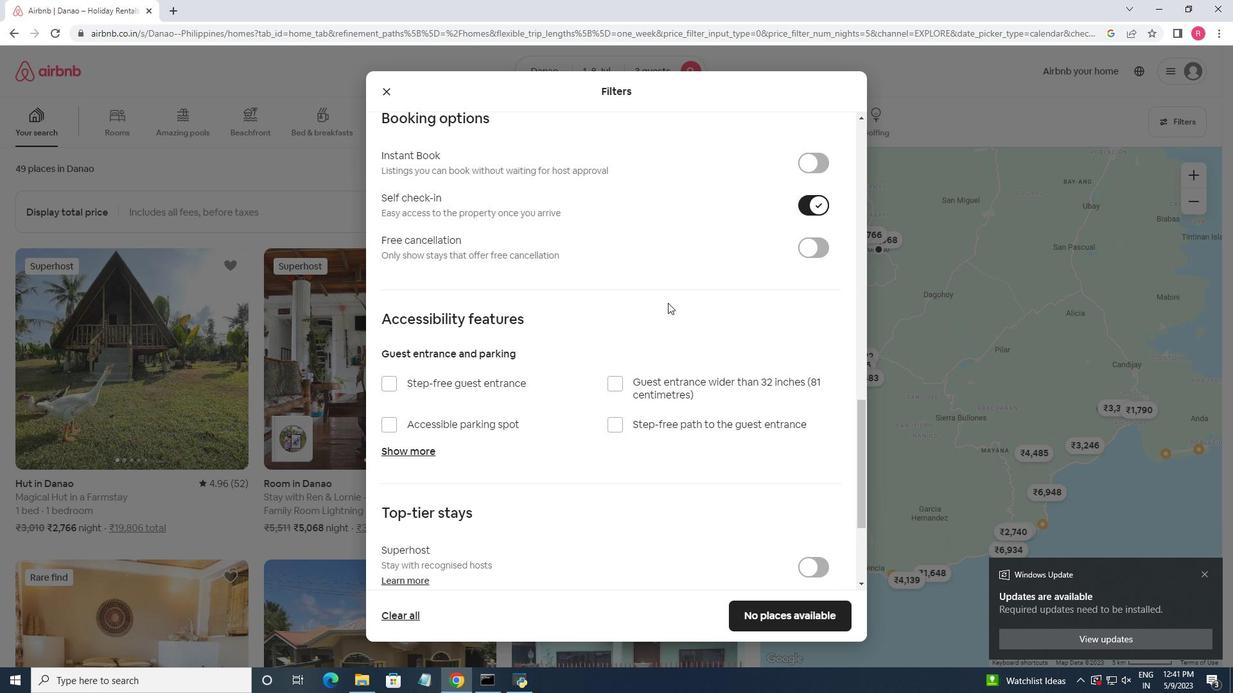 
Action: Mouse moved to (664, 328)
Screenshot: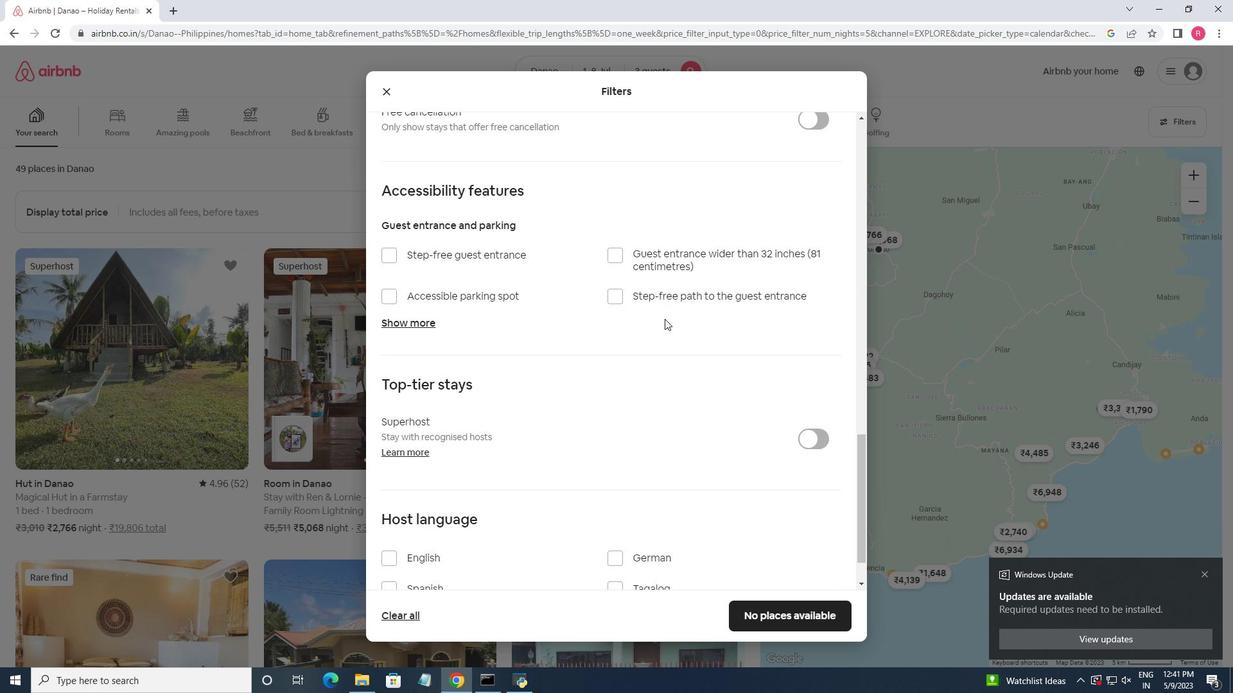 
Action: Mouse scrolled (664, 328) with delta (0, 0)
Screenshot: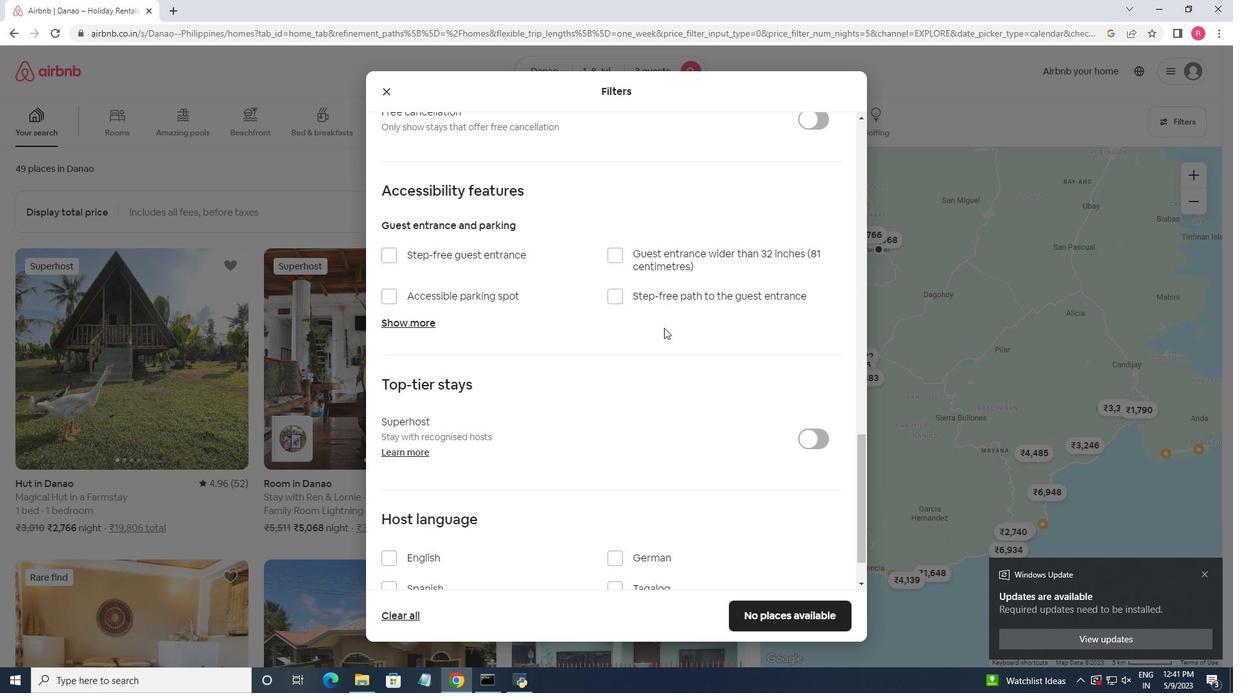 
Action: Mouse moved to (663, 343)
Screenshot: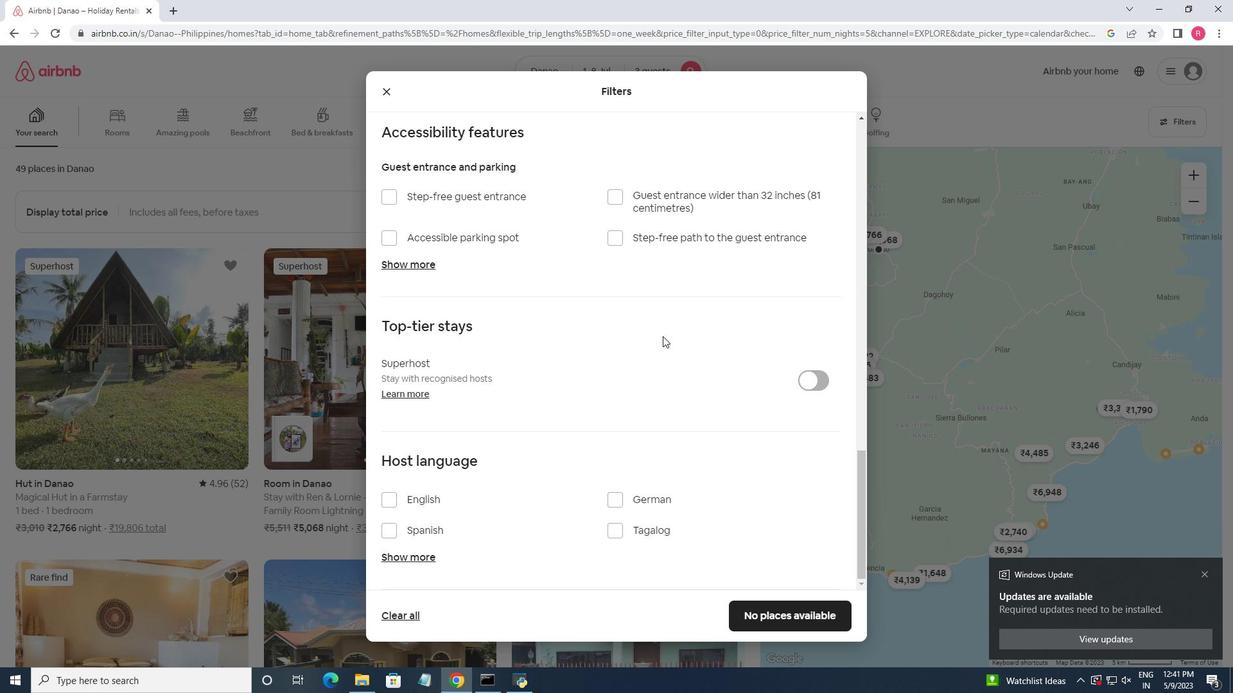 
Action: Mouse scrolled (663, 343) with delta (0, 0)
Screenshot: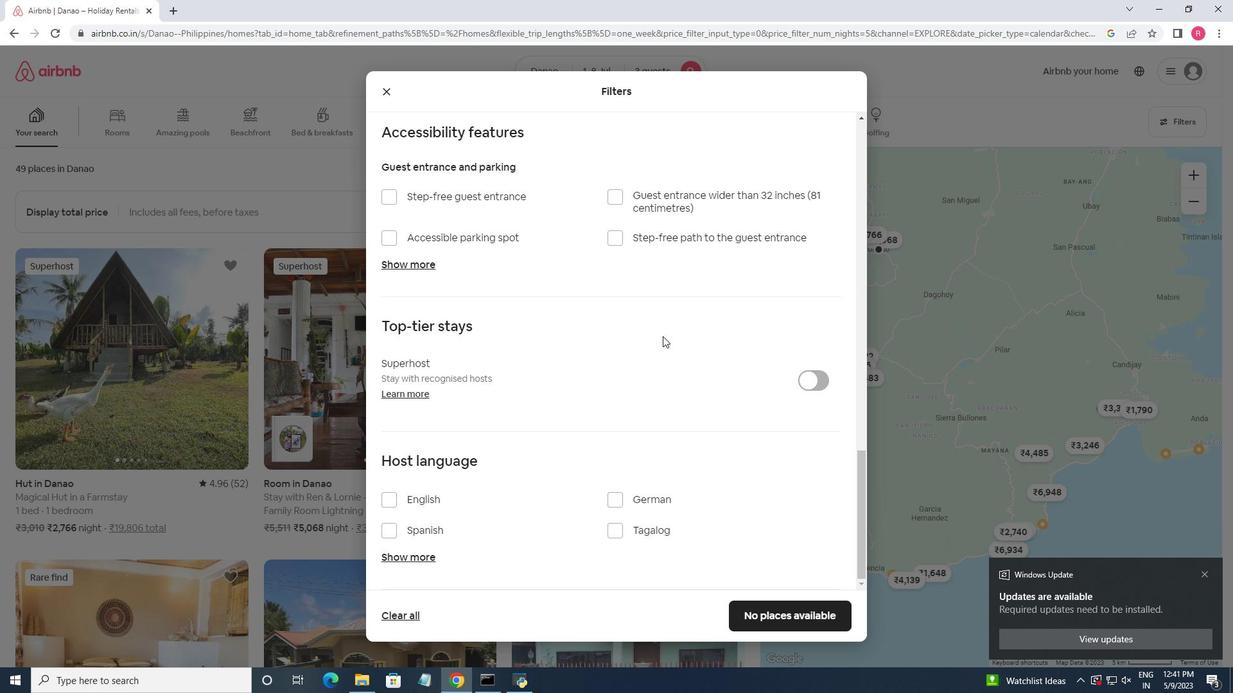 
Action: Mouse moved to (663, 345)
Screenshot: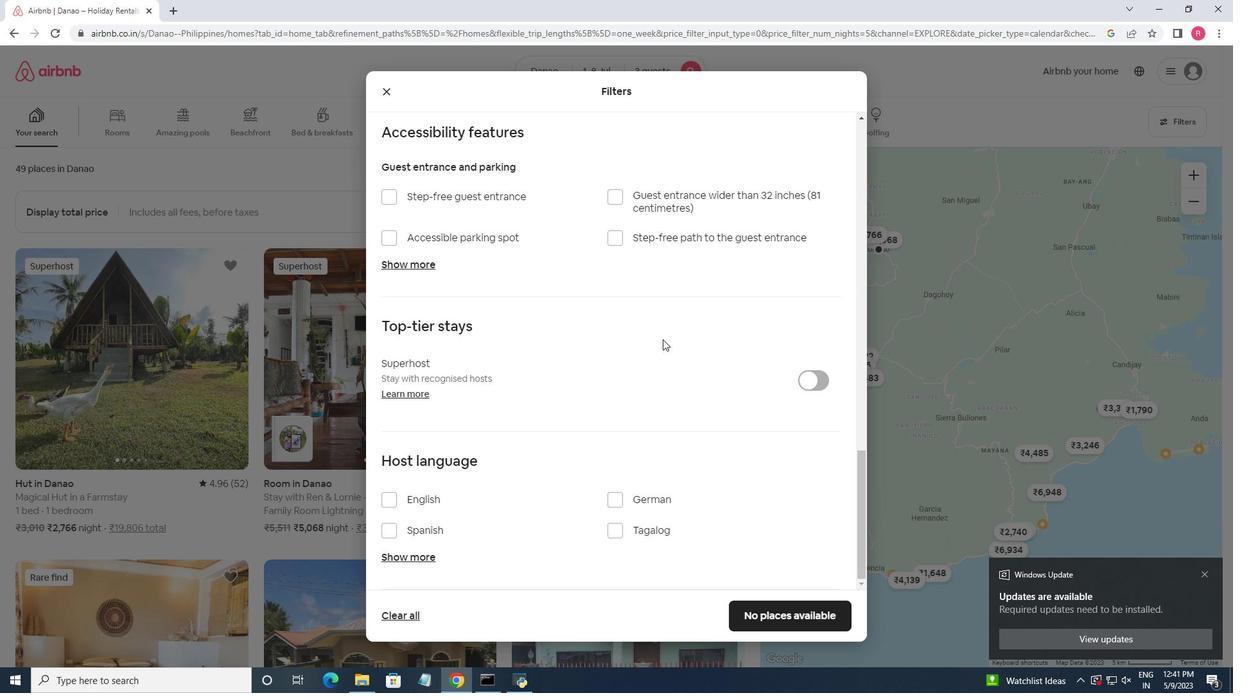 
Action: Mouse scrolled (663, 344) with delta (0, 0)
Screenshot: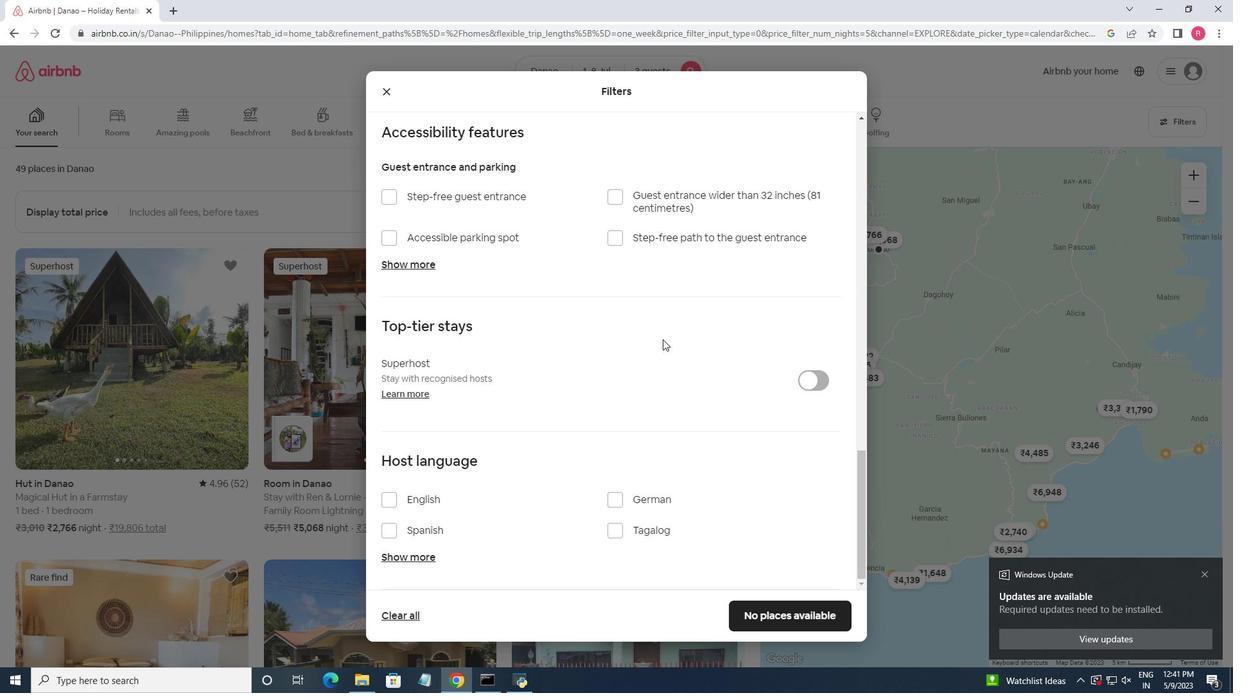 
Action: Mouse moved to (385, 496)
Screenshot: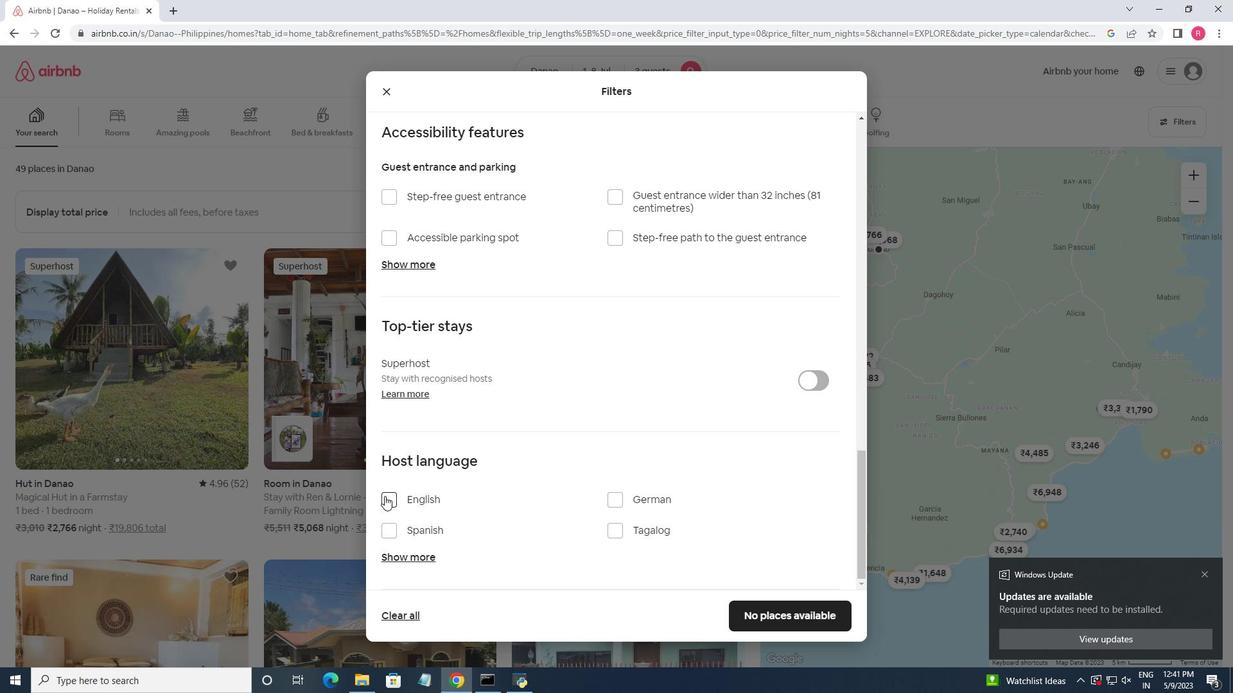 
Action: Mouse pressed left at (385, 496)
Screenshot: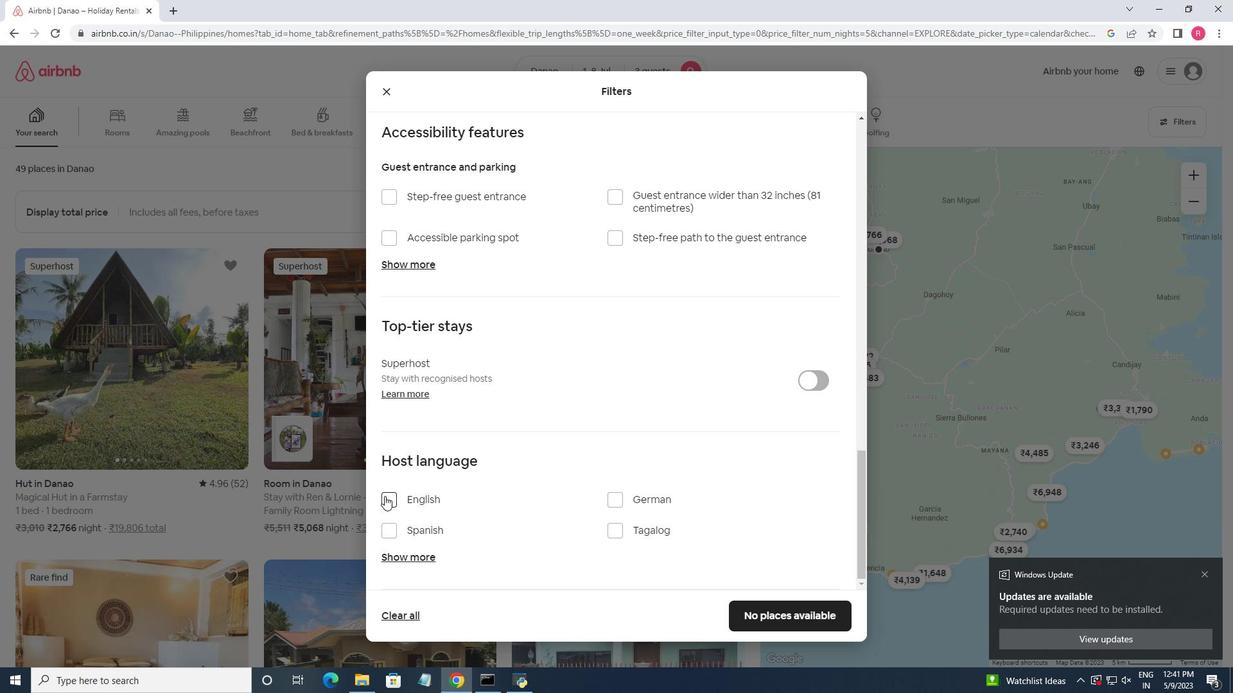 
Action: Mouse moved to (788, 612)
Screenshot: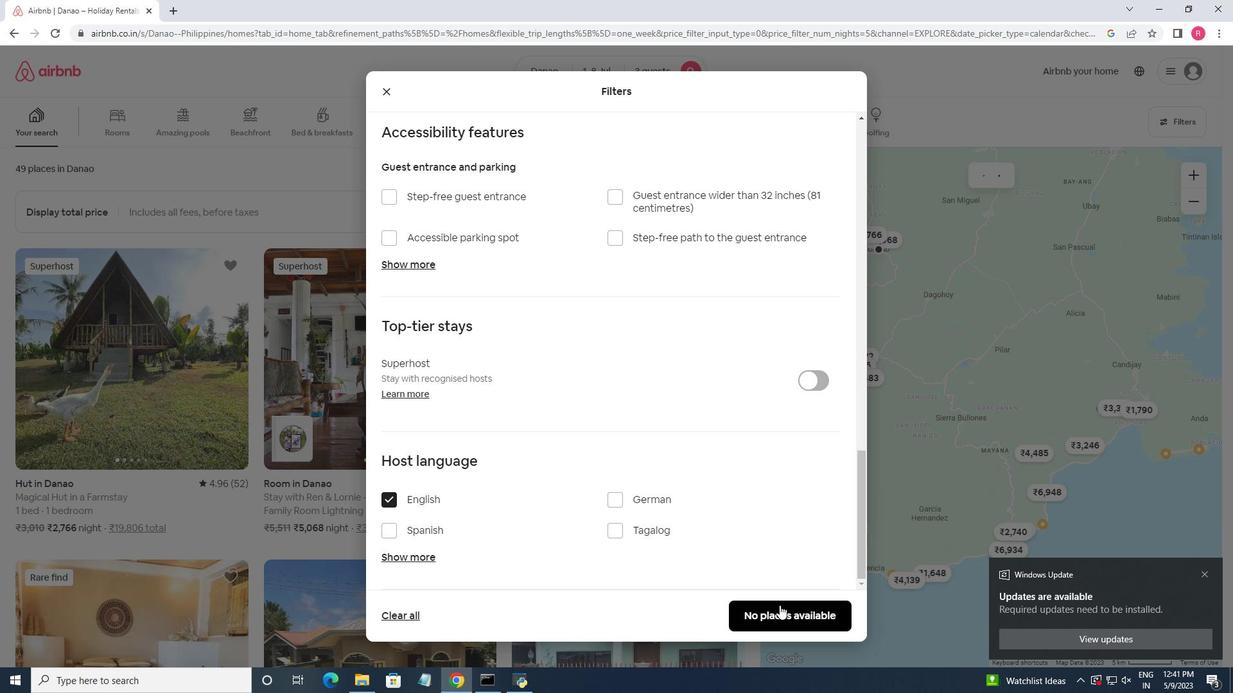 
Action: Mouse pressed left at (788, 612)
Screenshot: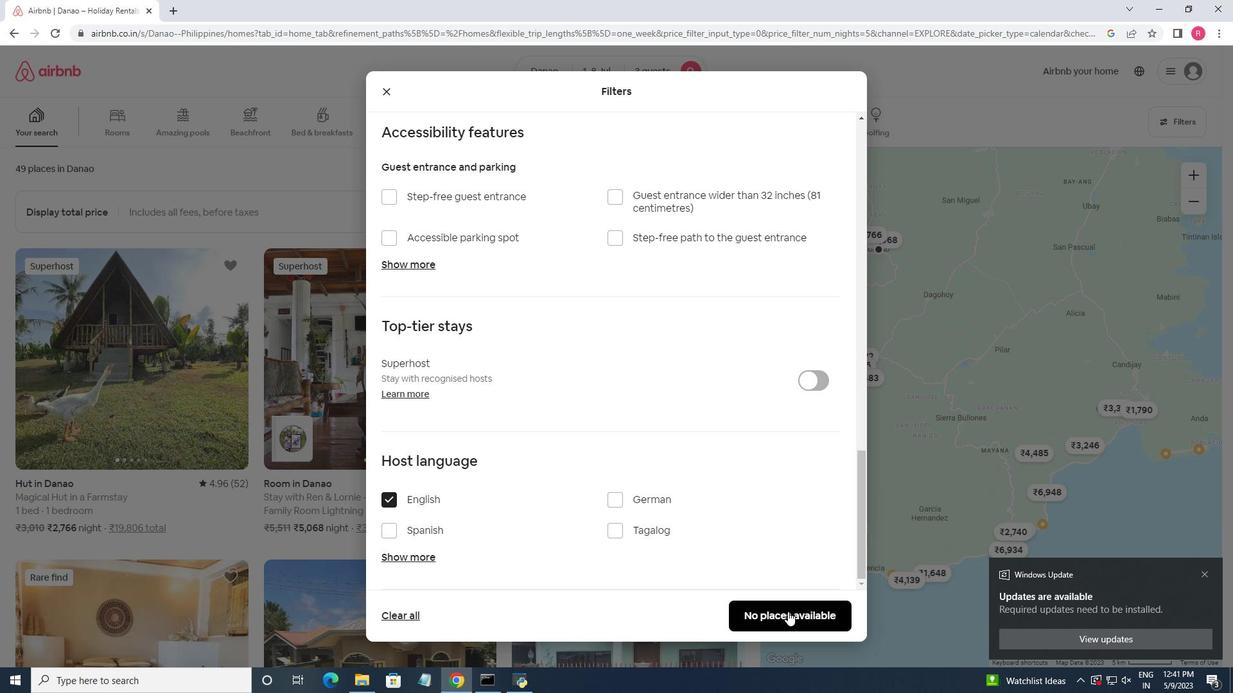 
